 Task: Find connections with filter location Tanguá with filter topic #Lawwith filter profile language Spanish with filter current company Fluentgrid Limited with filter school Ethiraj College For Women with filter industry Artificial Rubber and Synthetic Fiber Manufacturing with filter service category AnimationArchitecture with filter keywords title Painter
Action: Mouse scrolled (770, 696) with delta (0, 0)
Screenshot: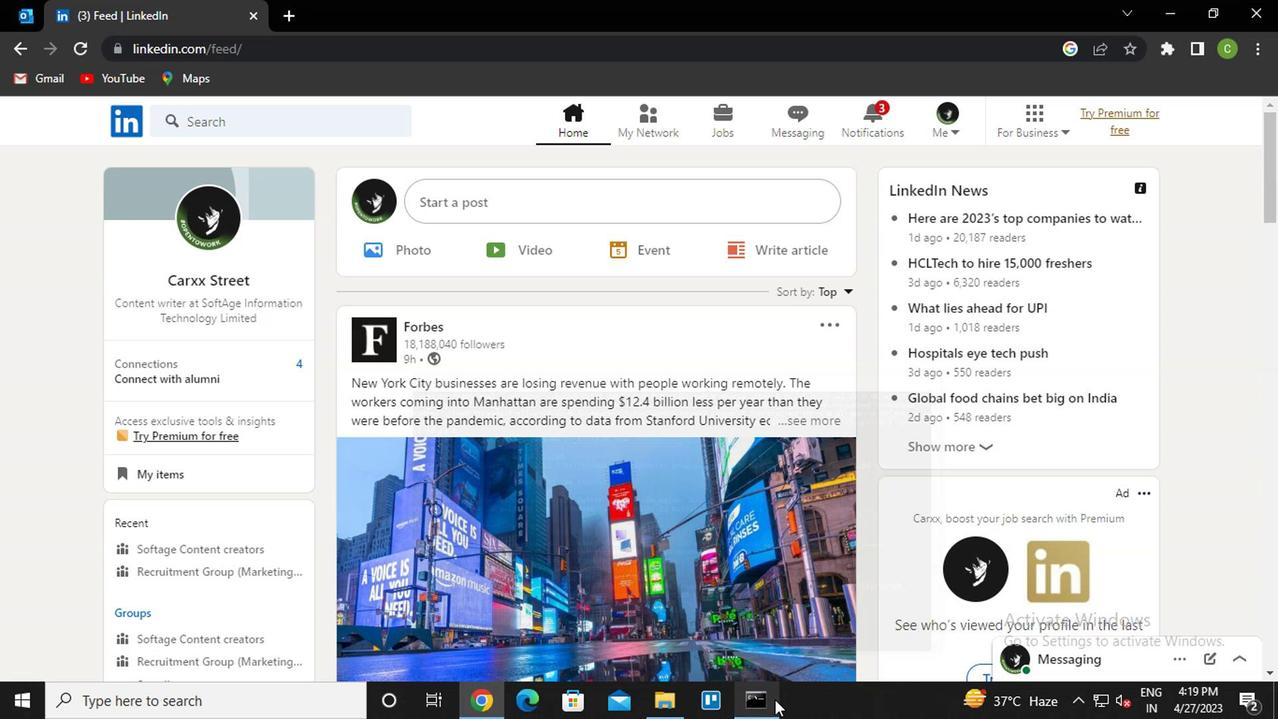 
Action: Mouse moved to (647, 125)
Screenshot: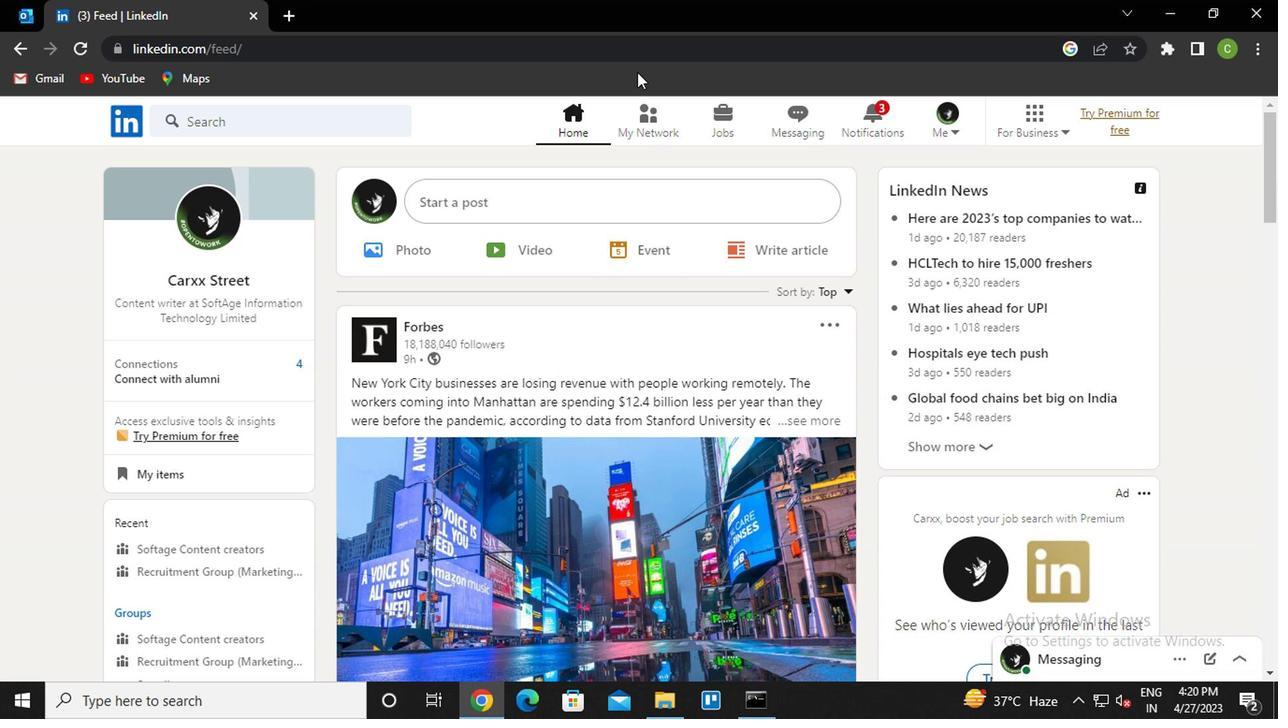 
Action: Mouse pressed left at (647, 125)
Screenshot: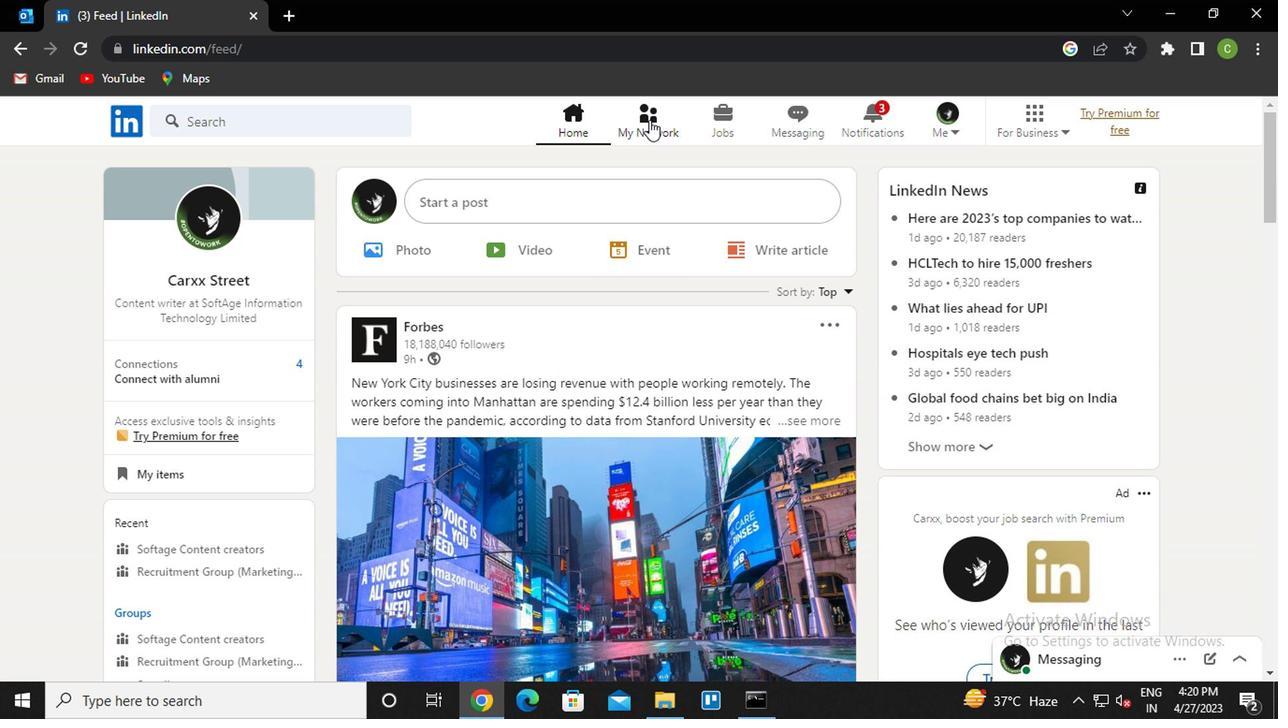 
Action: Mouse moved to (265, 220)
Screenshot: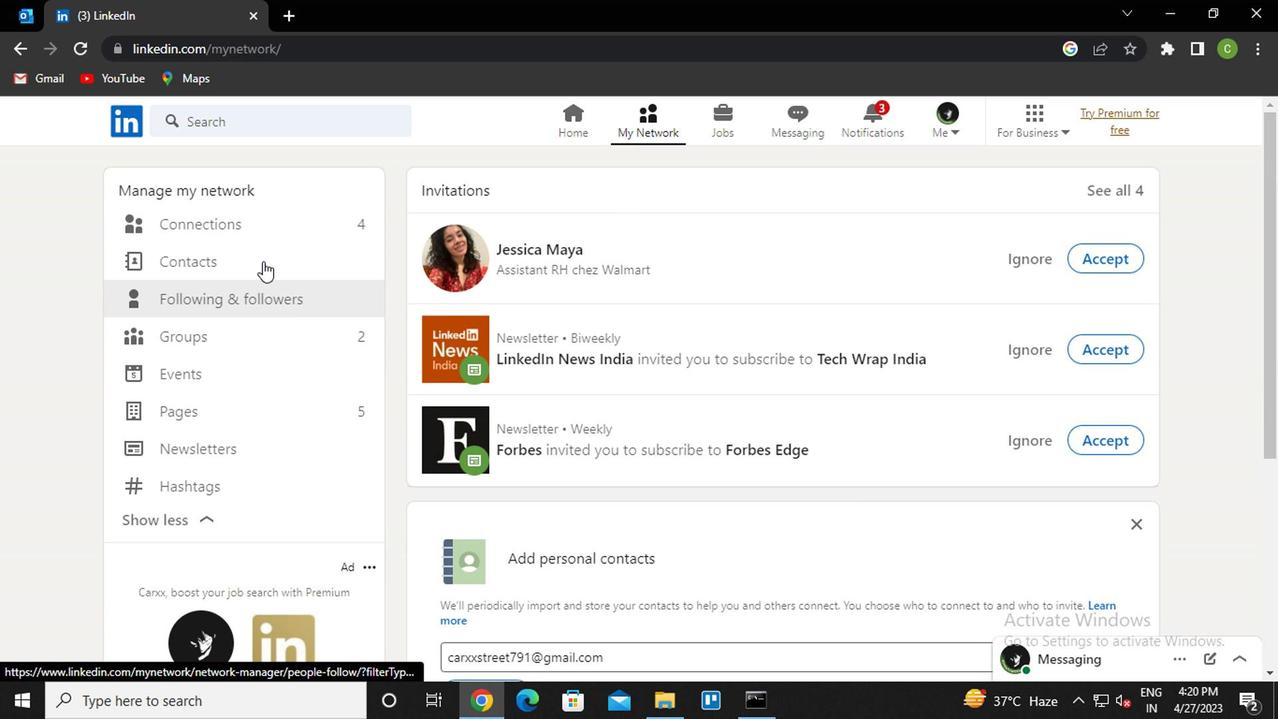 
Action: Mouse pressed left at (265, 220)
Screenshot: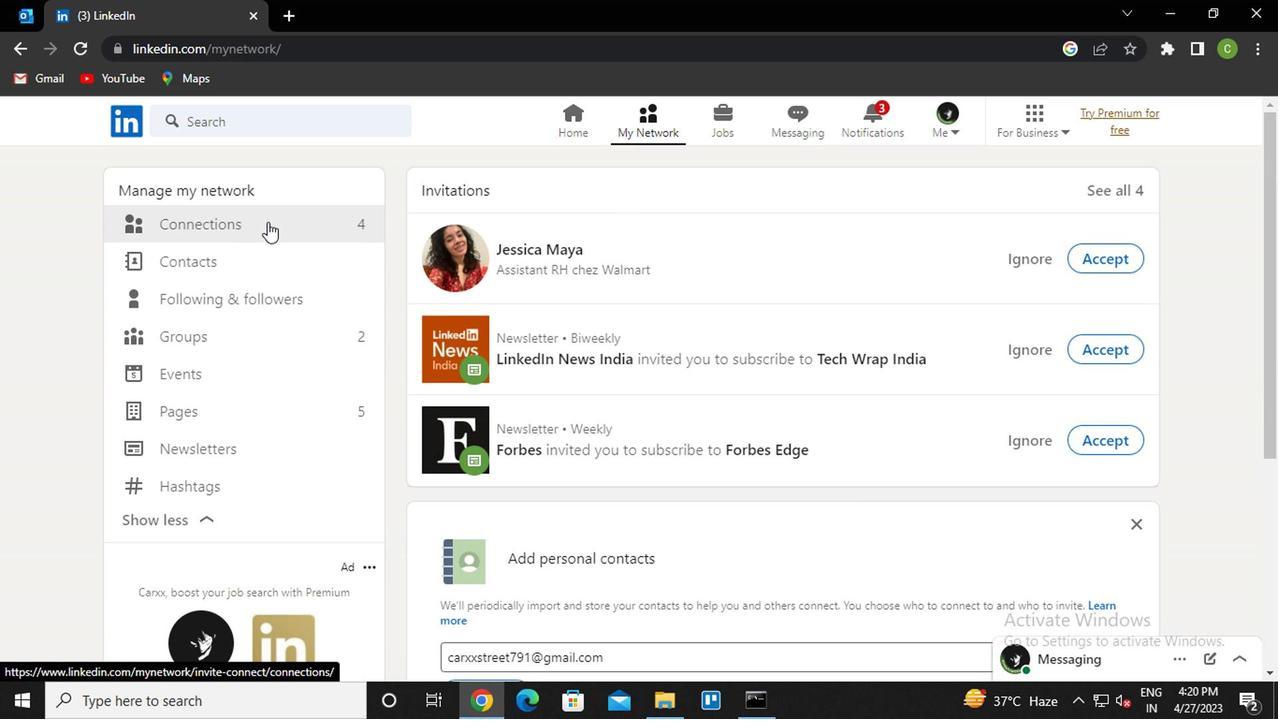 
Action: Mouse moved to (809, 227)
Screenshot: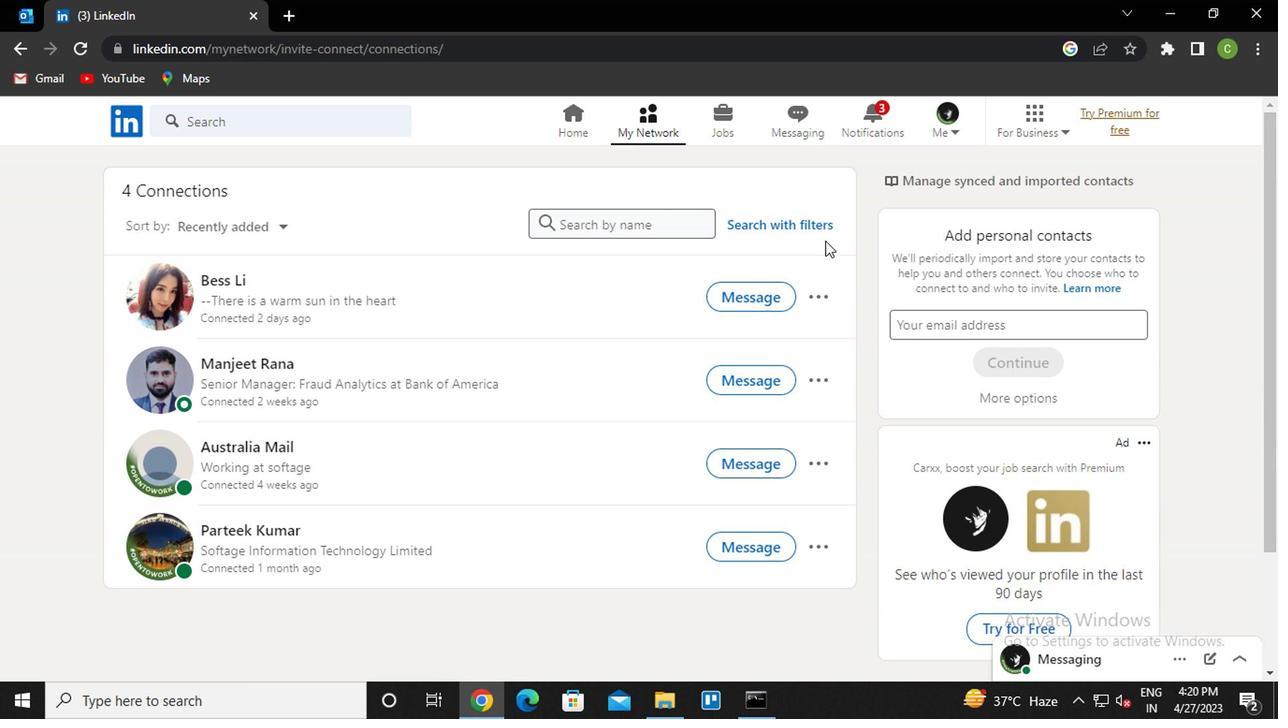 
Action: Mouse pressed left at (809, 227)
Screenshot: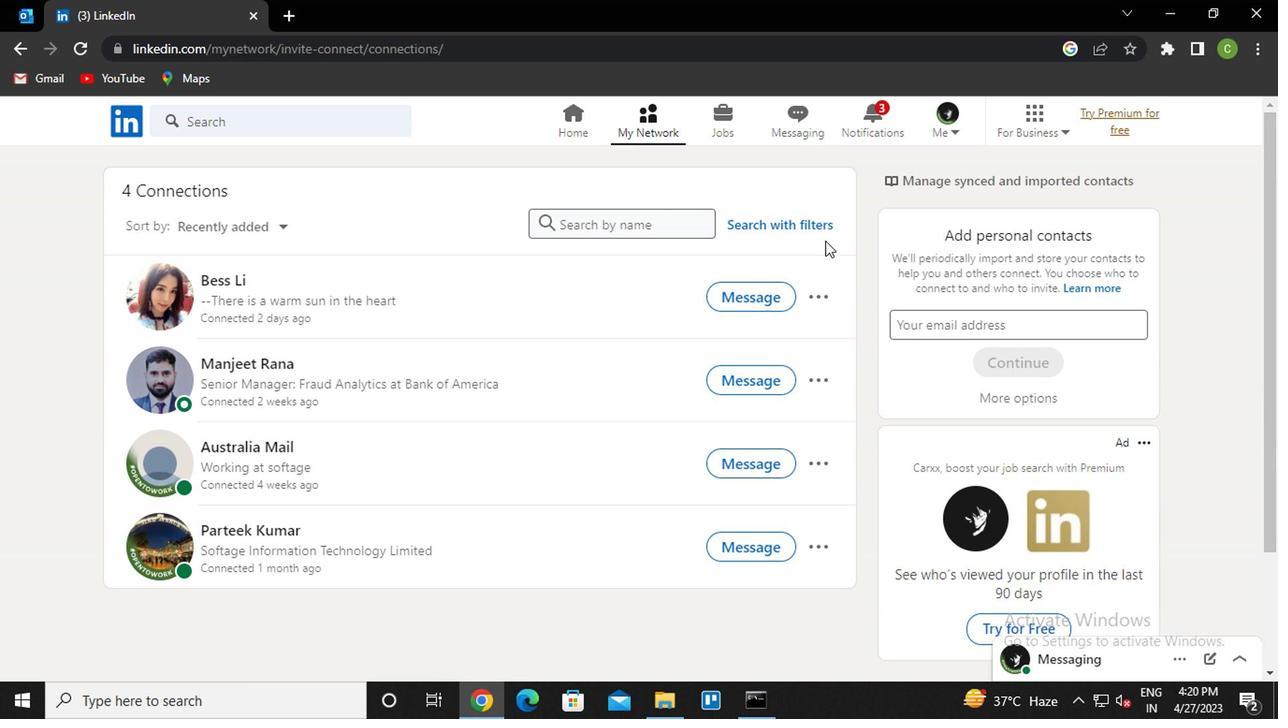 
Action: Mouse moved to (705, 187)
Screenshot: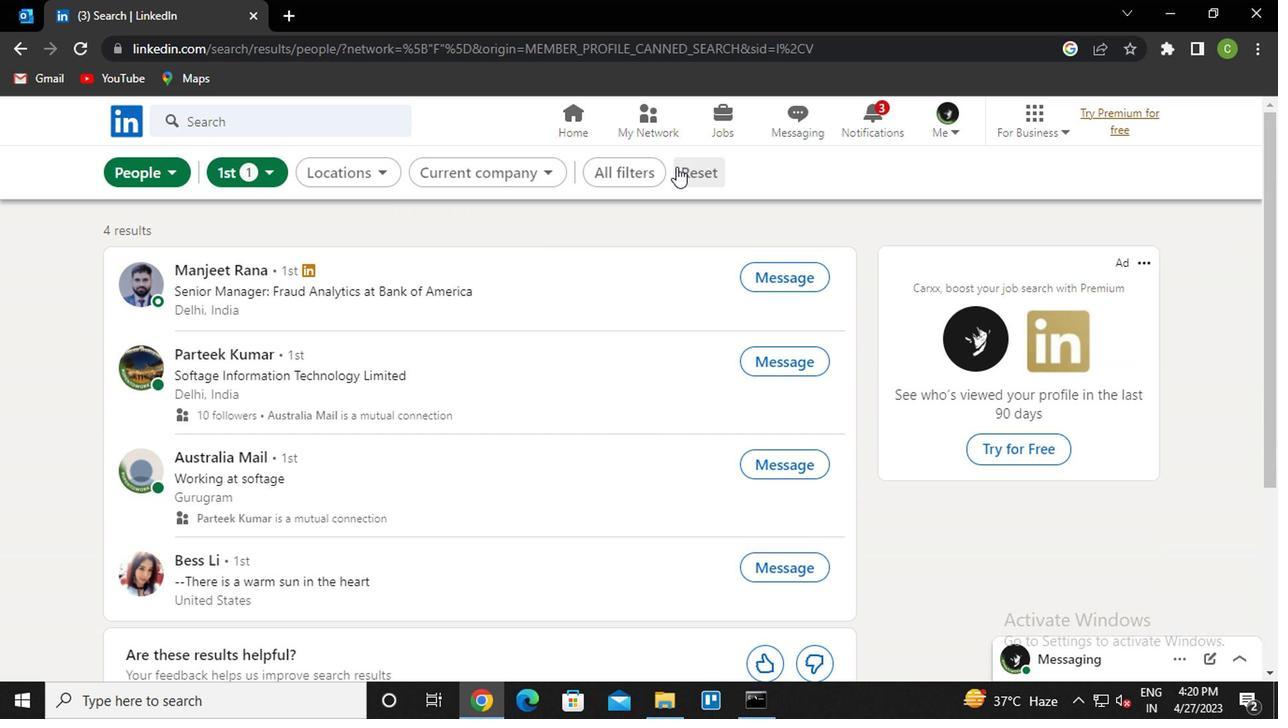
Action: Mouse pressed left at (705, 187)
Screenshot: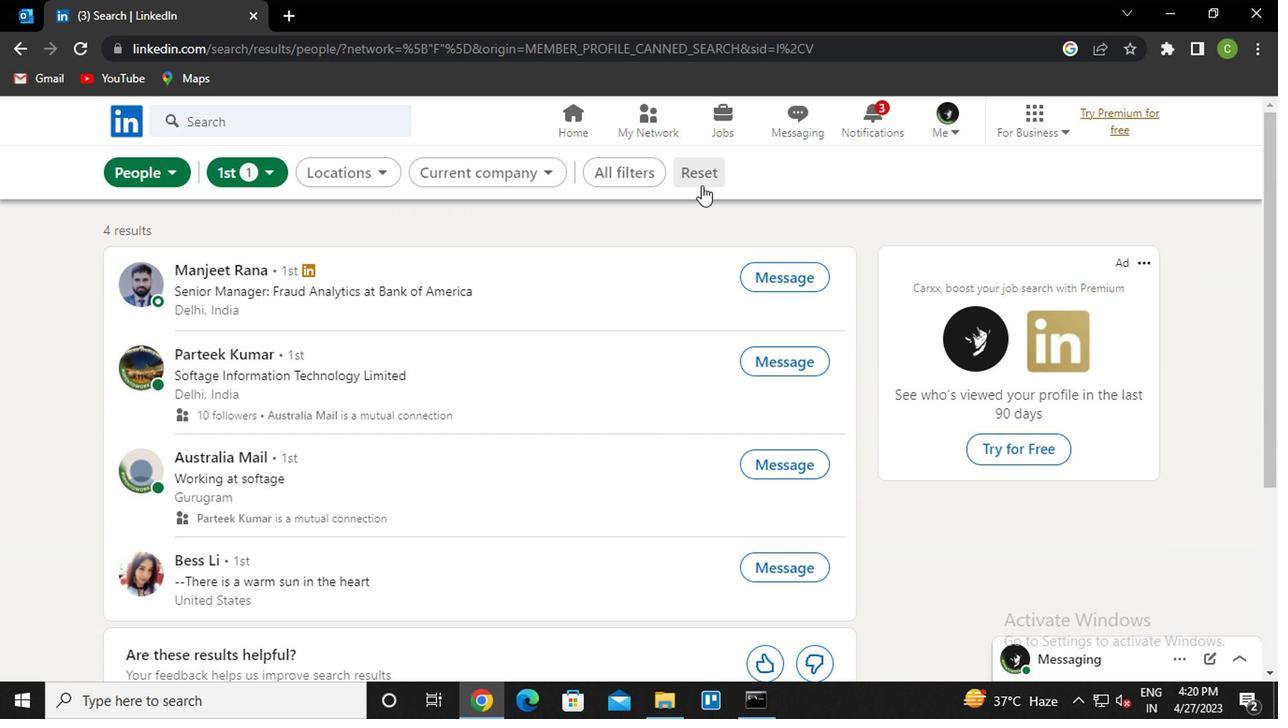 
Action: Mouse moved to (685, 180)
Screenshot: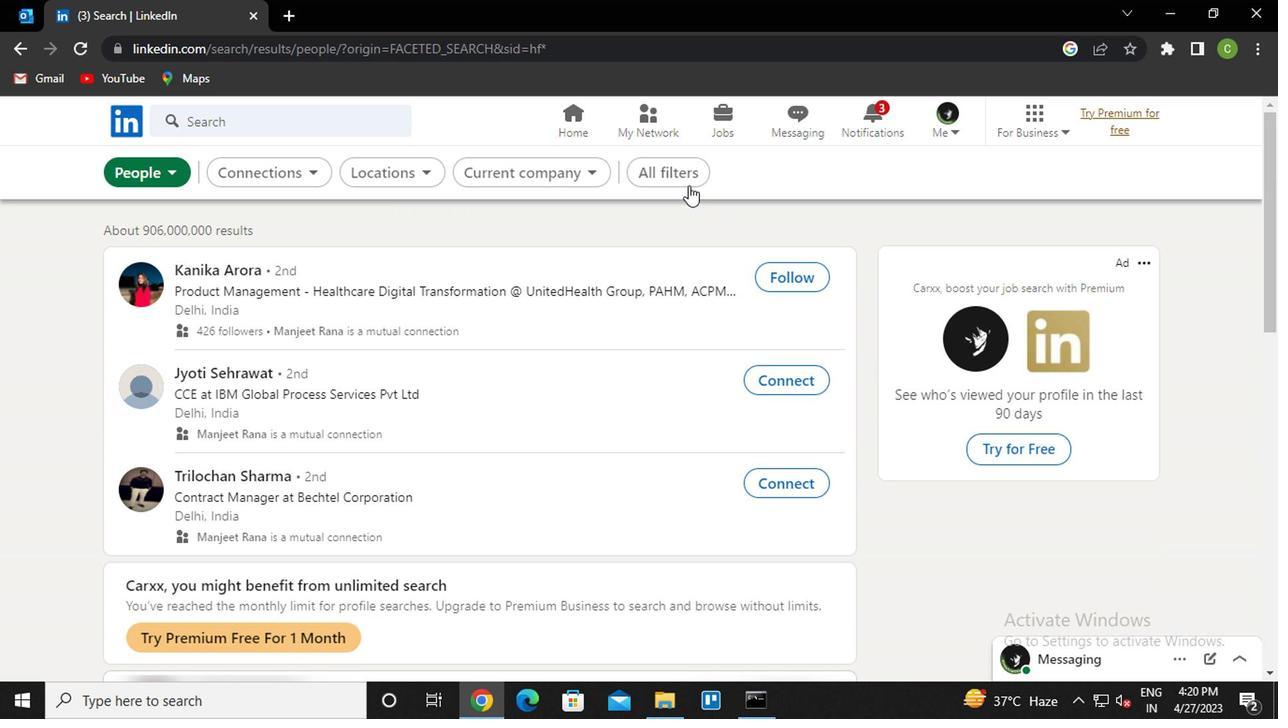 
Action: Mouse pressed left at (685, 180)
Screenshot: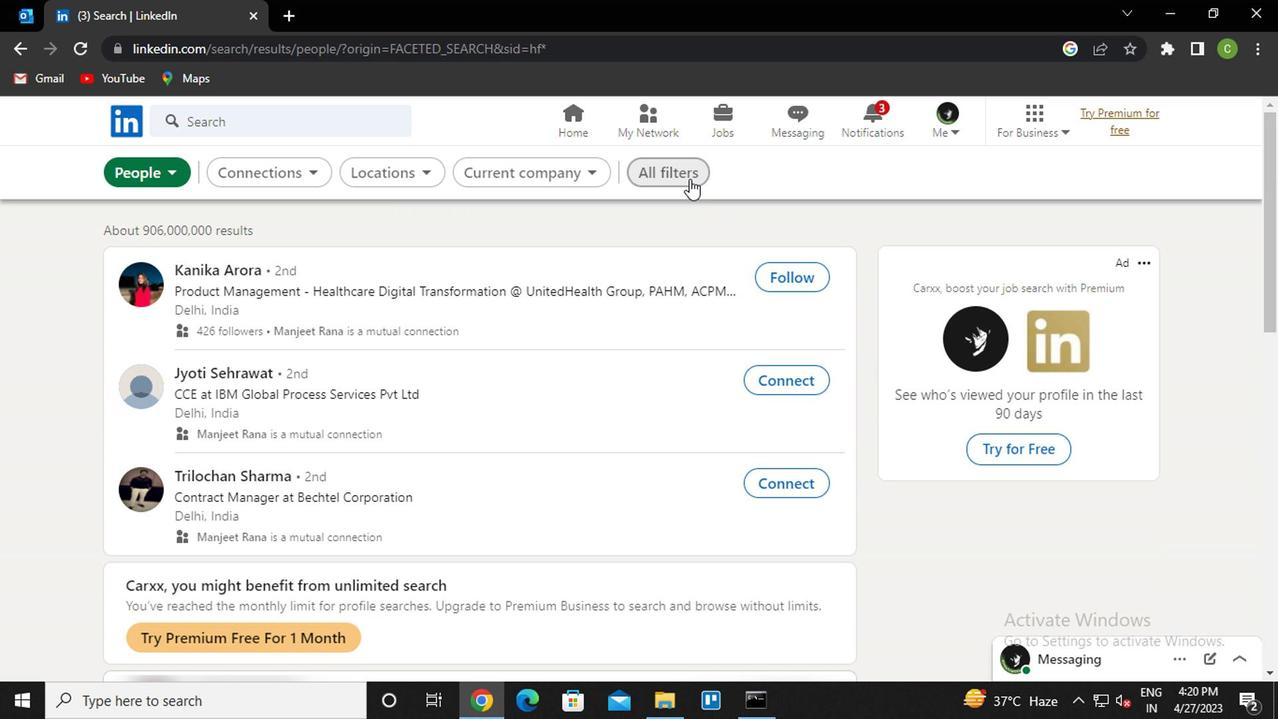 
Action: Mouse moved to (1033, 390)
Screenshot: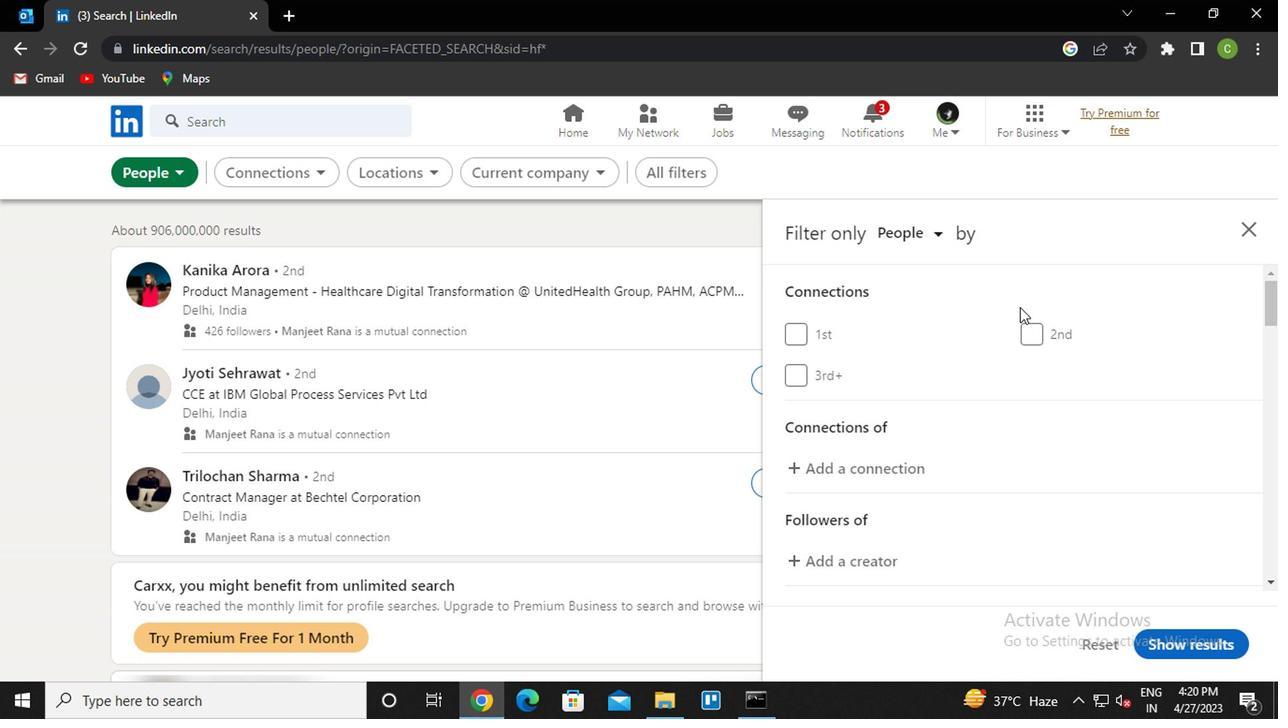 
Action: Mouse scrolled (1033, 388) with delta (0, -1)
Screenshot: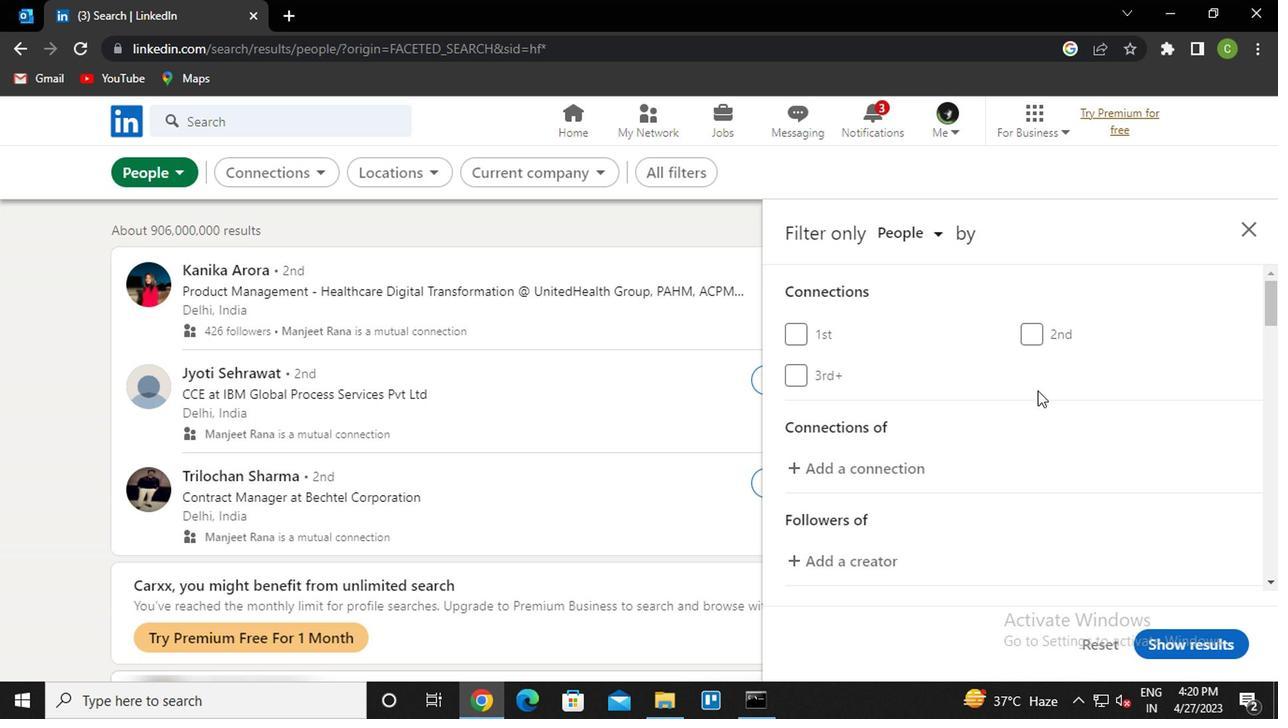 
Action: Mouse scrolled (1033, 388) with delta (0, -1)
Screenshot: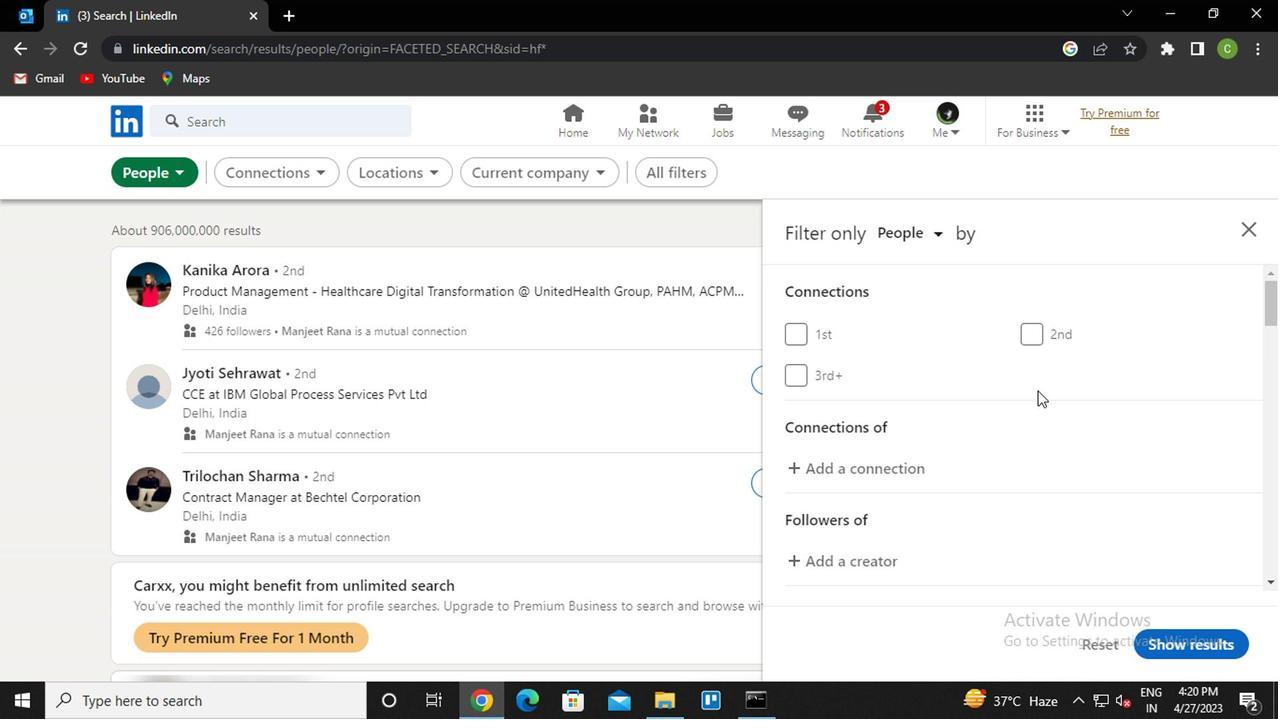 
Action: Mouse scrolled (1033, 388) with delta (0, -1)
Screenshot: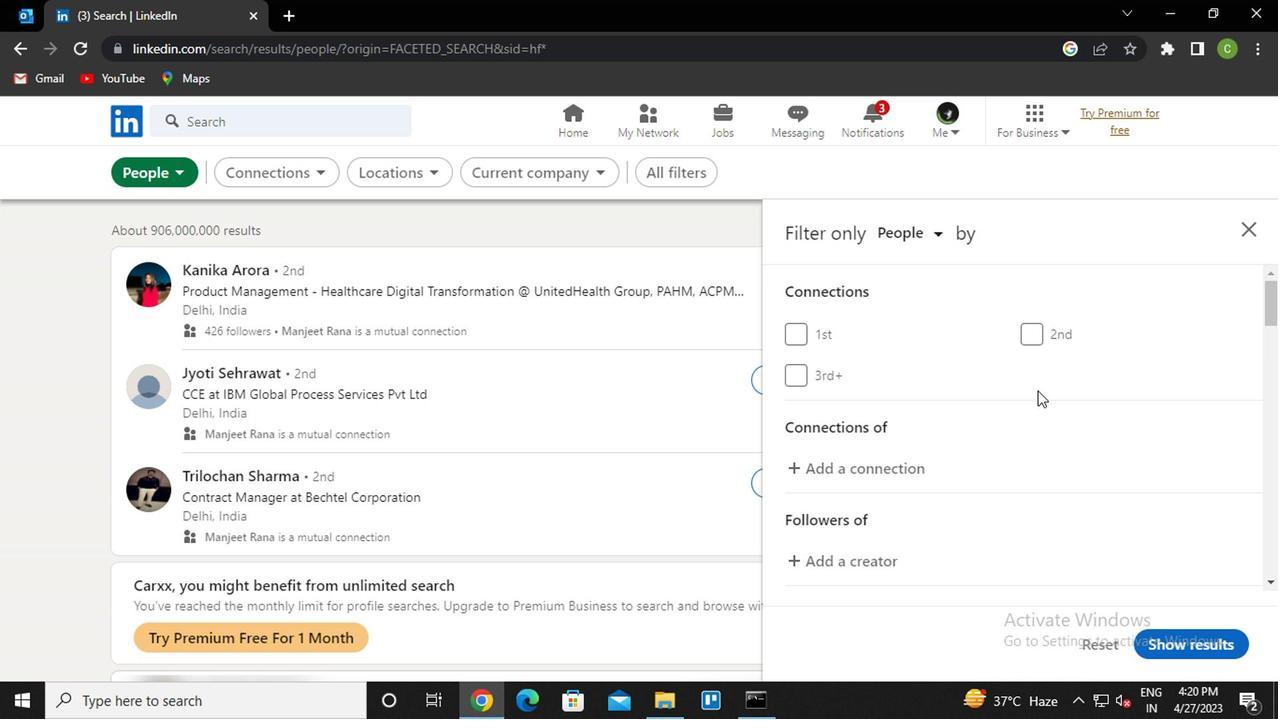 
Action: Mouse scrolled (1033, 388) with delta (0, -1)
Screenshot: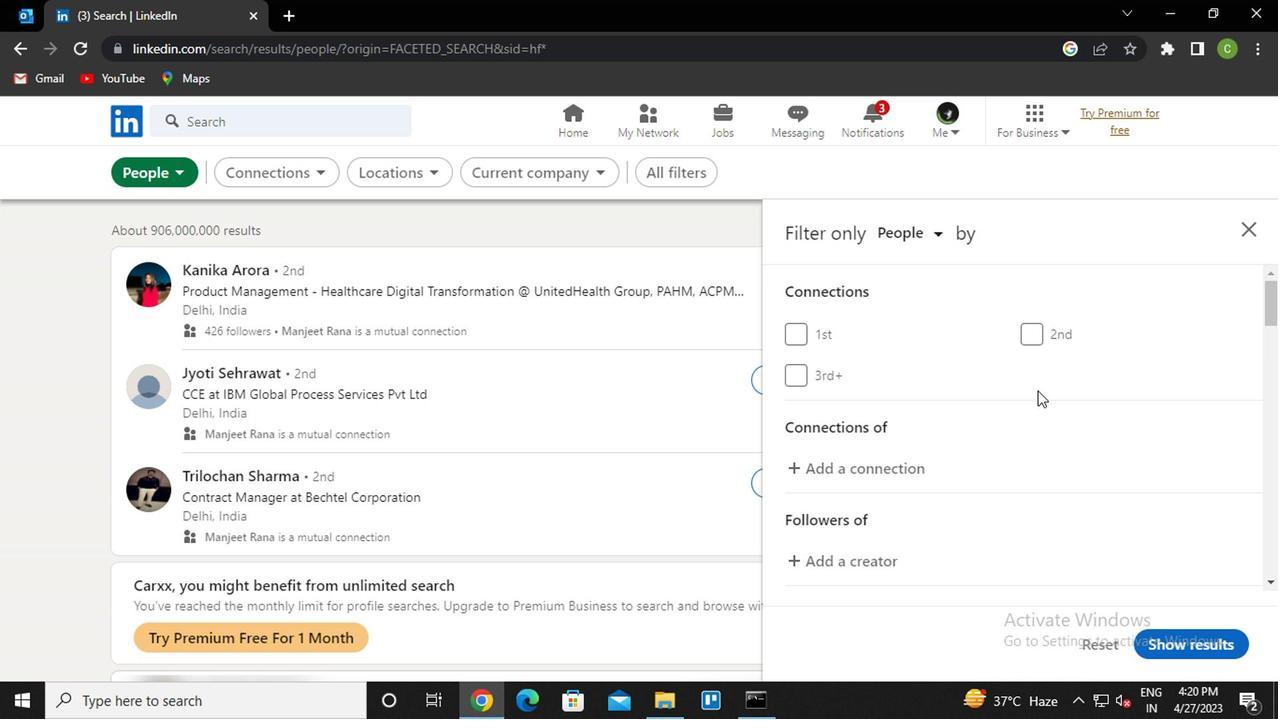 
Action: Mouse moved to (1029, 409)
Screenshot: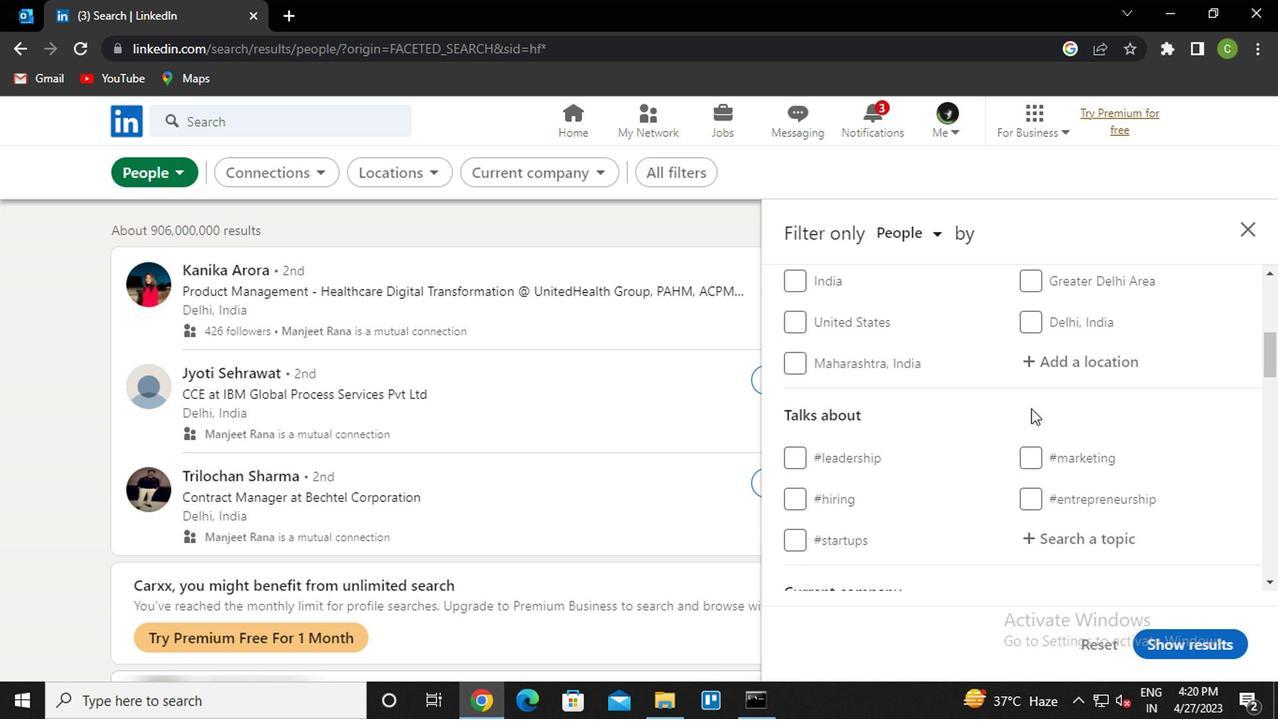 
Action: Mouse scrolled (1029, 410) with delta (0, 0)
Screenshot: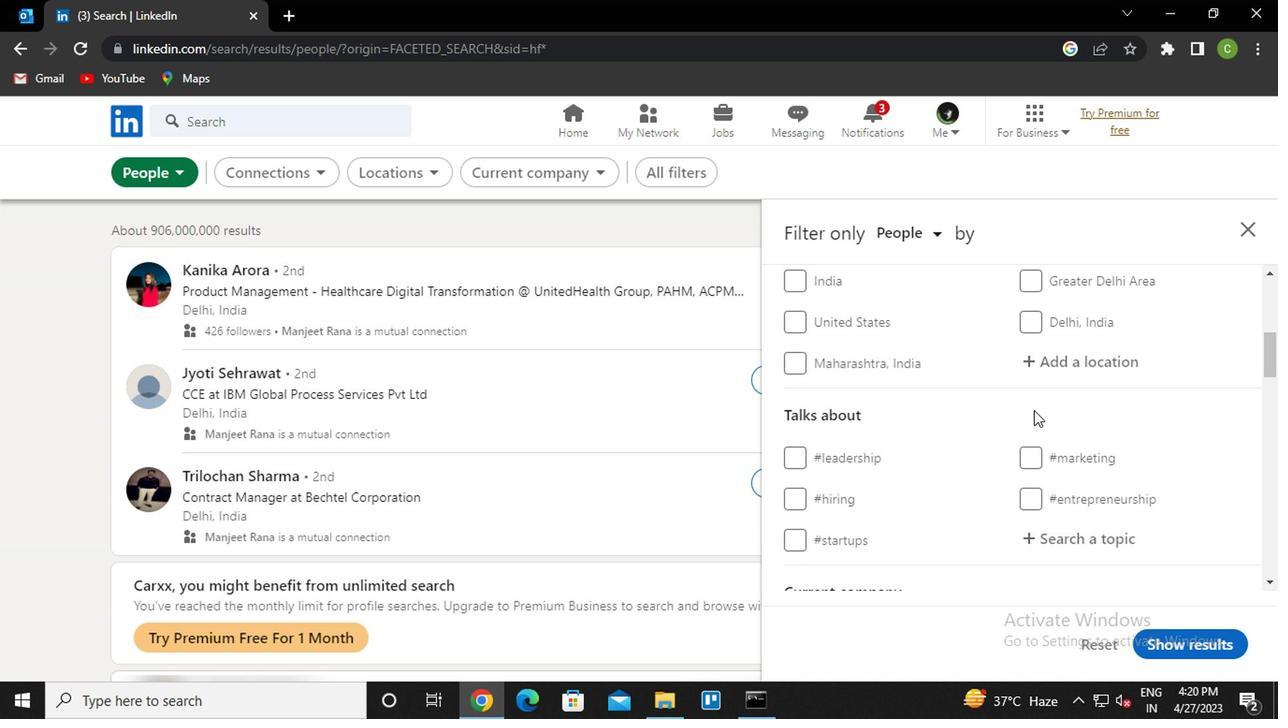 
Action: Mouse scrolled (1029, 408) with delta (0, -1)
Screenshot: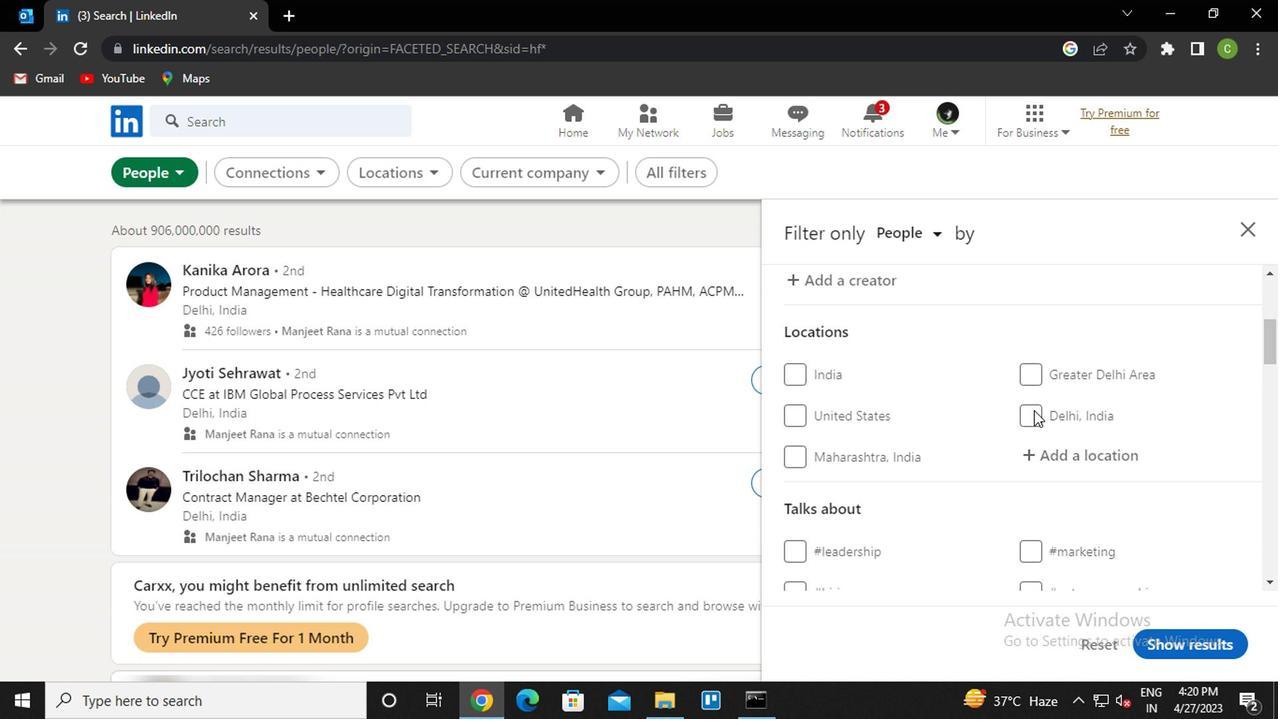 
Action: Mouse moved to (1071, 367)
Screenshot: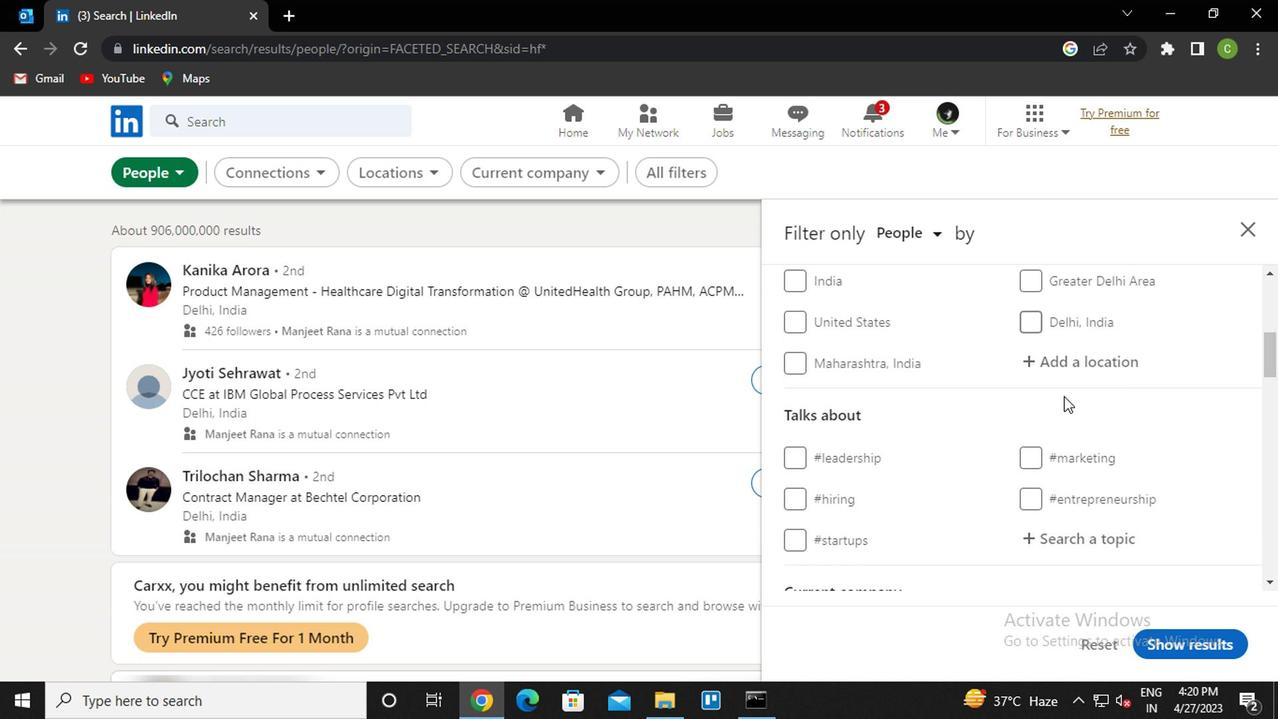 
Action: Mouse pressed left at (1071, 367)
Screenshot: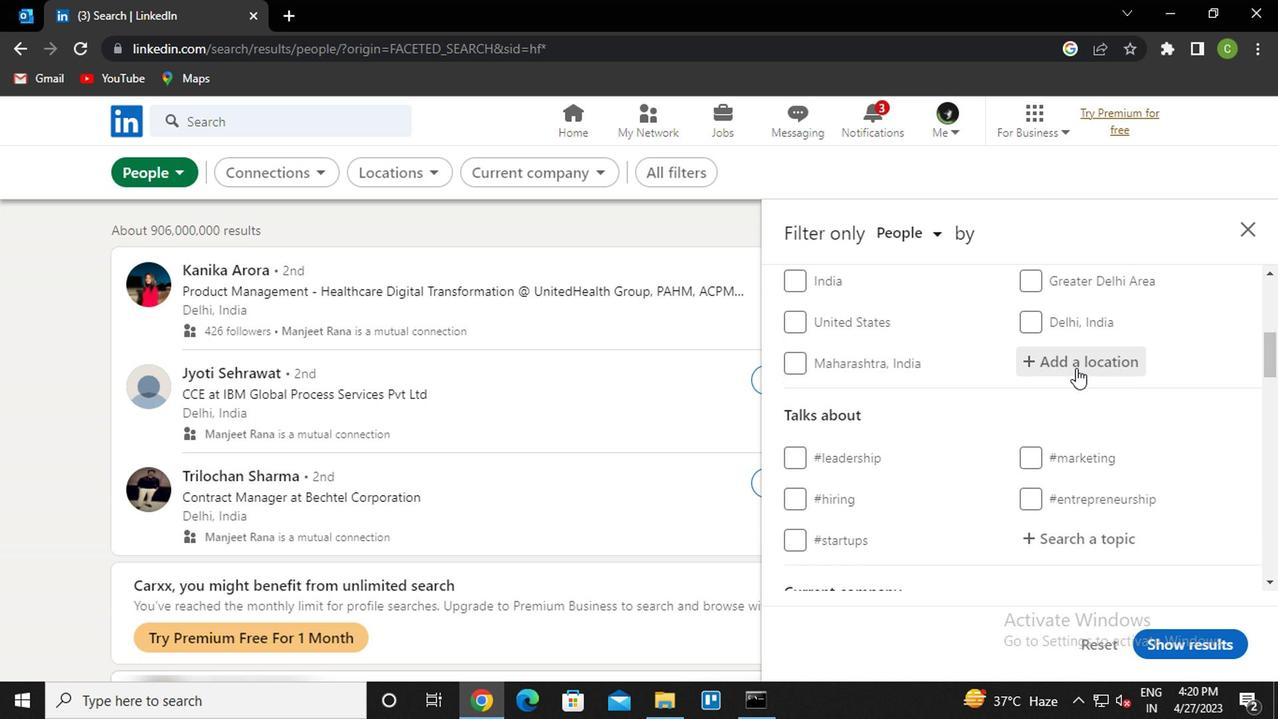 
Action: Key pressed <Key.caps_lock>t<Key.caps_lock>angua<Key.down><Key.enter>
Screenshot: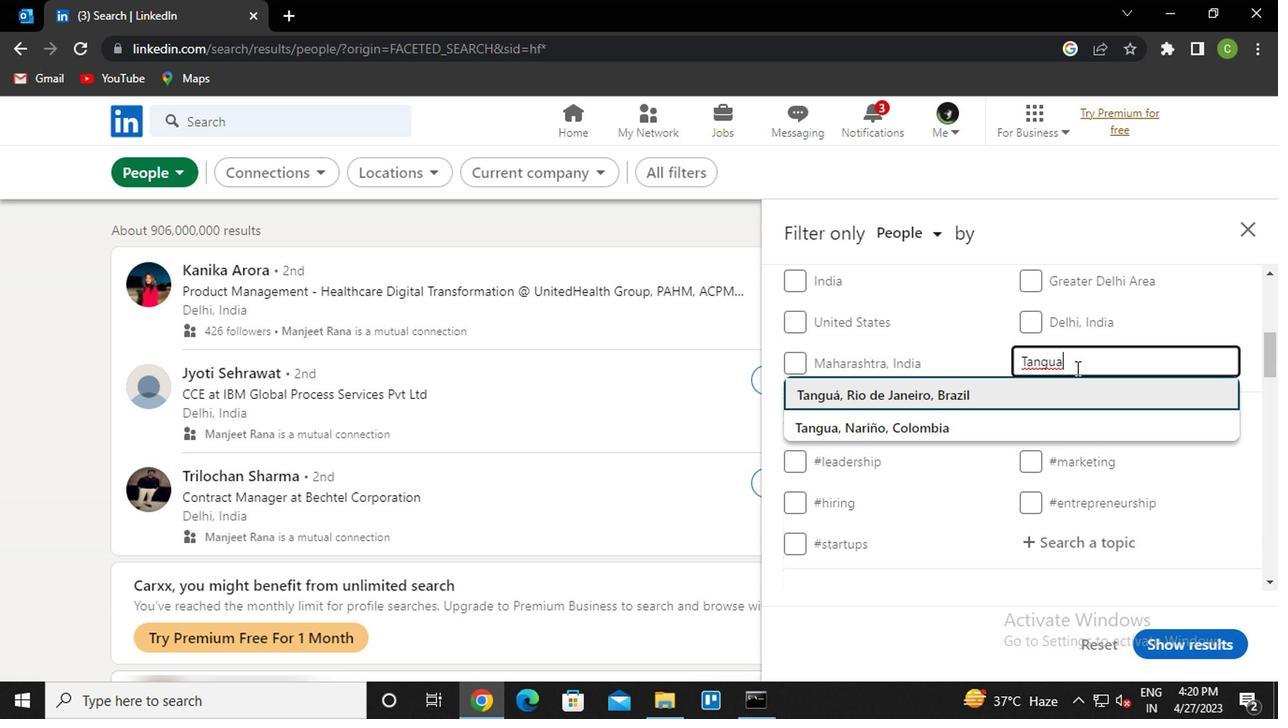 
Action: Mouse scrolled (1071, 366) with delta (0, 0)
Screenshot: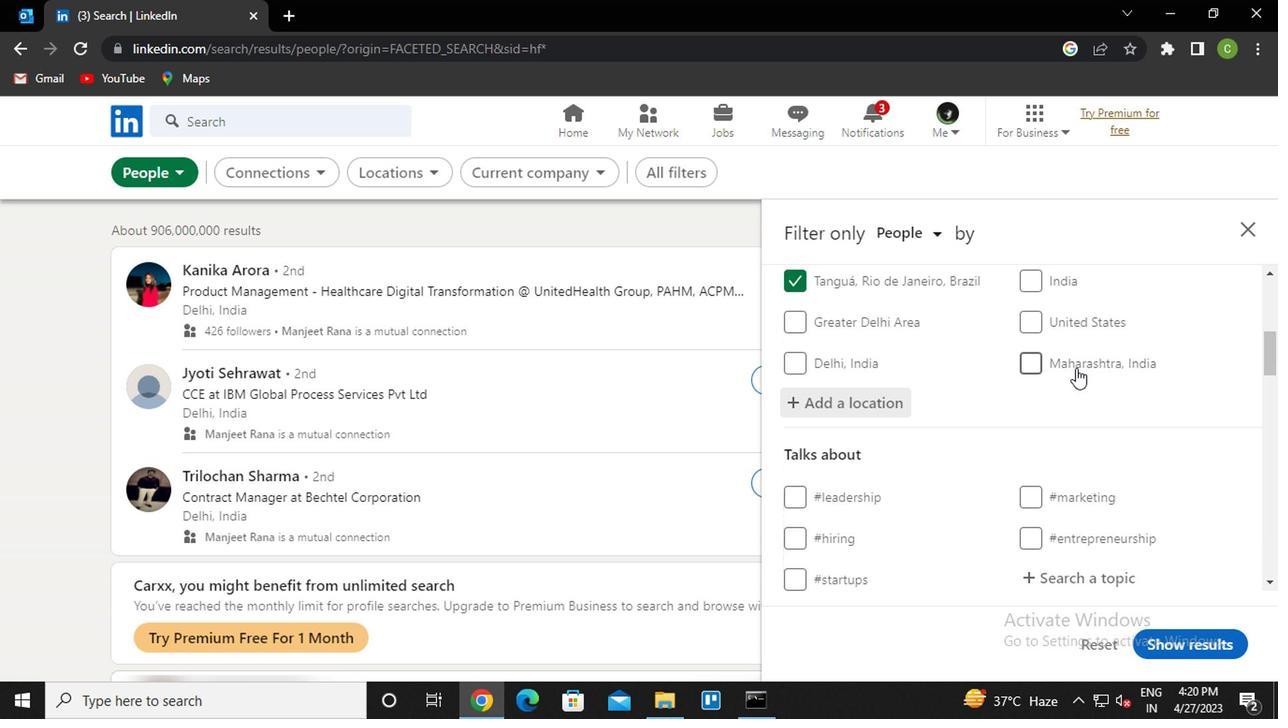 
Action: Mouse scrolled (1071, 366) with delta (0, 0)
Screenshot: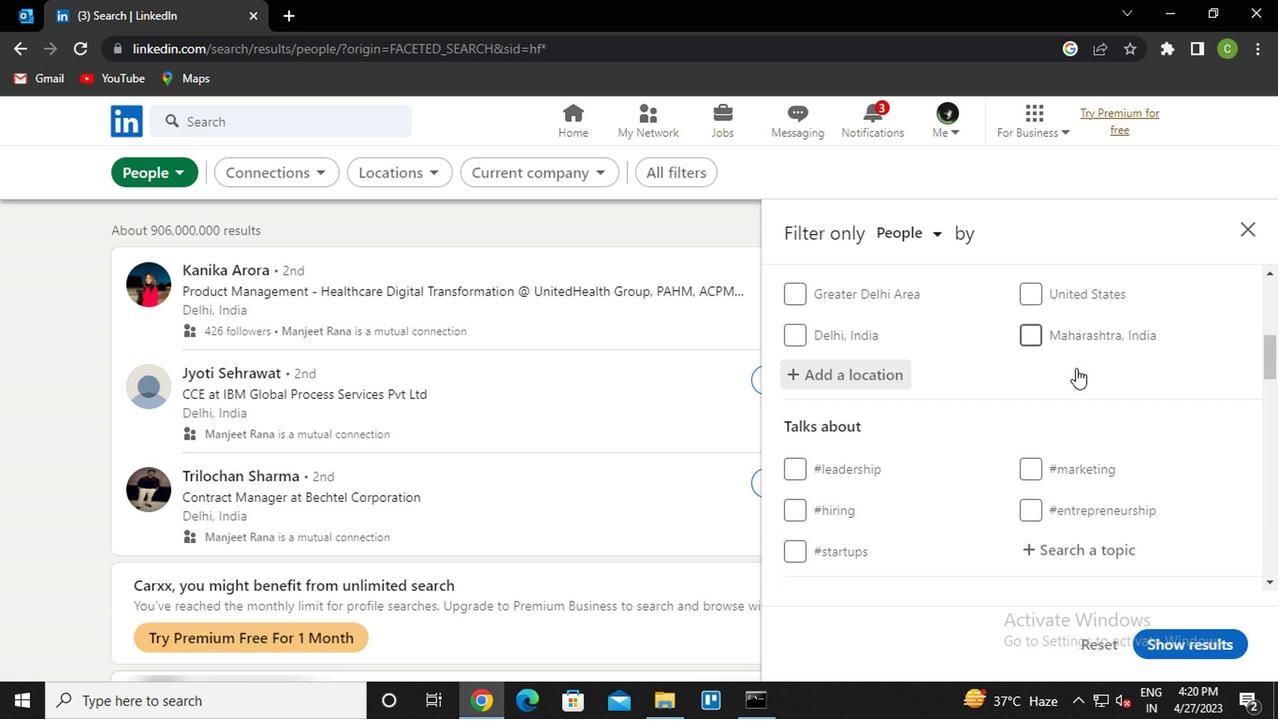 
Action: Mouse moved to (1073, 378)
Screenshot: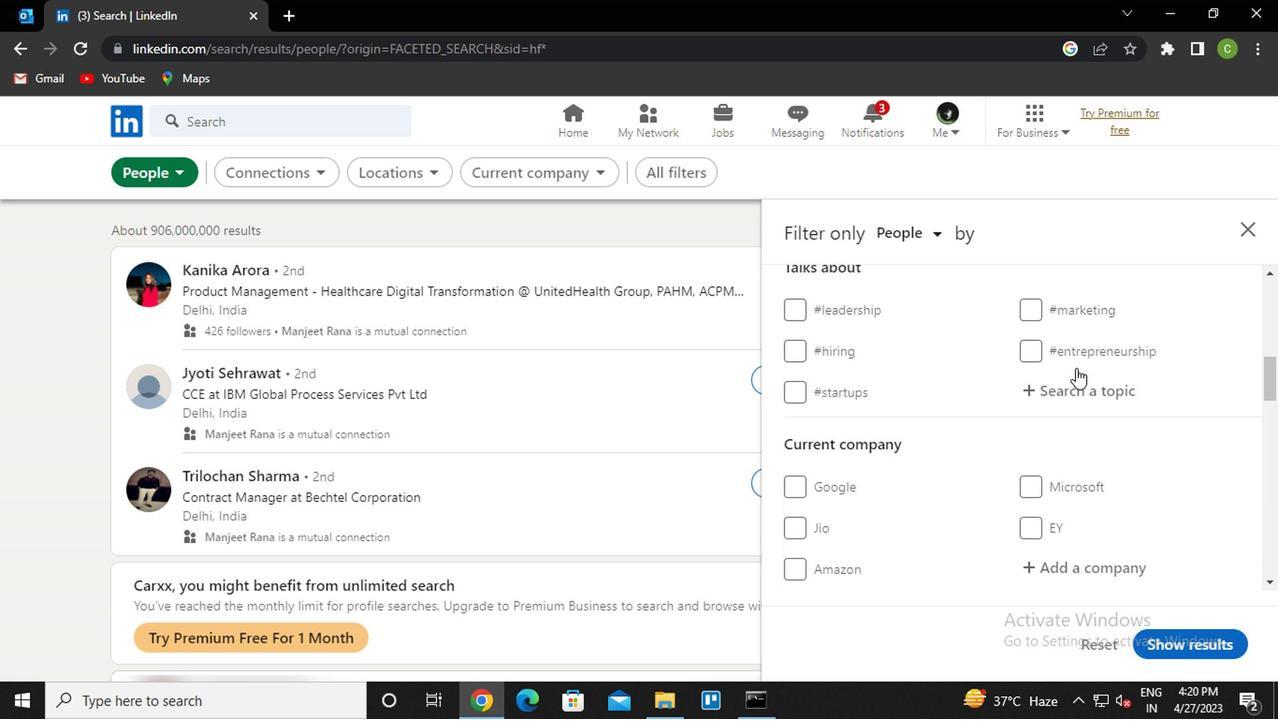 
Action: Mouse pressed left at (1073, 378)
Screenshot: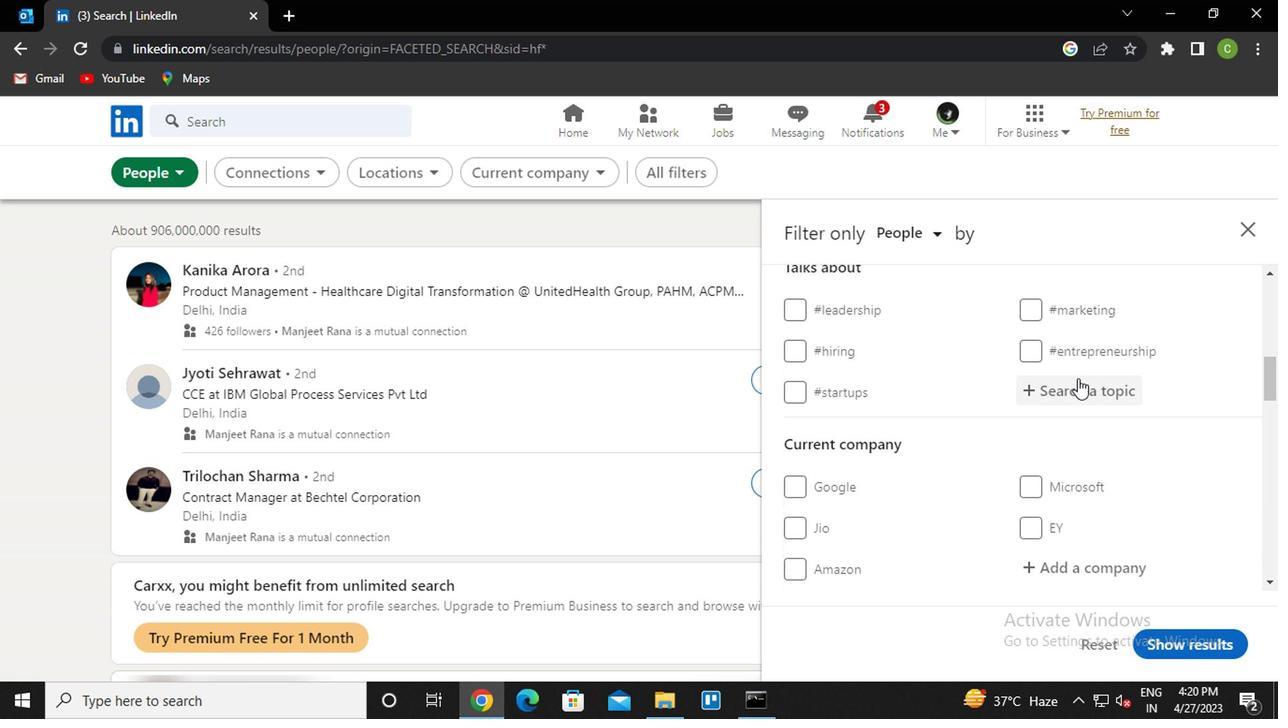 
Action: Key pressed law<Key.down><Key.enter>
Screenshot: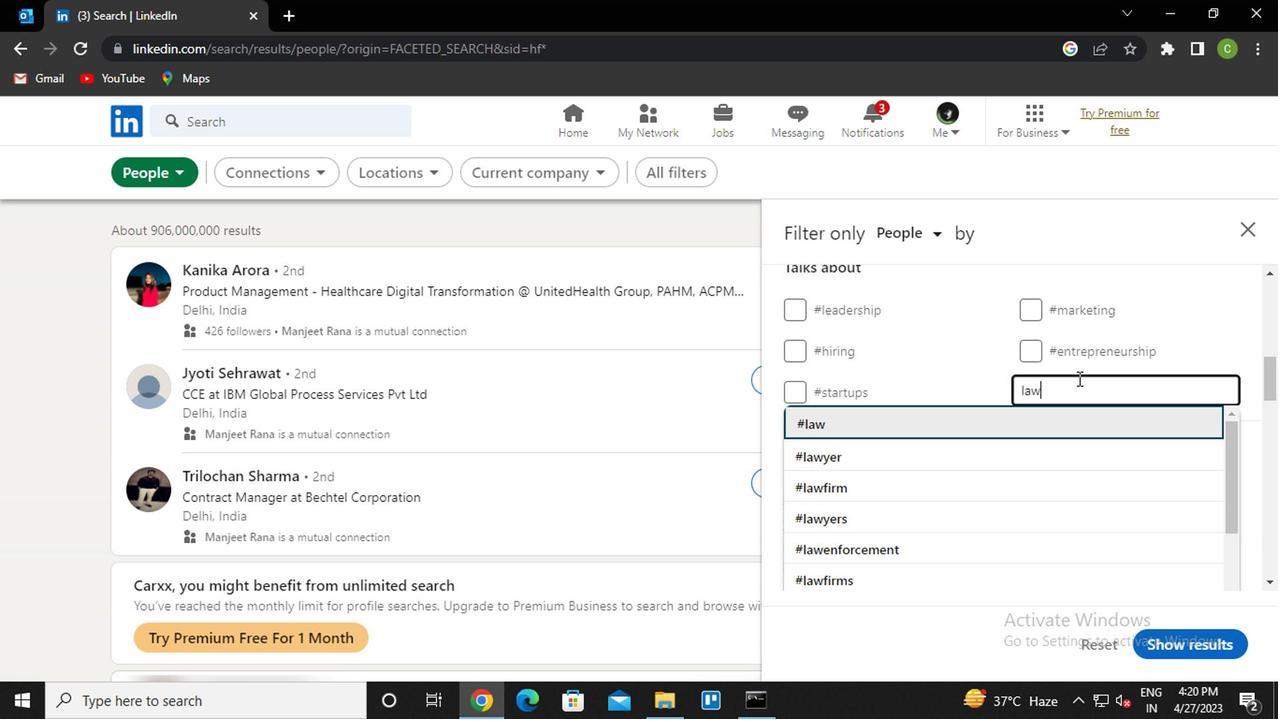 
Action: Mouse moved to (1054, 364)
Screenshot: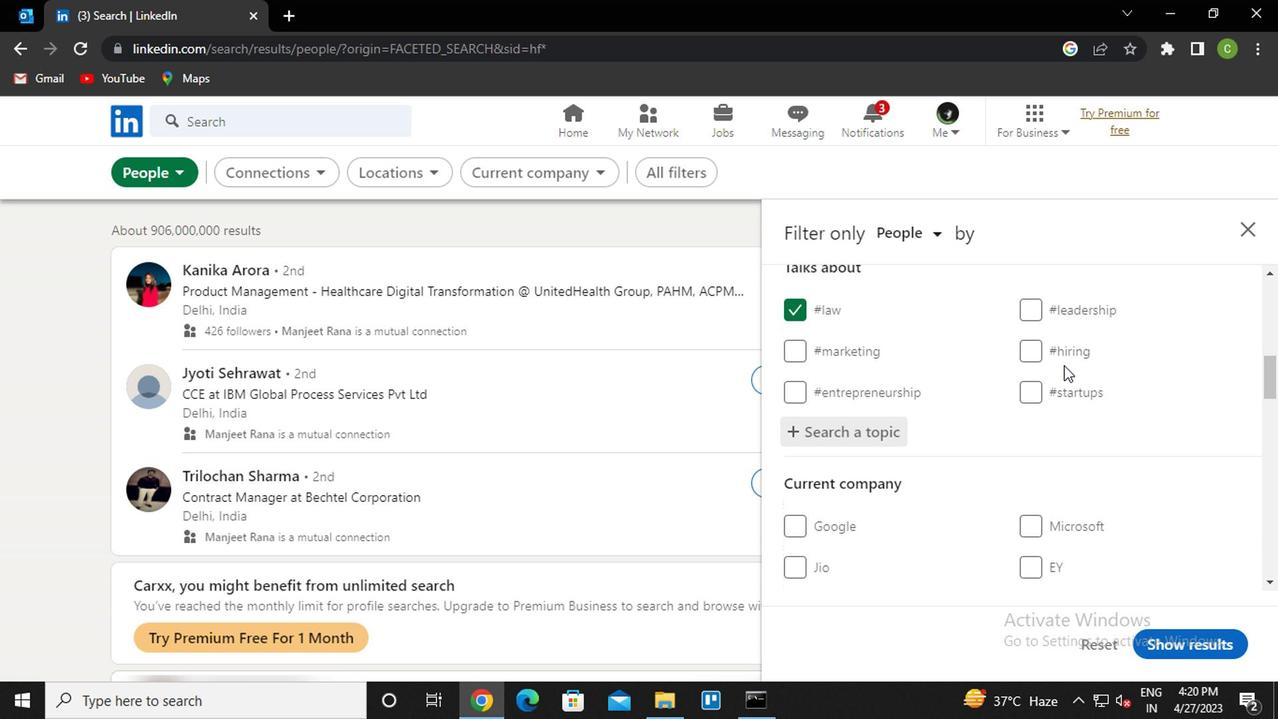 
Action: Mouse scrolled (1054, 364) with delta (0, 0)
Screenshot: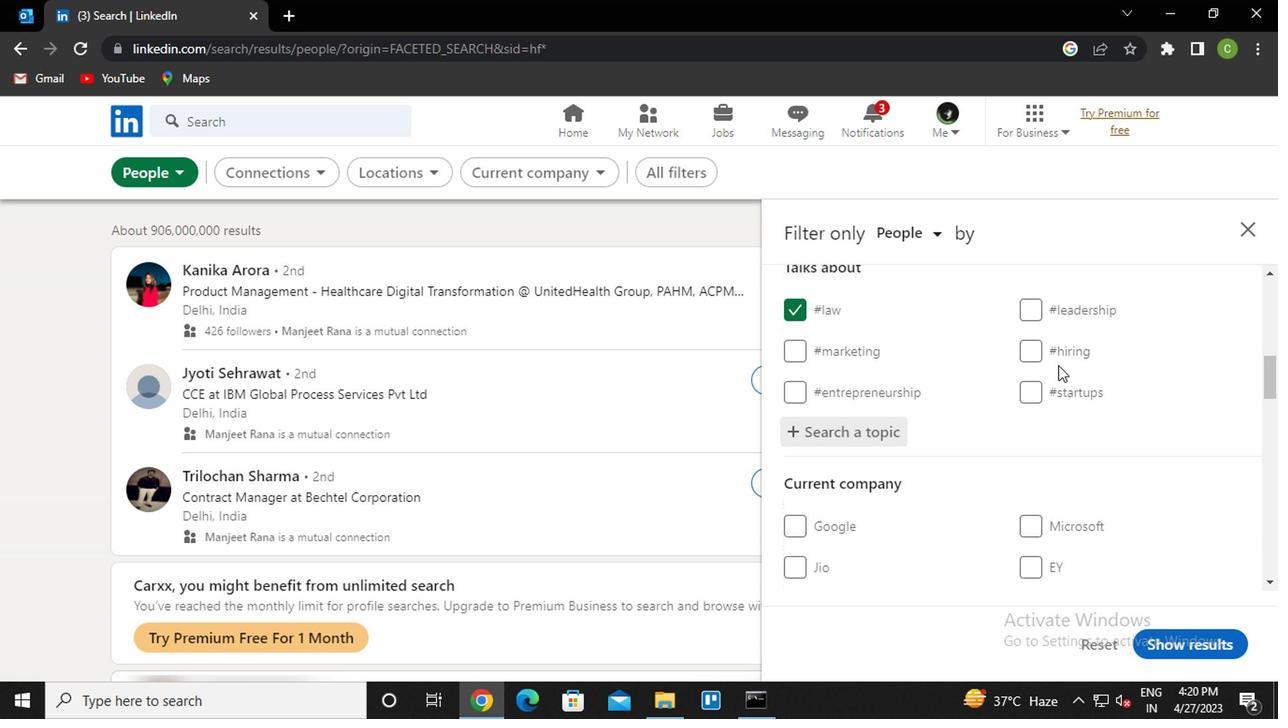 
Action: Mouse scrolled (1054, 364) with delta (0, 0)
Screenshot: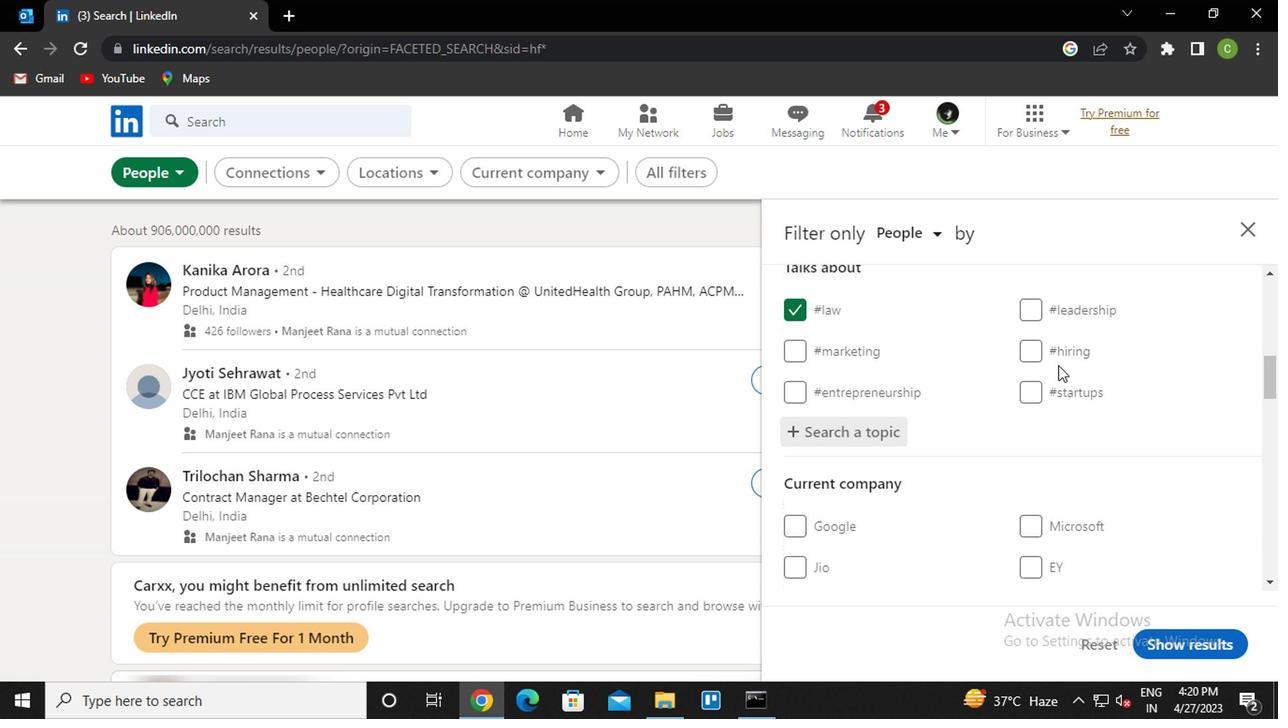 
Action: Mouse scrolled (1054, 364) with delta (0, 0)
Screenshot: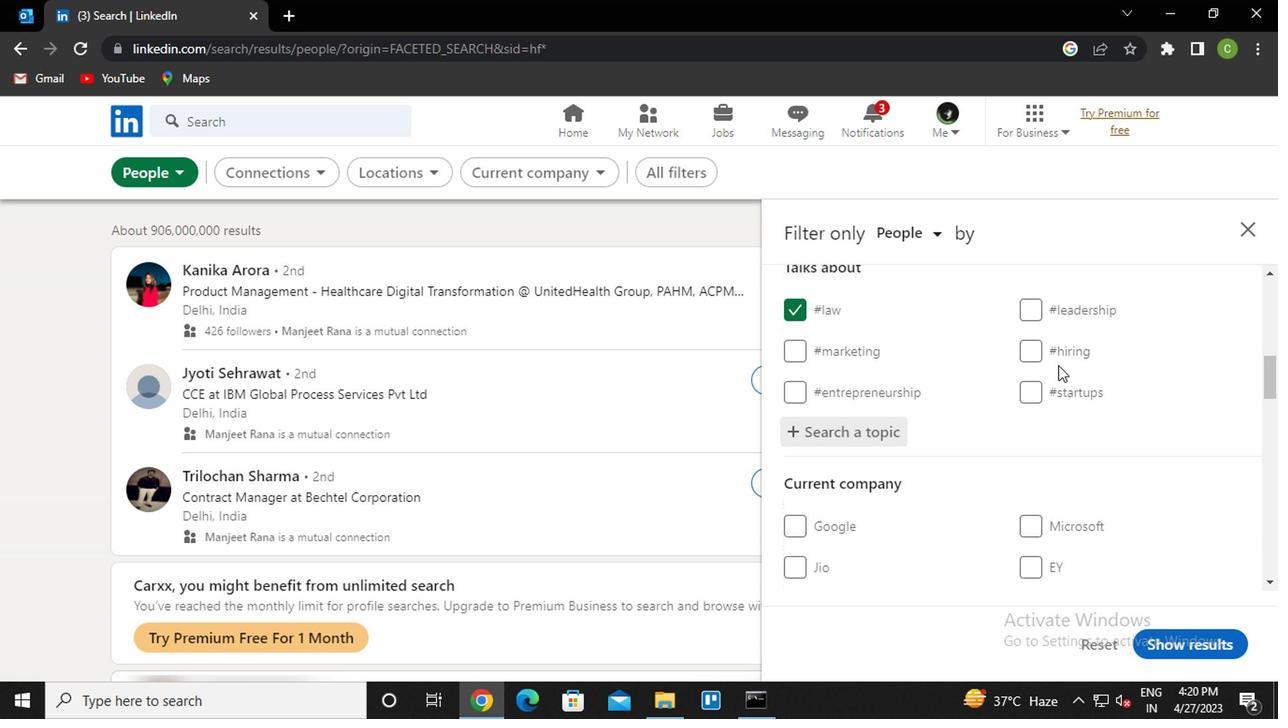 
Action: Mouse scrolled (1054, 364) with delta (0, 0)
Screenshot: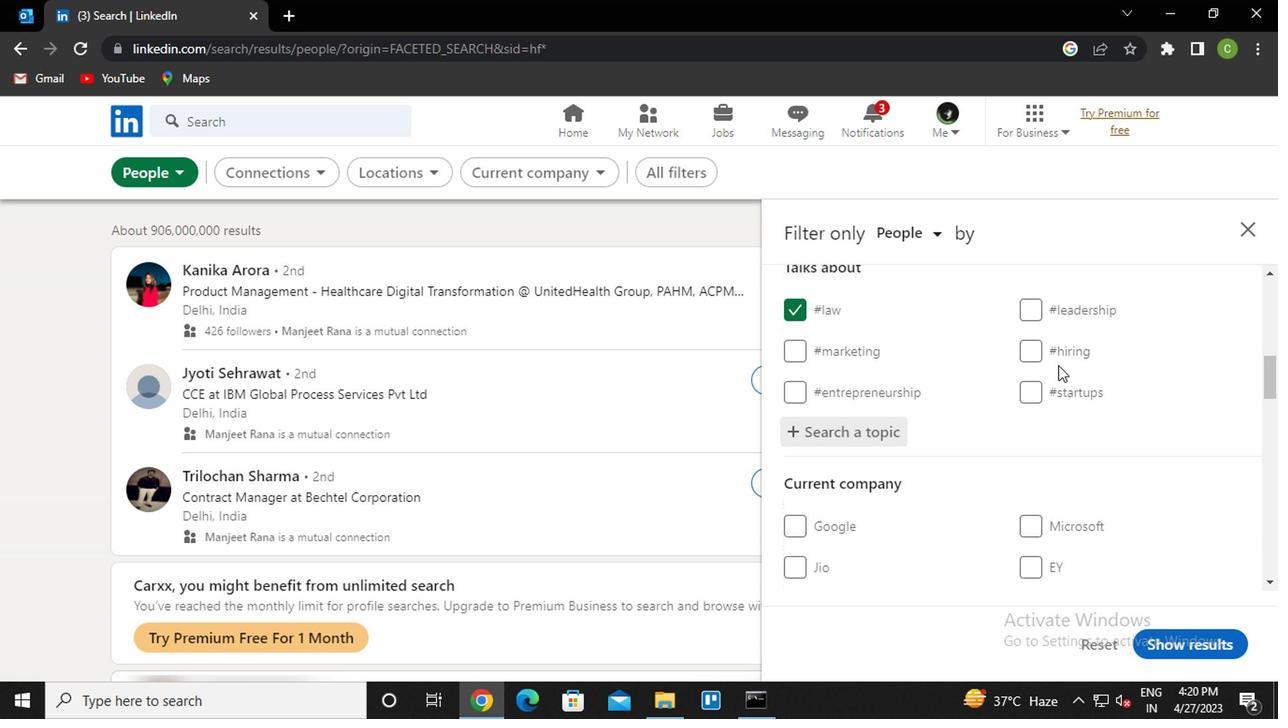 
Action: Mouse scrolled (1054, 364) with delta (0, 0)
Screenshot: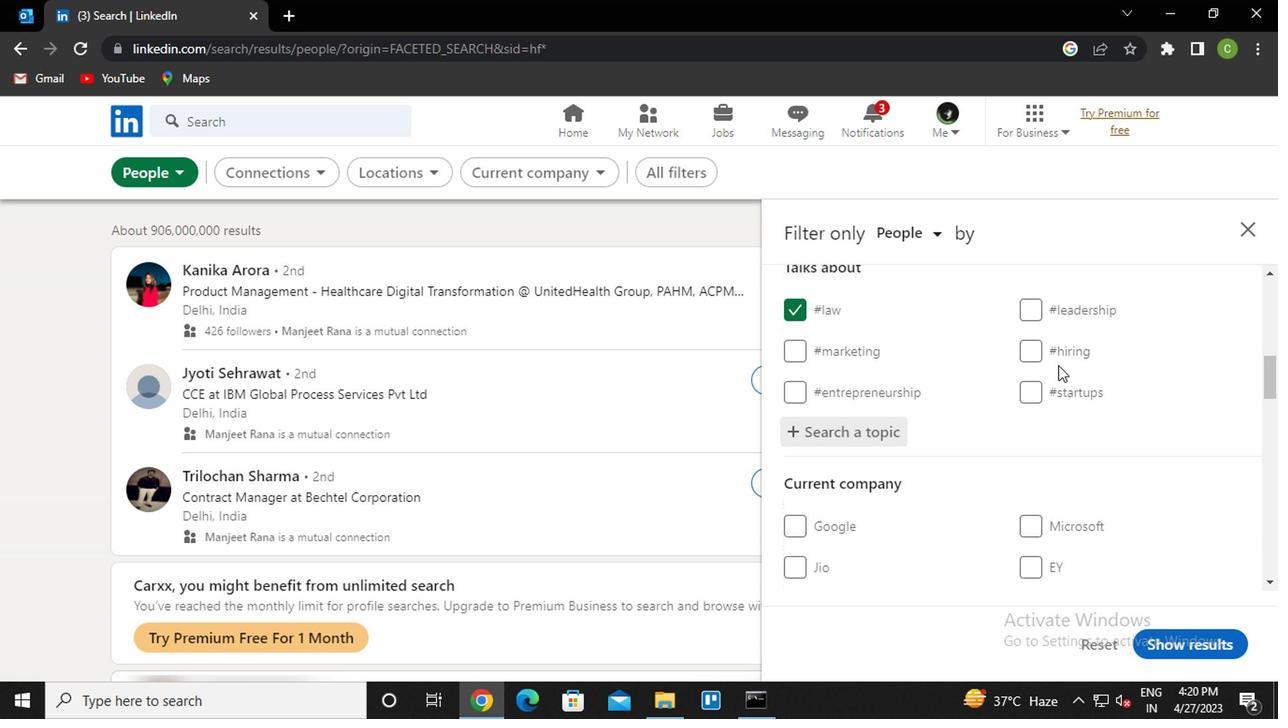 
Action: Mouse scrolled (1054, 364) with delta (0, 0)
Screenshot: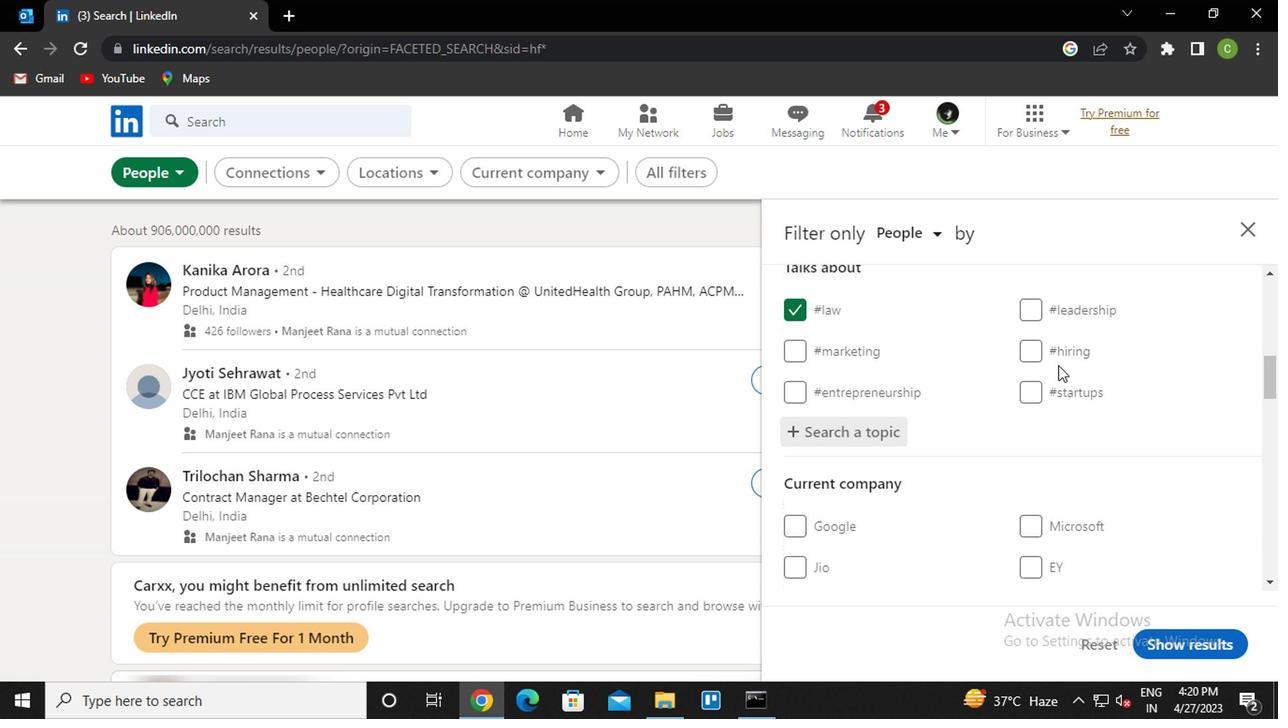 
Action: Mouse moved to (1052, 364)
Screenshot: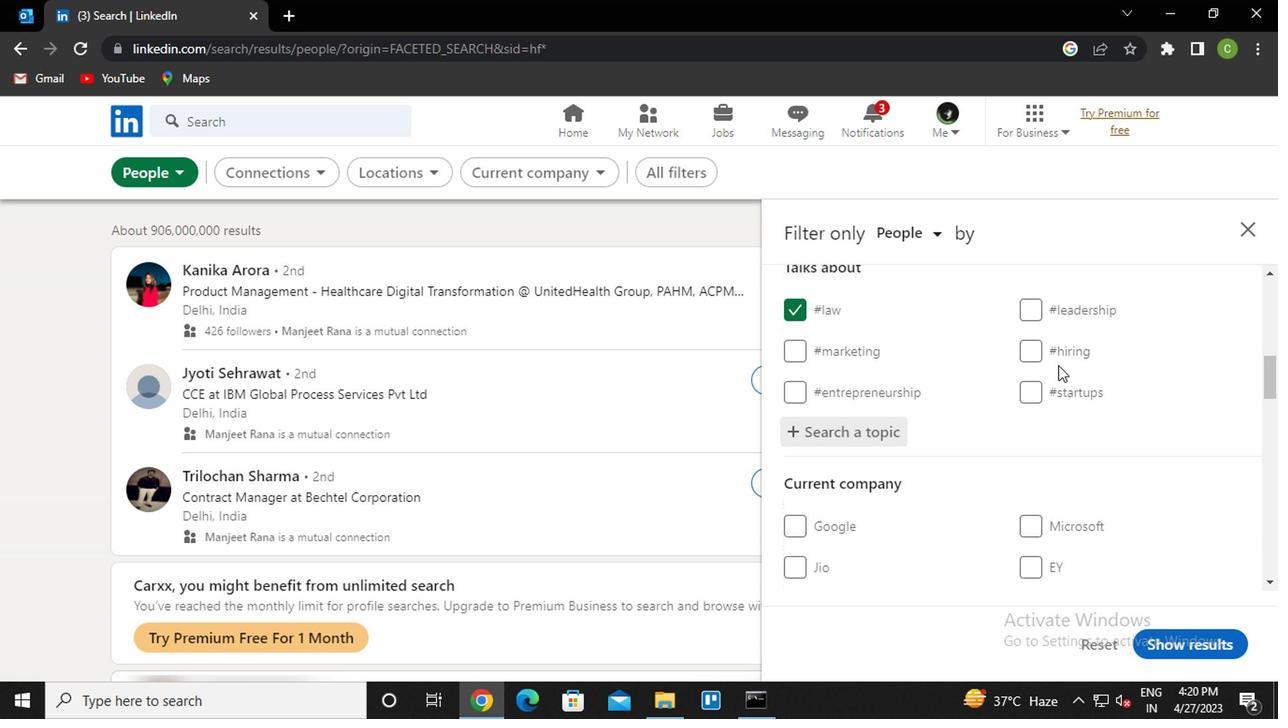 
Action: Mouse scrolled (1052, 364) with delta (0, 0)
Screenshot: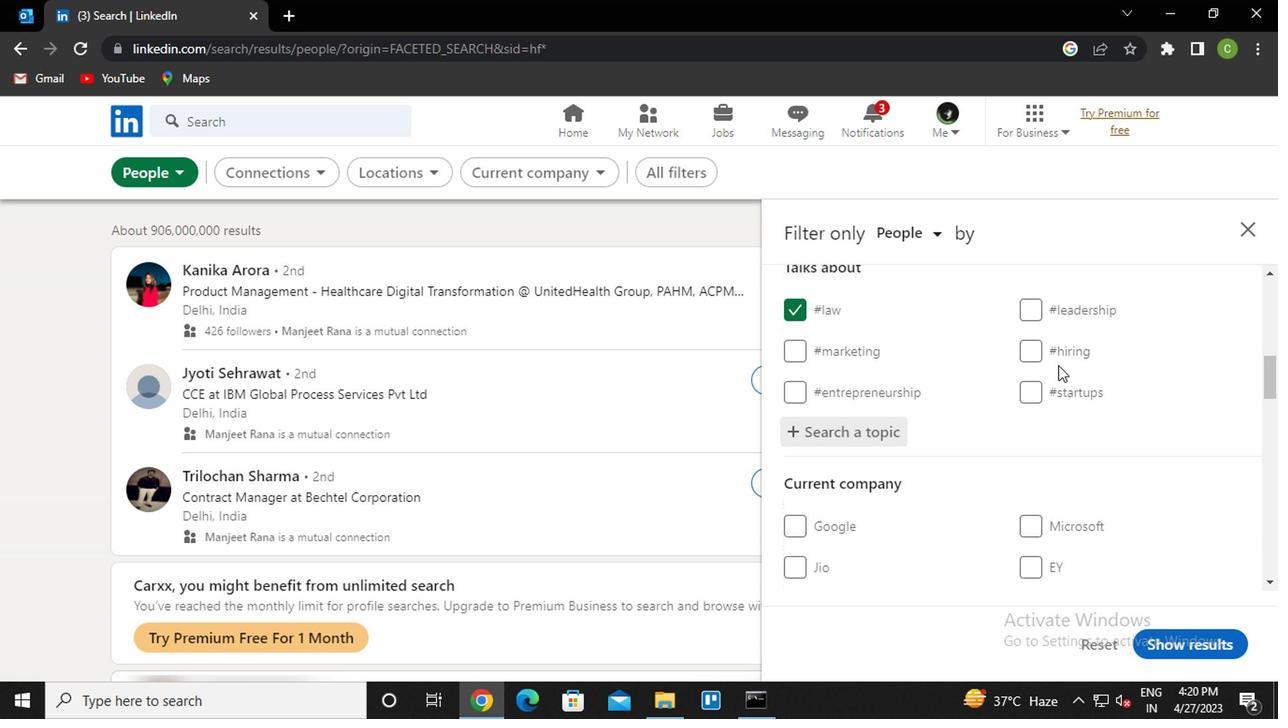 
Action: Mouse moved to (1050, 366)
Screenshot: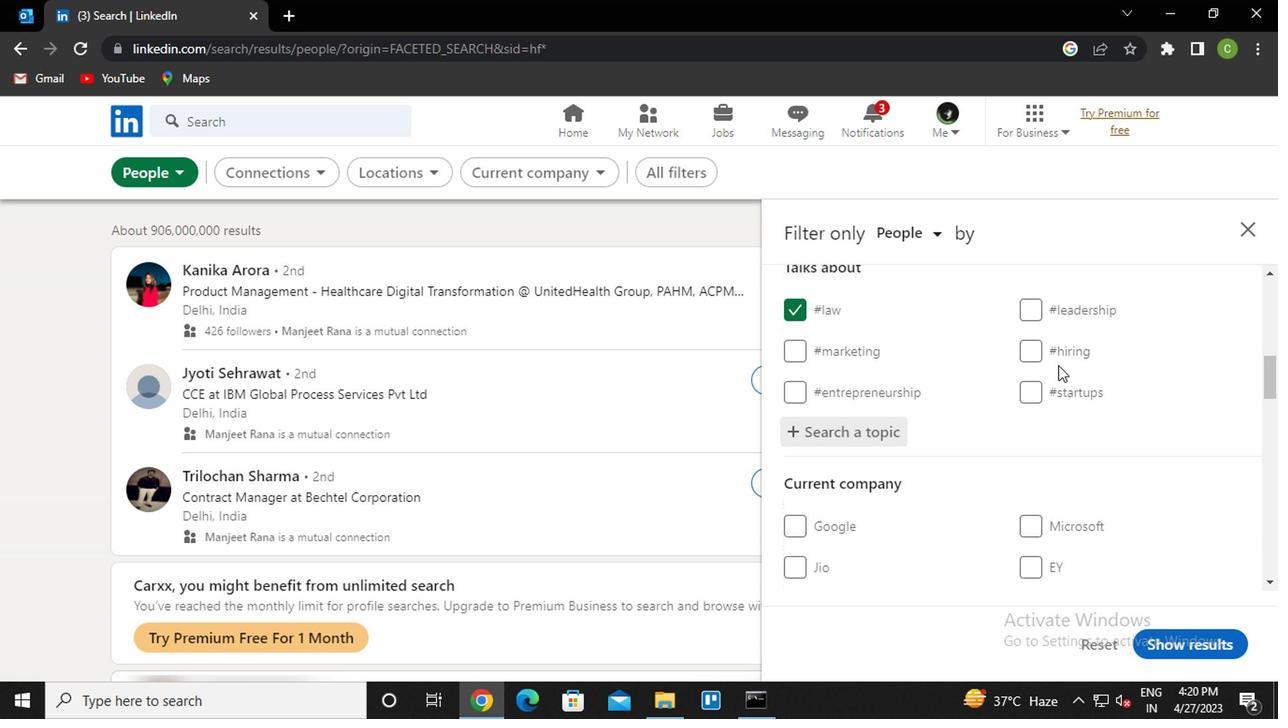 
Action: Mouse scrolled (1050, 365) with delta (0, -1)
Screenshot: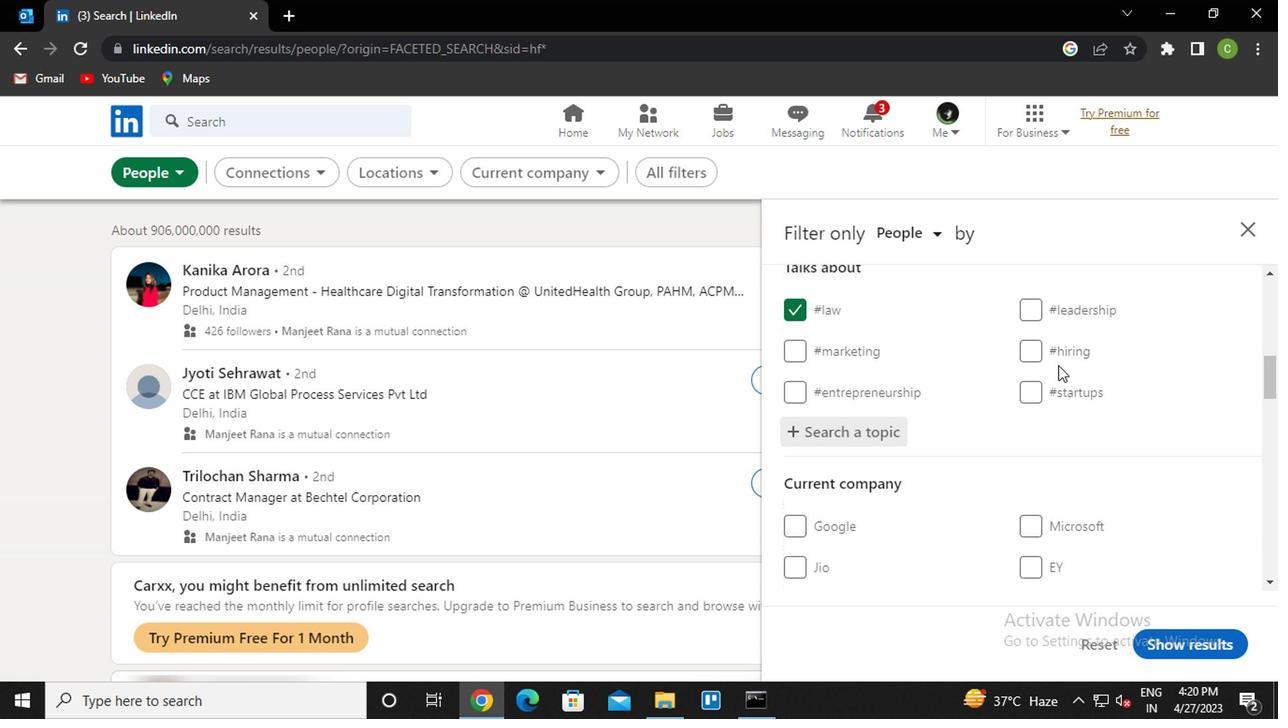 
Action: Mouse moved to (791, 556)
Screenshot: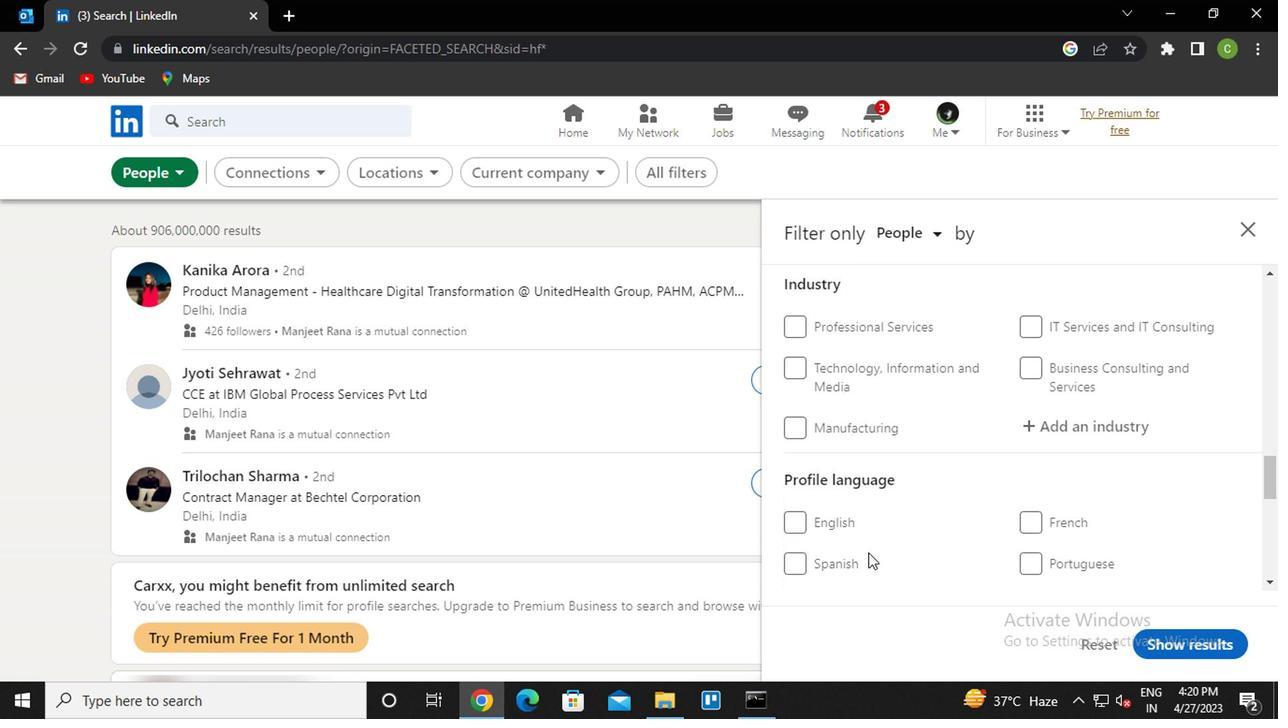 
Action: Mouse pressed left at (791, 556)
Screenshot: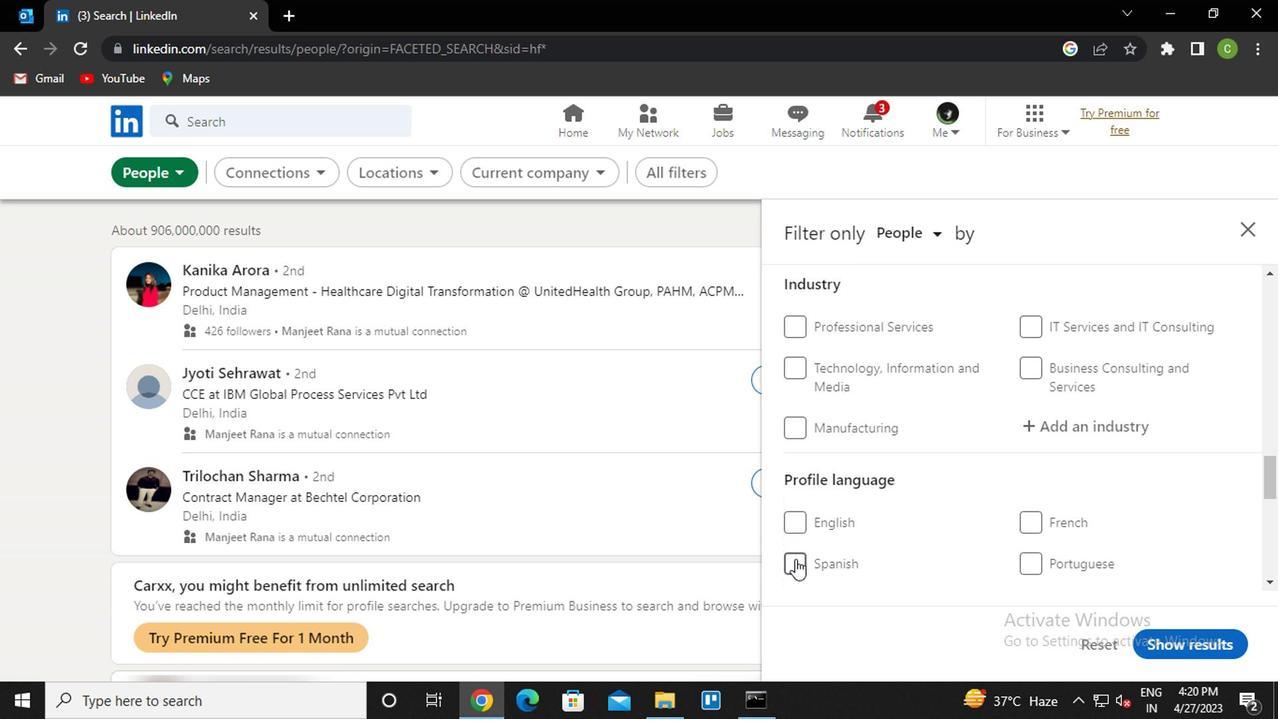 
Action: Mouse moved to (971, 464)
Screenshot: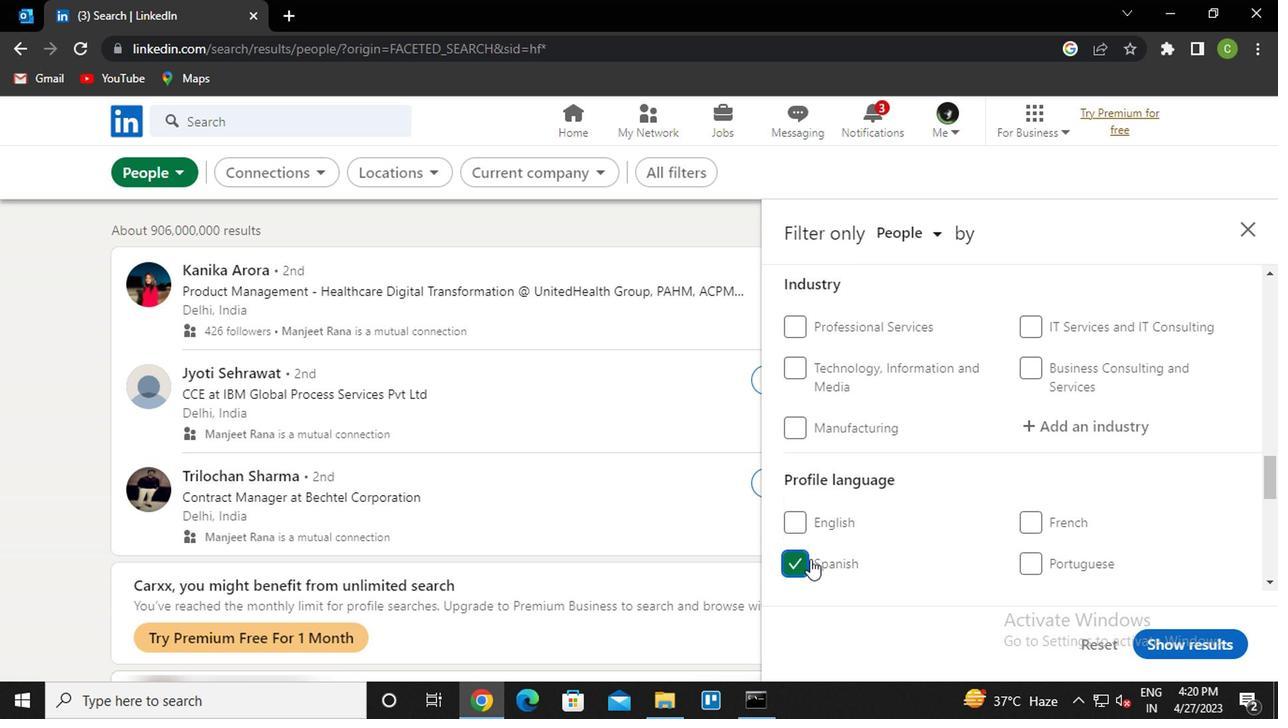 
Action: Mouse scrolled (971, 466) with delta (0, 1)
Screenshot: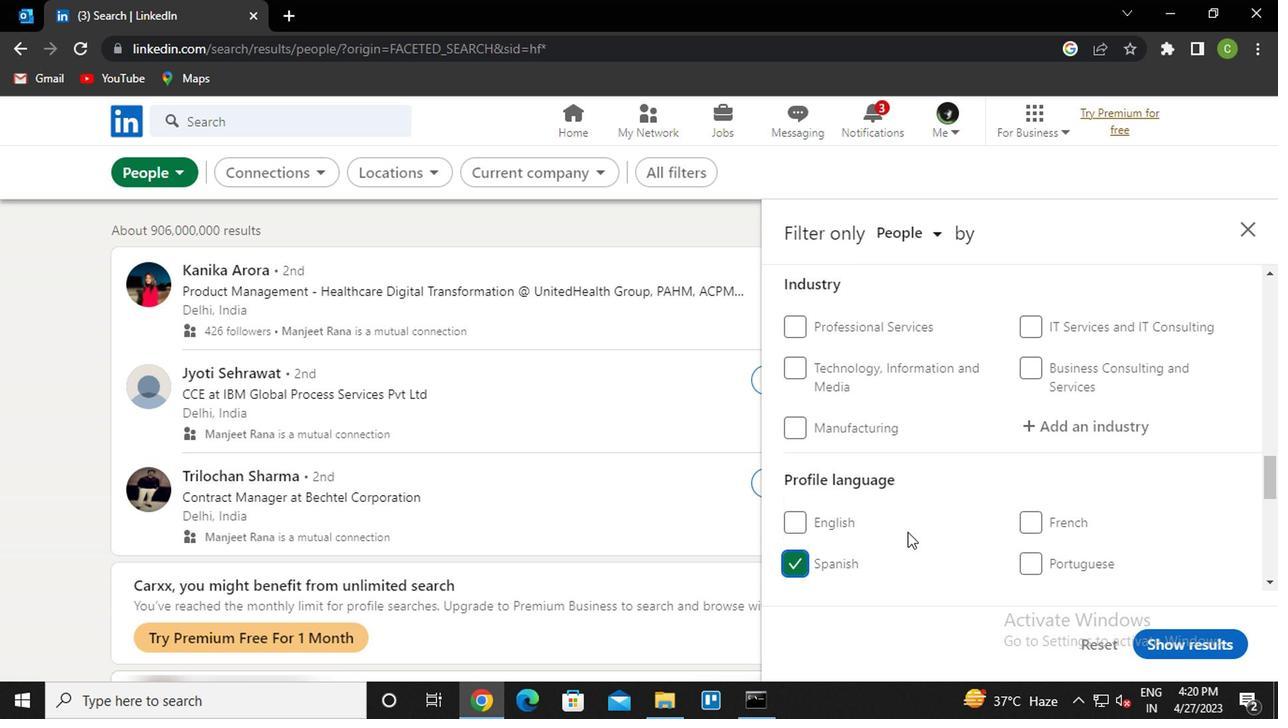
Action: Mouse scrolled (971, 466) with delta (0, 1)
Screenshot: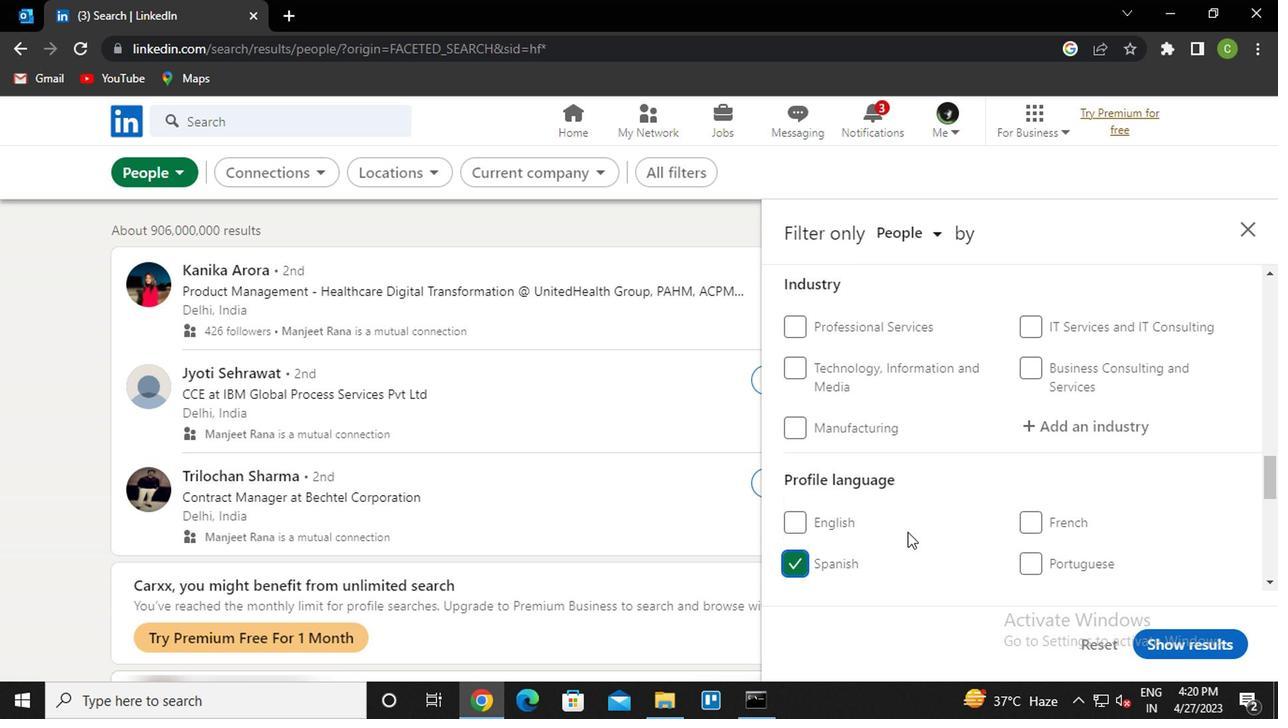 
Action: Mouse scrolled (971, 466) with delta (0, 1)
Screenshot: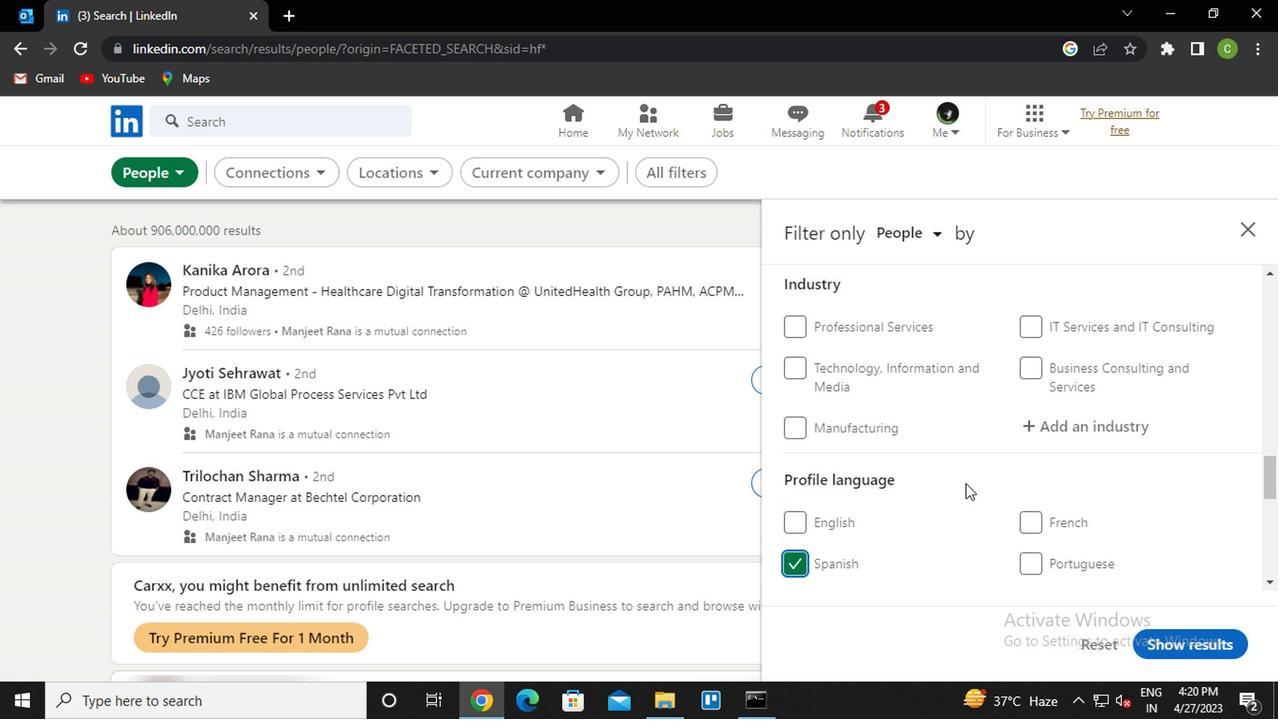
Action: Mouse scrolled (971, 466) with delta (0, 1)
Screenshot: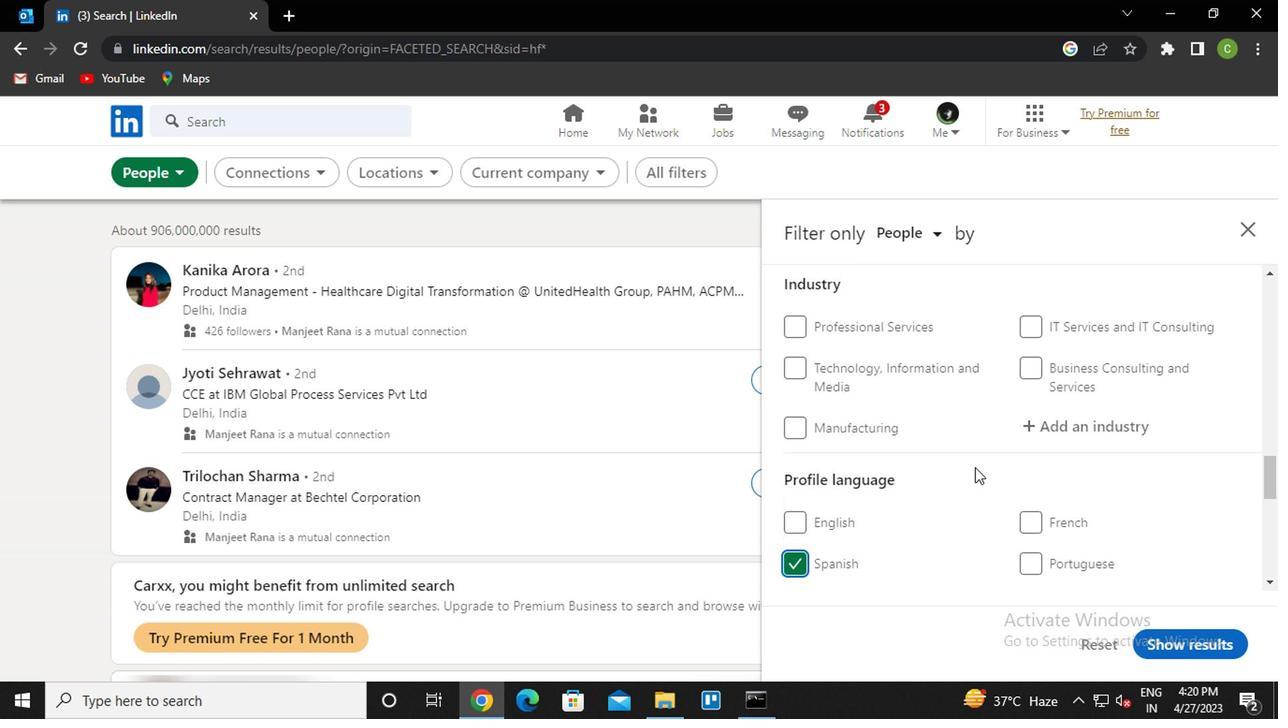 
Action: Mouse scrolled (971, 466) with delta (0, 1)
Screenshot: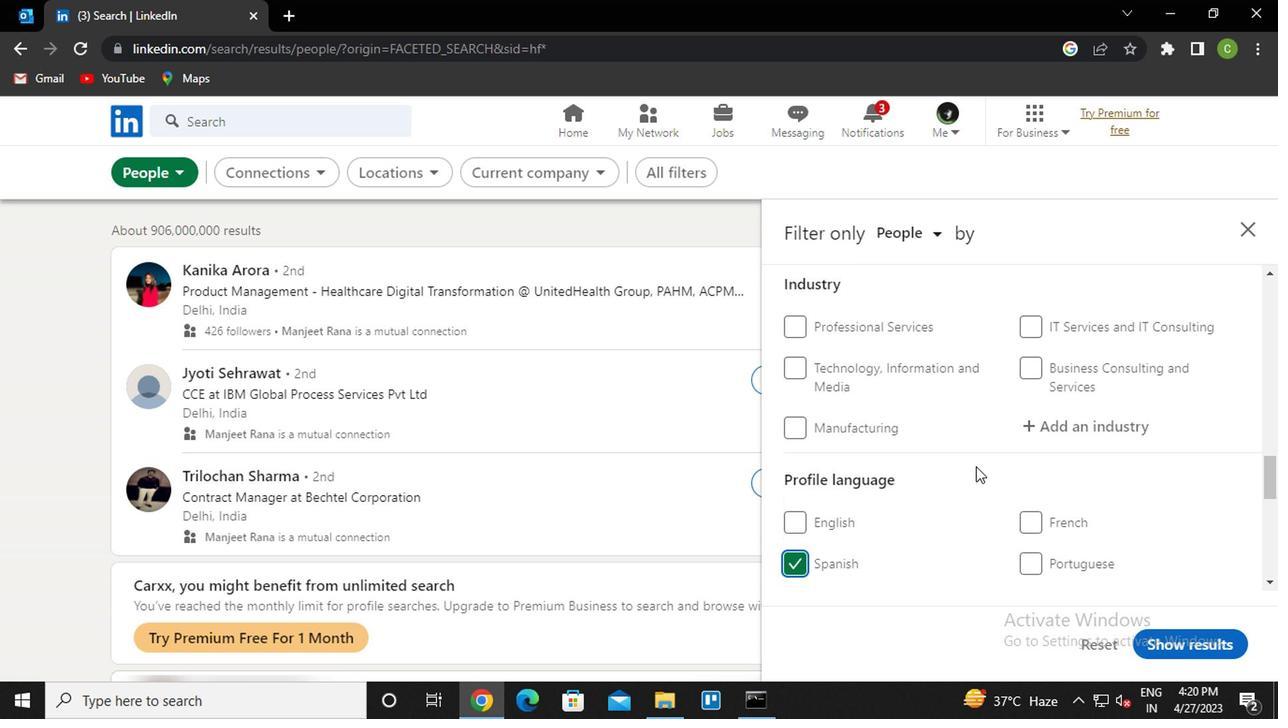 
Action: Mouse scrolled (971, 466) with delta (0, 1)
Screenshot: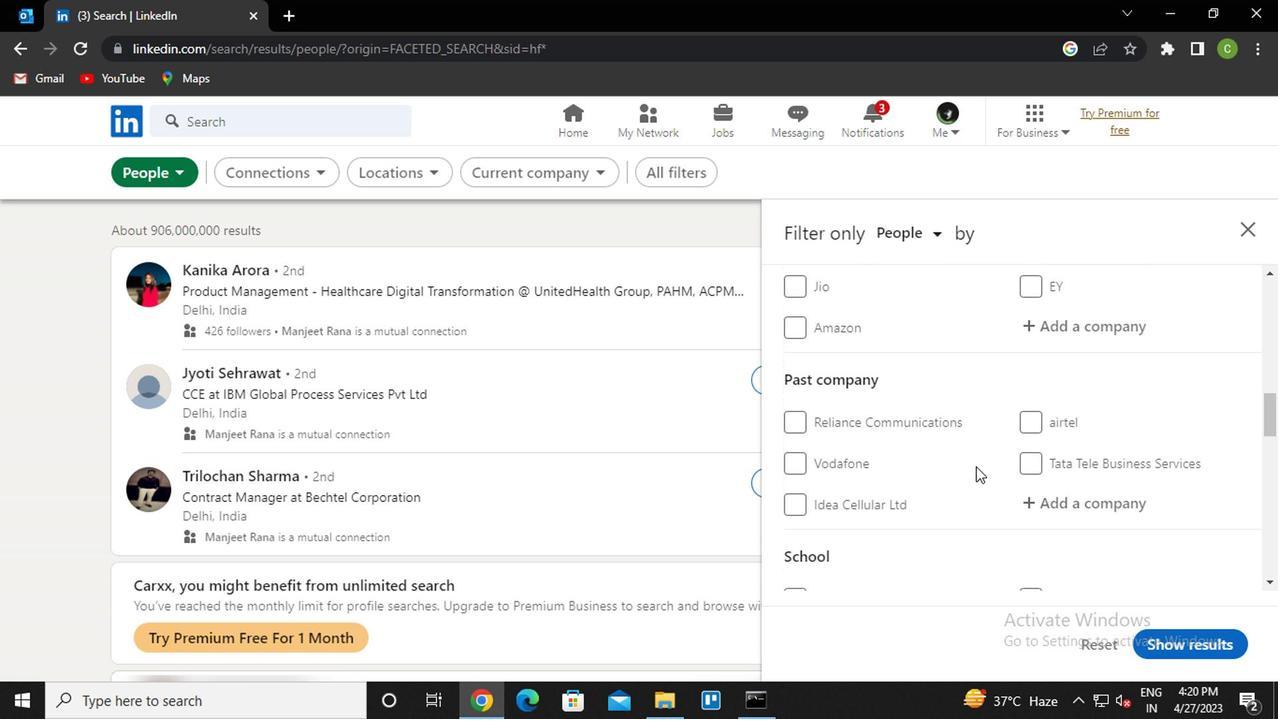 
Action: Mouse scrolled (971, 466) with delta (0, 1)
Screenshot: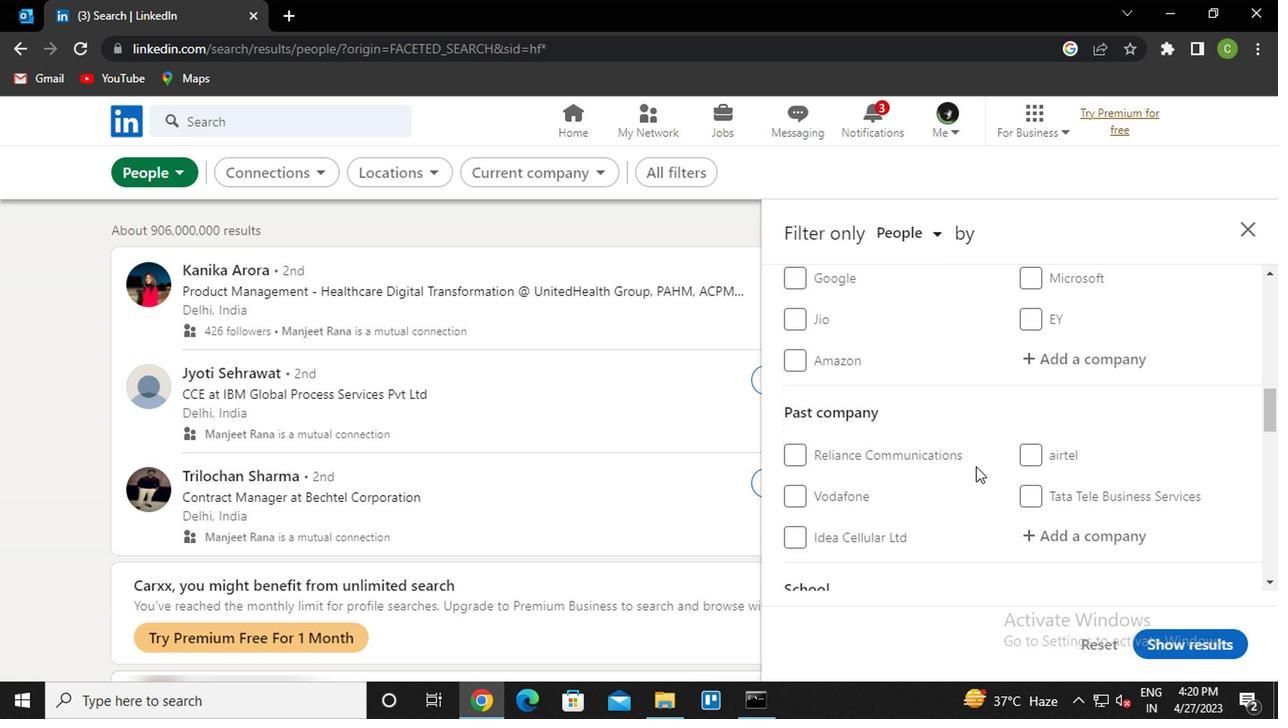 
Action: Mouse scrolled (971, 466) with delta (0, 1)
Screenshot: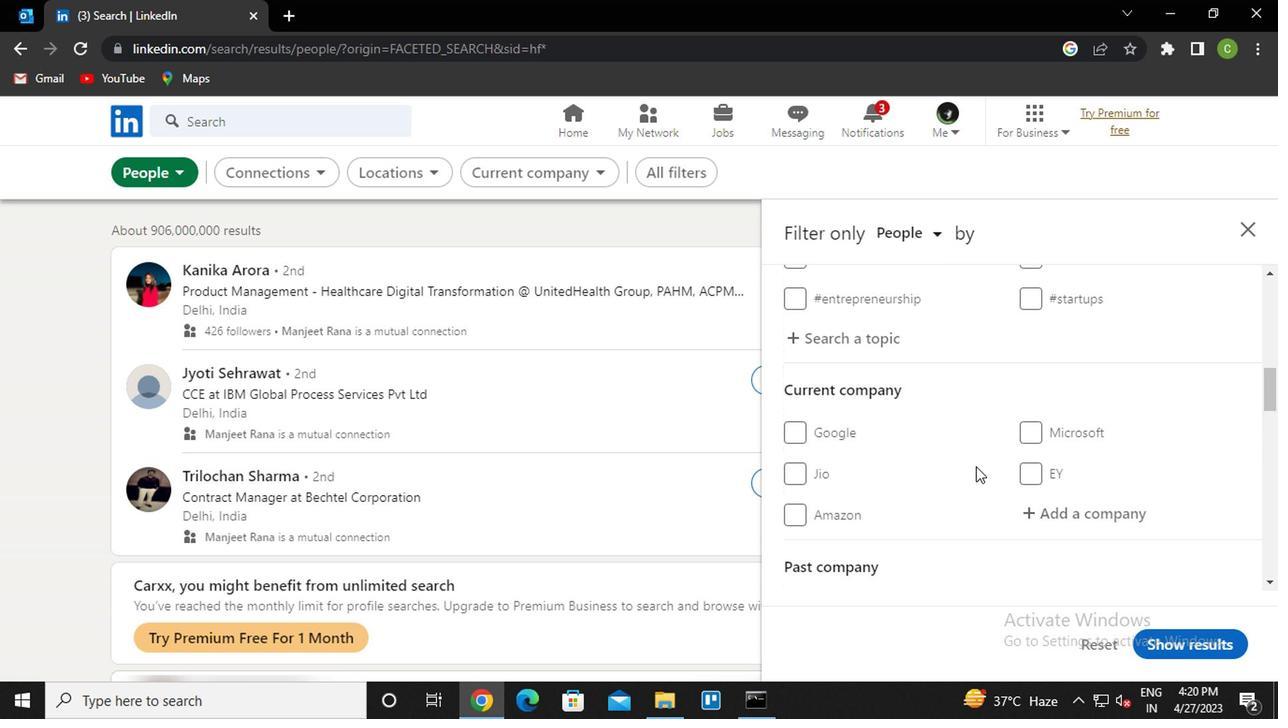 
Action: Mouse scrolled (971, 464) with delta (0, 0)
Screenshot: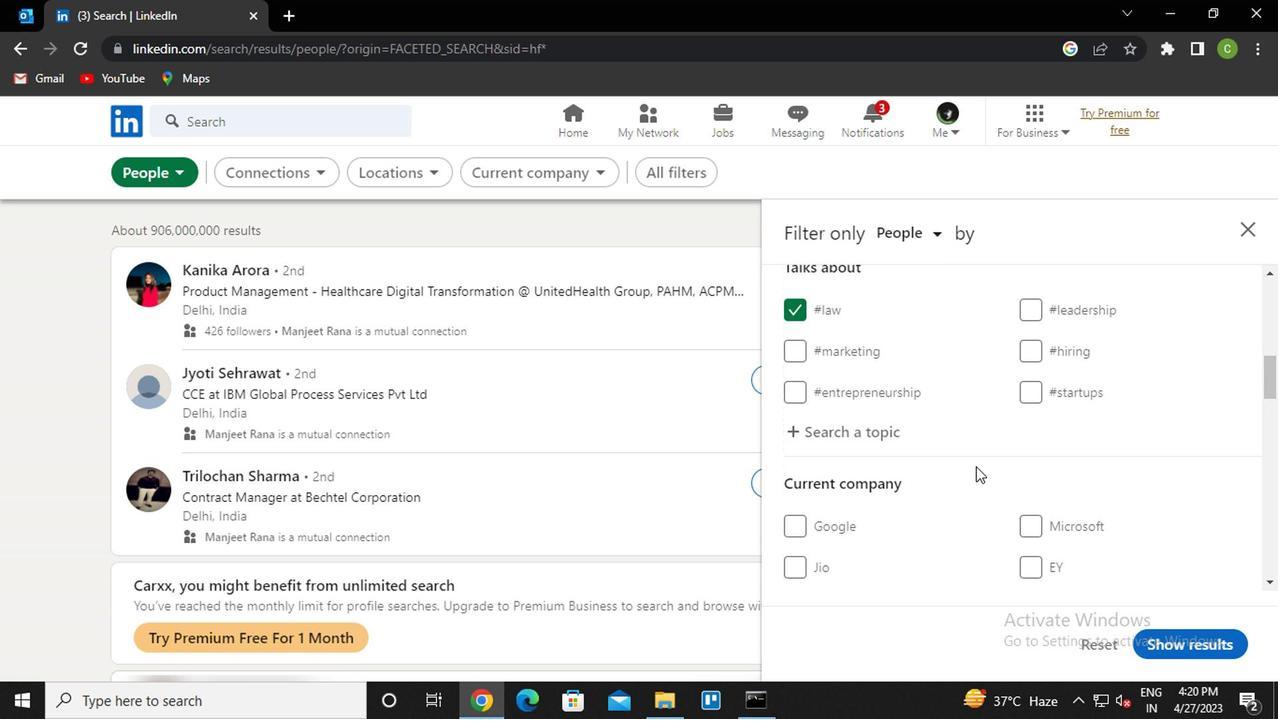 
Action: Mouse scrolled (971, 464) with delta (0, 0)
Screenshot: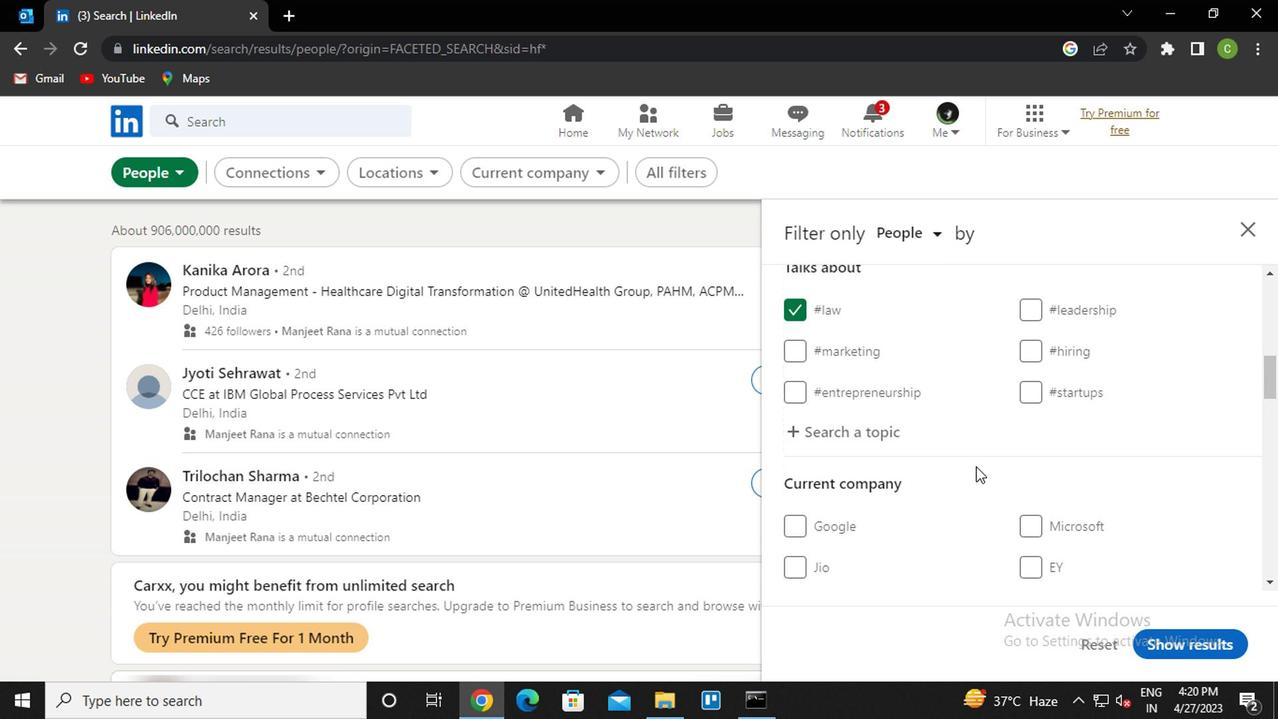 
Action: Mouse scrolled (971, 464) with delta (0, 0)
Screenshot: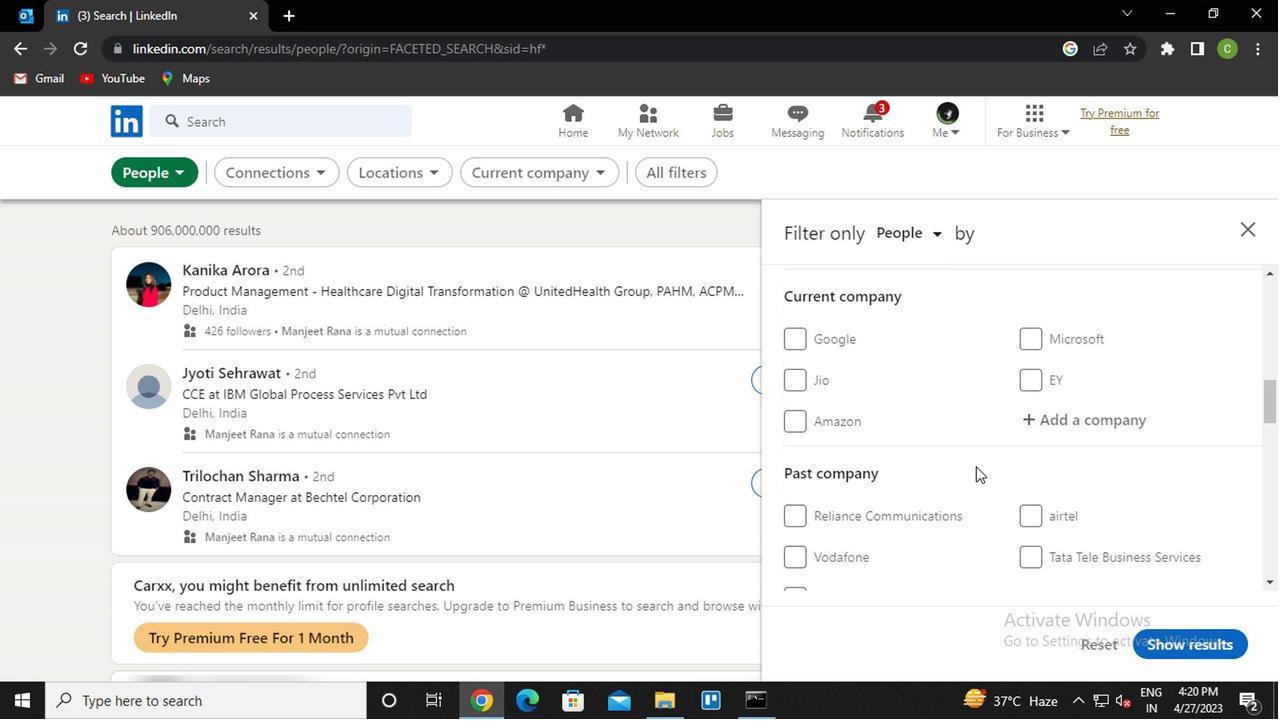 
Action: Mouse moved to (1082, 338)
Screenshot: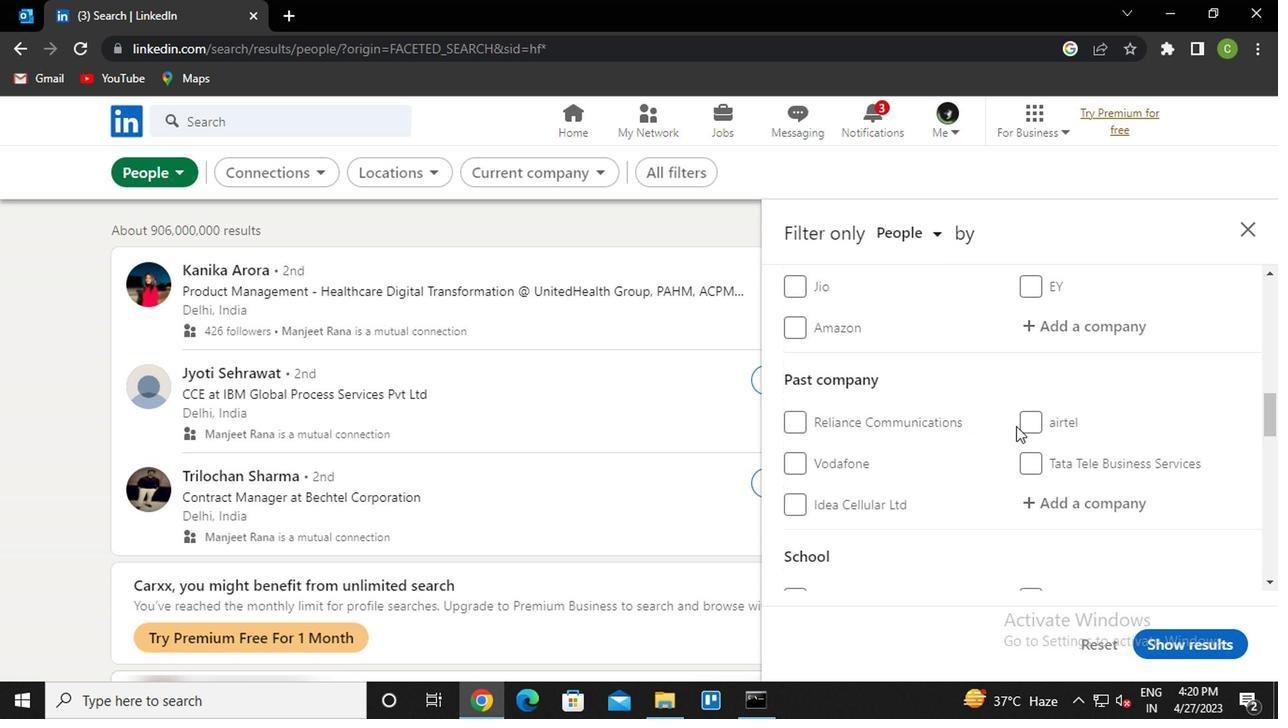
Action: Mouse pressed left at (1082, 338)
Screenshot: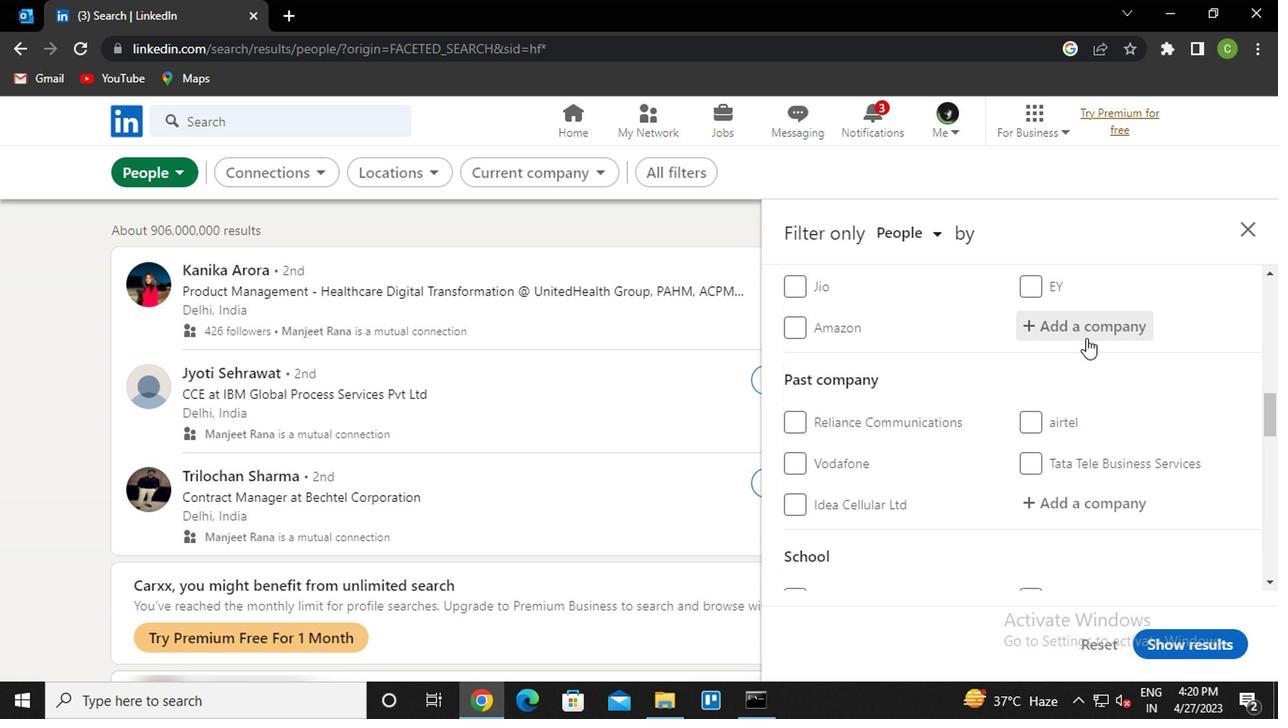 
Action: Key pressed <Key.caps_lock>f<Key.caps_lock>luent<Key.down><Key.down><Key.down><Key.down><Key.enter>
Screenshot: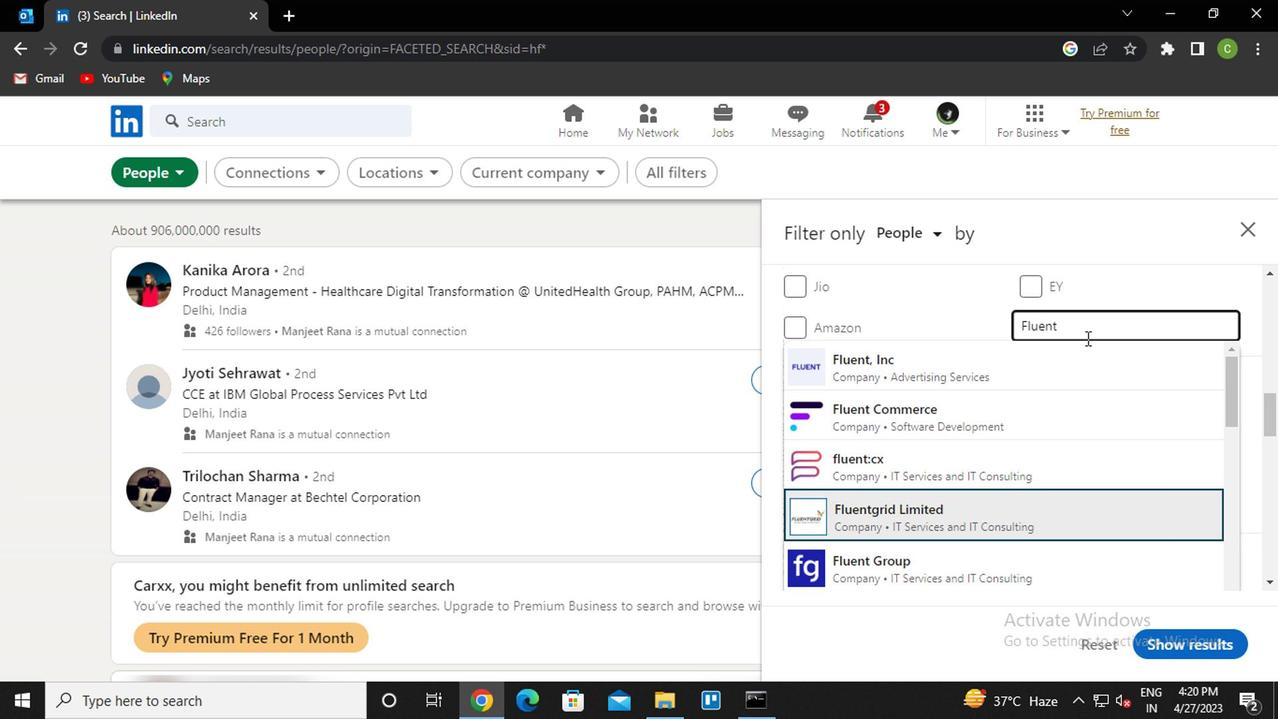 
Action: Mouse scrolled (1082, 336) with delta (0, -1)
Screenshot: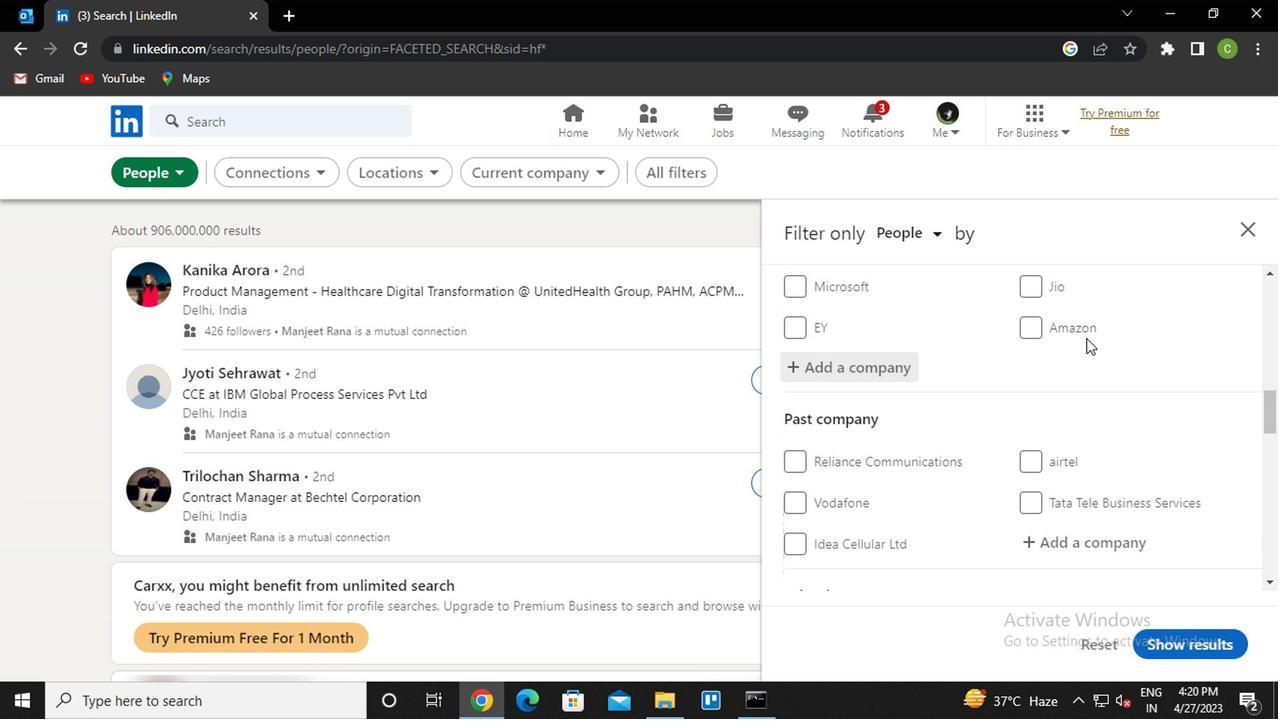 
Action: Mouse scrolled (1082, 336) with delta (0, -1)
Screenshot: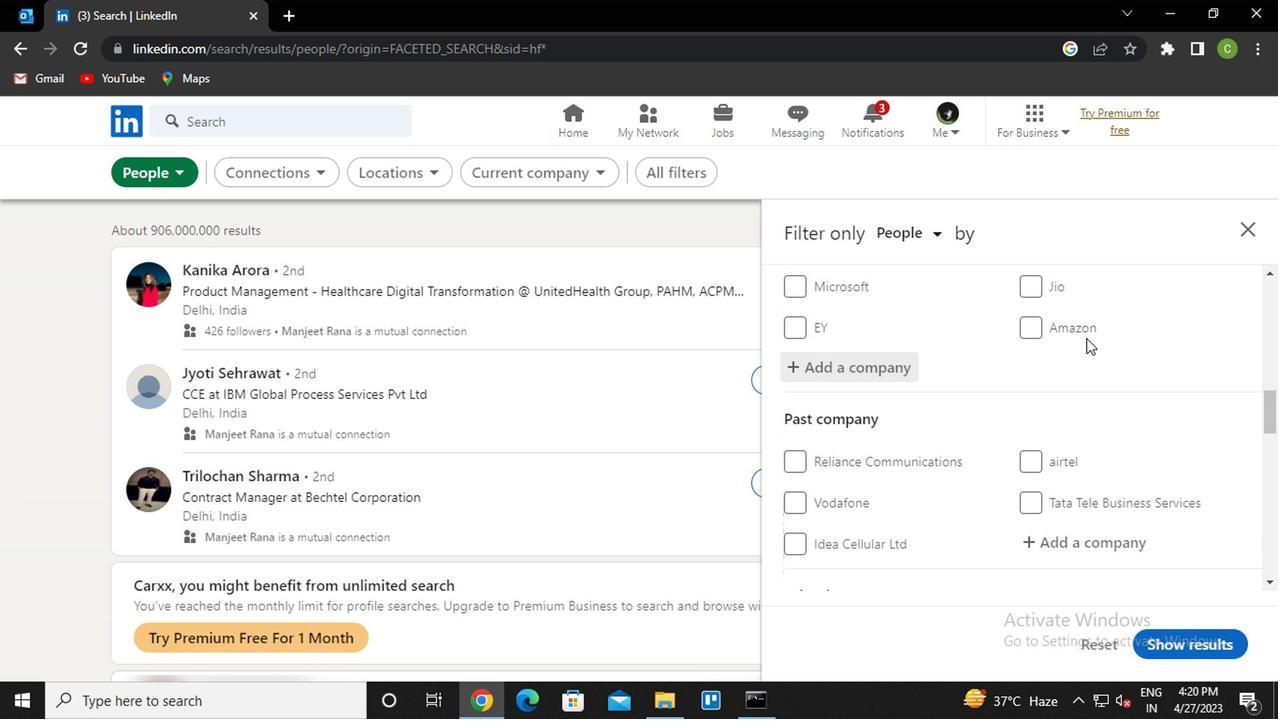 
Action: Mouse moved to (1076, 340)
Screenshot: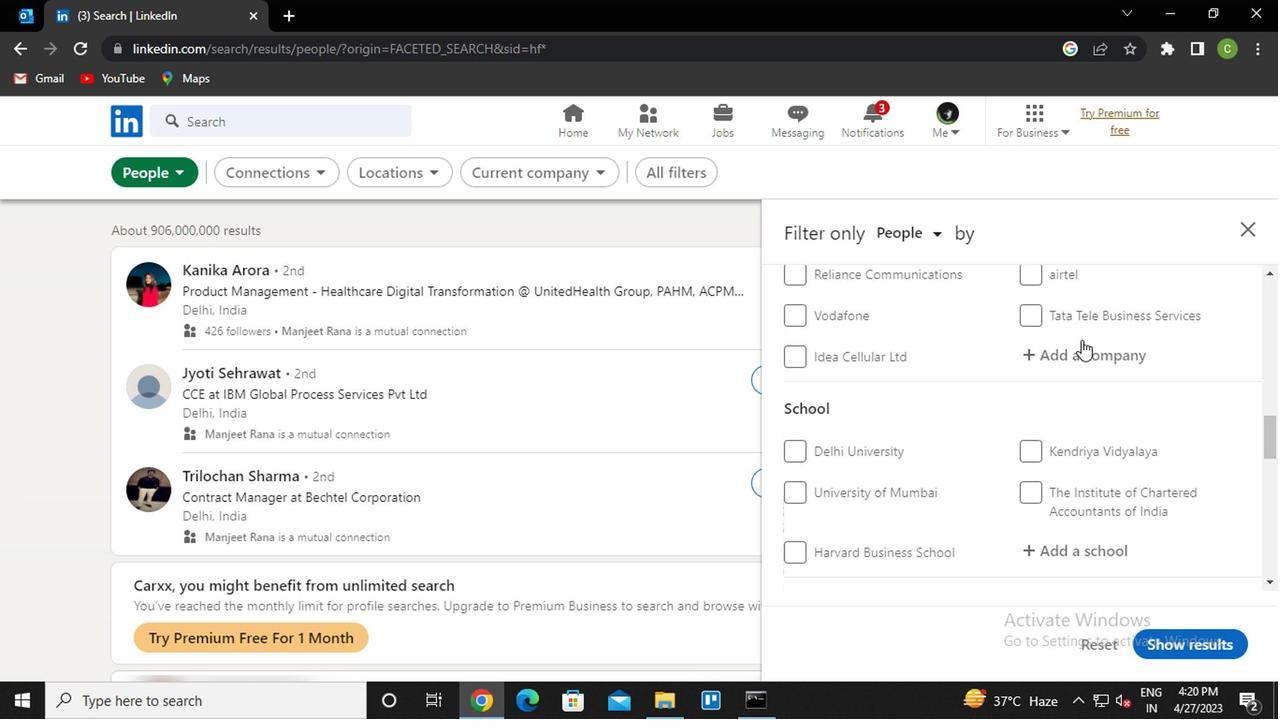 
Action: Mouse scrolled (1076, 339) with delta (0, -1)
Screenshot: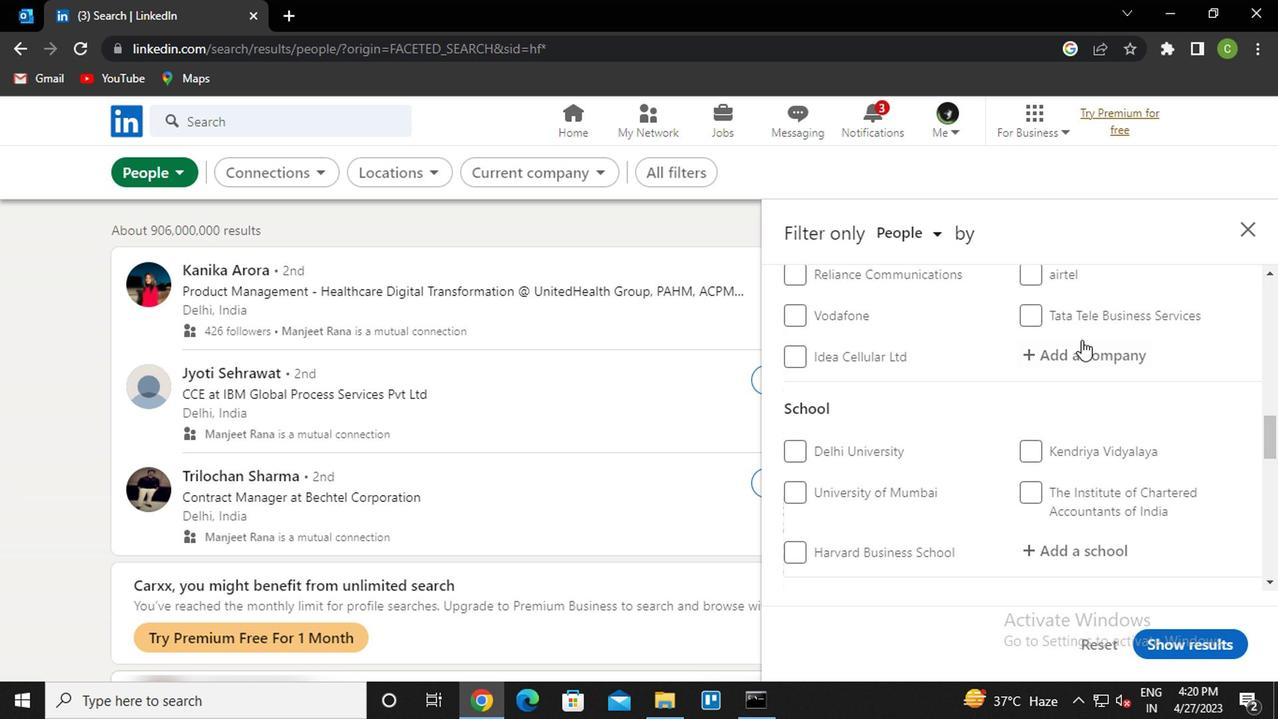 
Action: Mouse scrolled (1076, 339) with delta (0, -1)
Screenshot: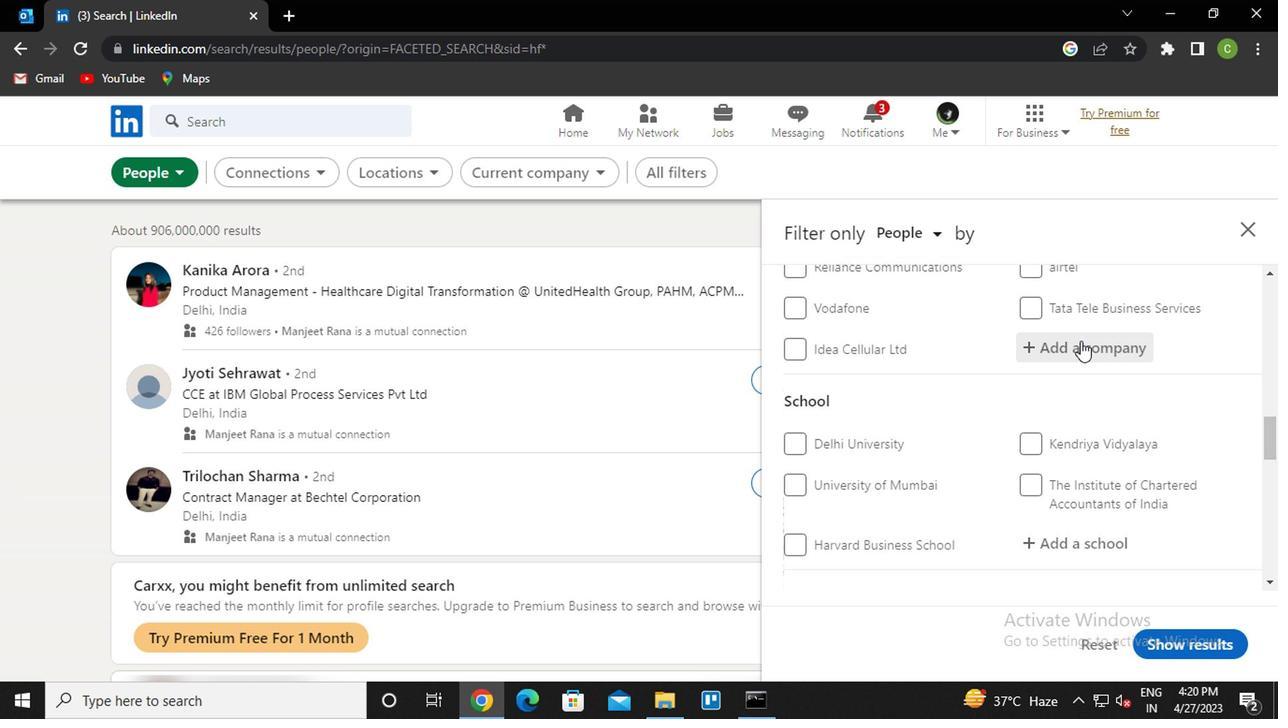 
Action: Mouse moved to (1079, 369)
Screenshot: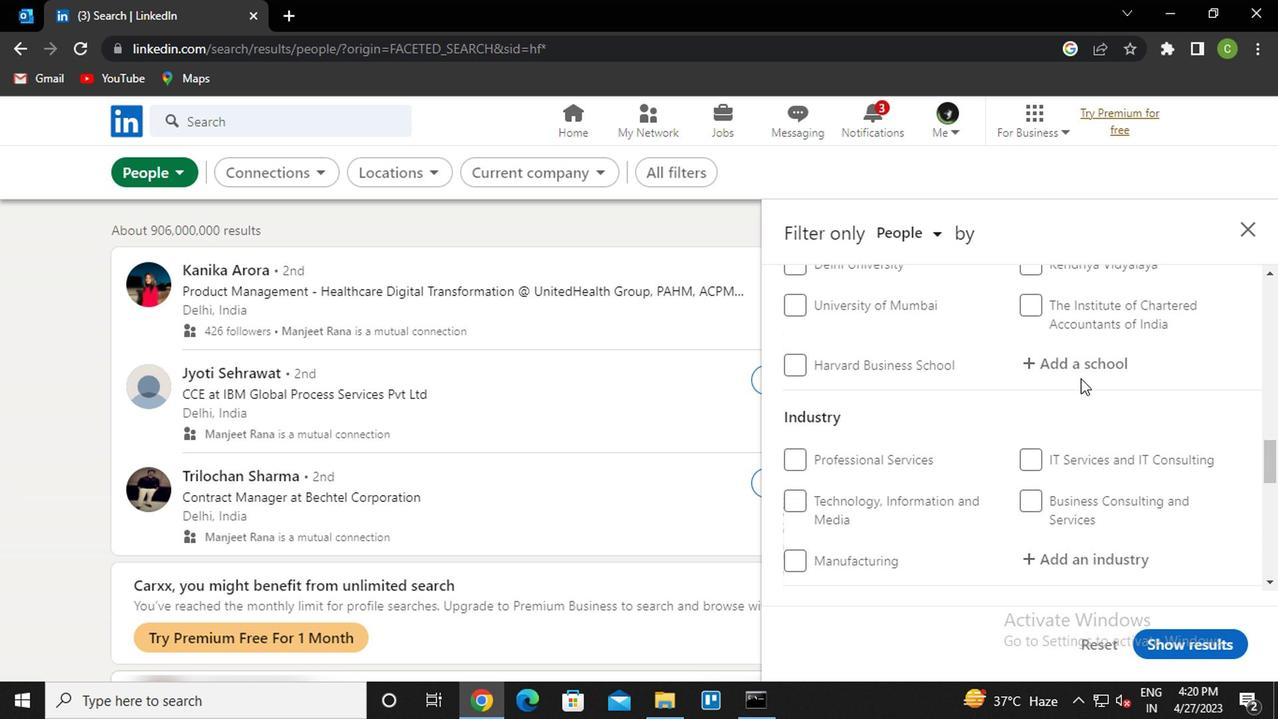 
Action: Mouse pressed left at (1079, 369)
Screenshot: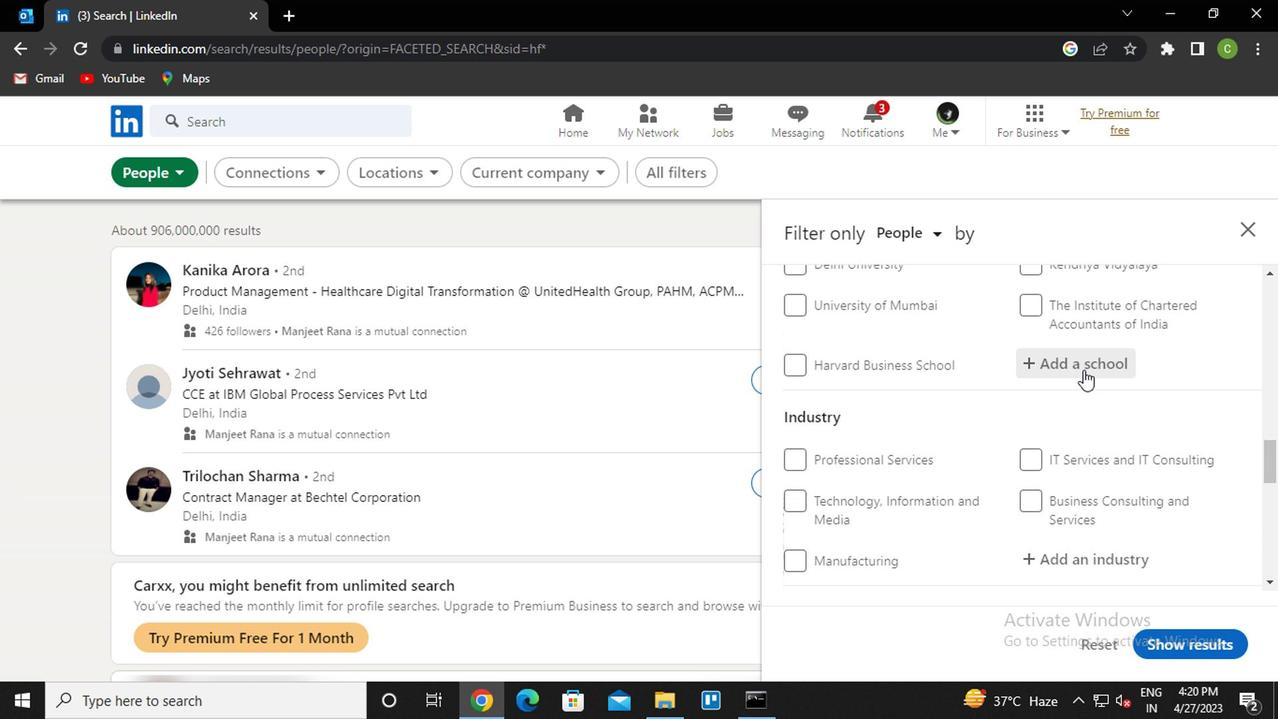 
Action: Key pressed <Key.caps_lock>e<Key.caps_lock>thiraj<Key.down><Key.enter>
Screenshot: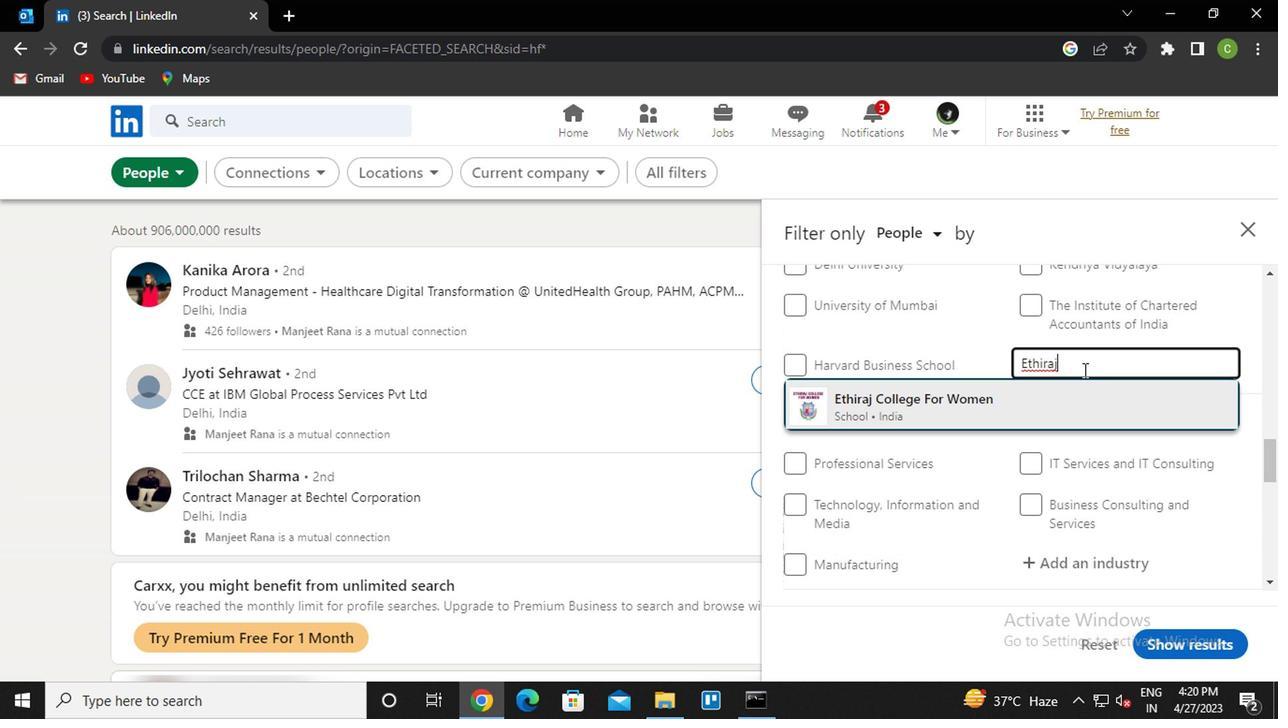 
Action: Mouse scrolled (1079, 368) with delta (0, 0)
Screenshot: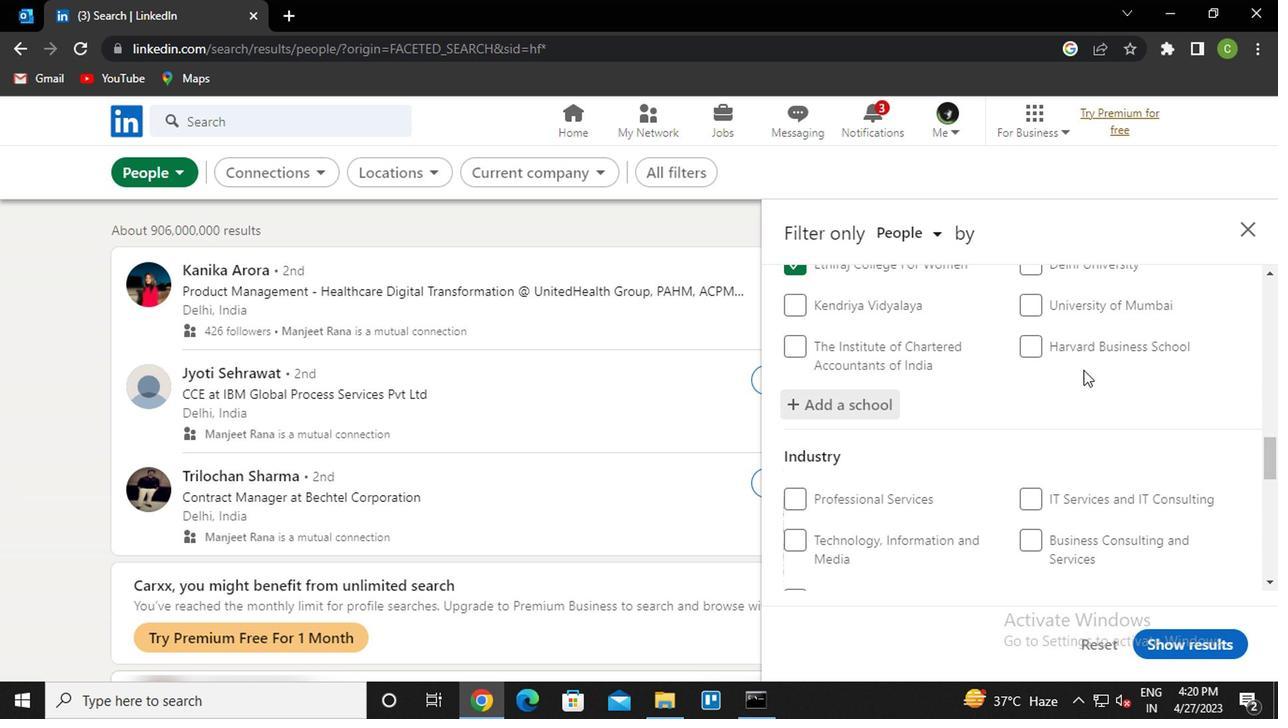 
Action: Mouse scrolled (1079, 368) with delta (0, 0)
Screenshot: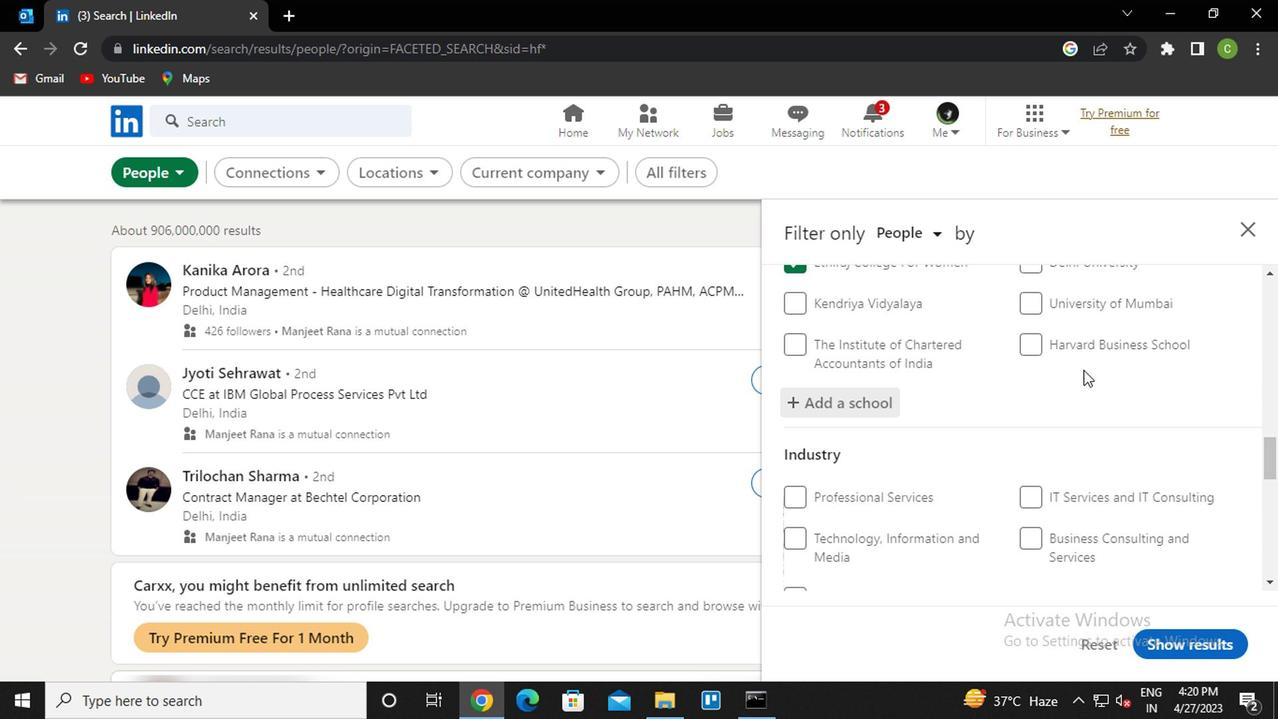 
Action: Mouse moved to (1070, 406)
Screenshot: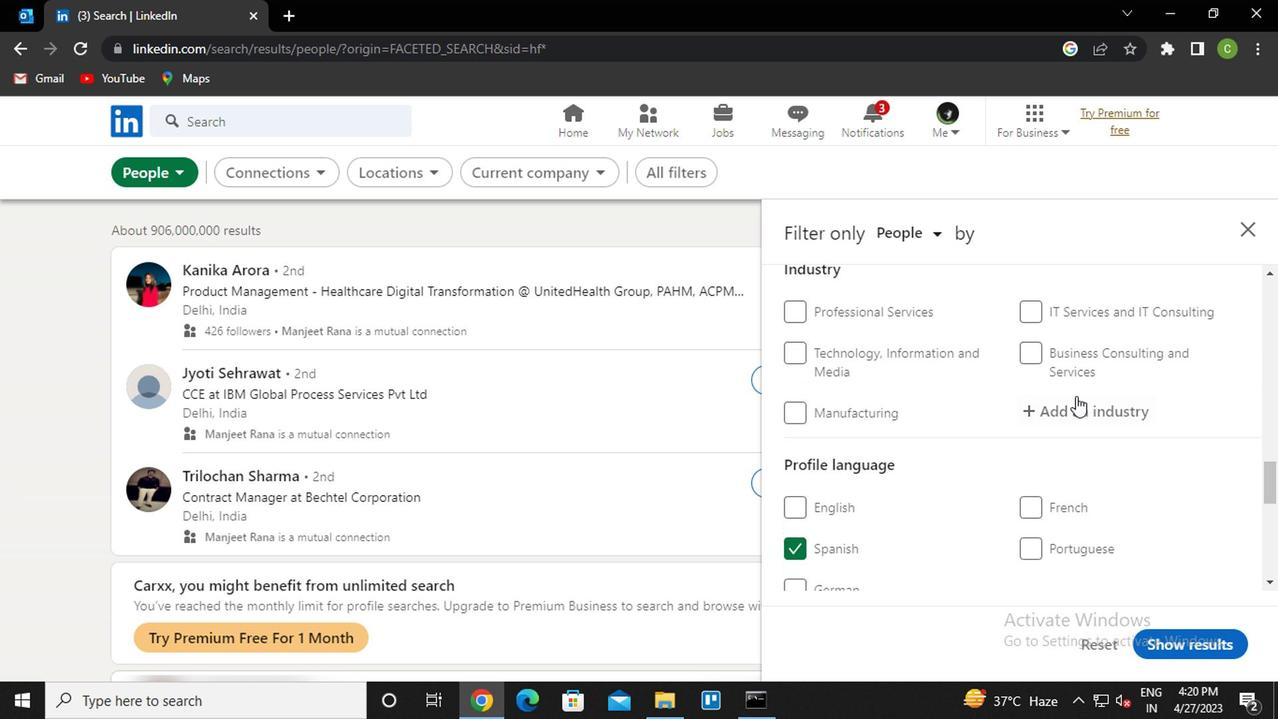 
Action: Mouse pressed left at (1070, 406)
Screenshot: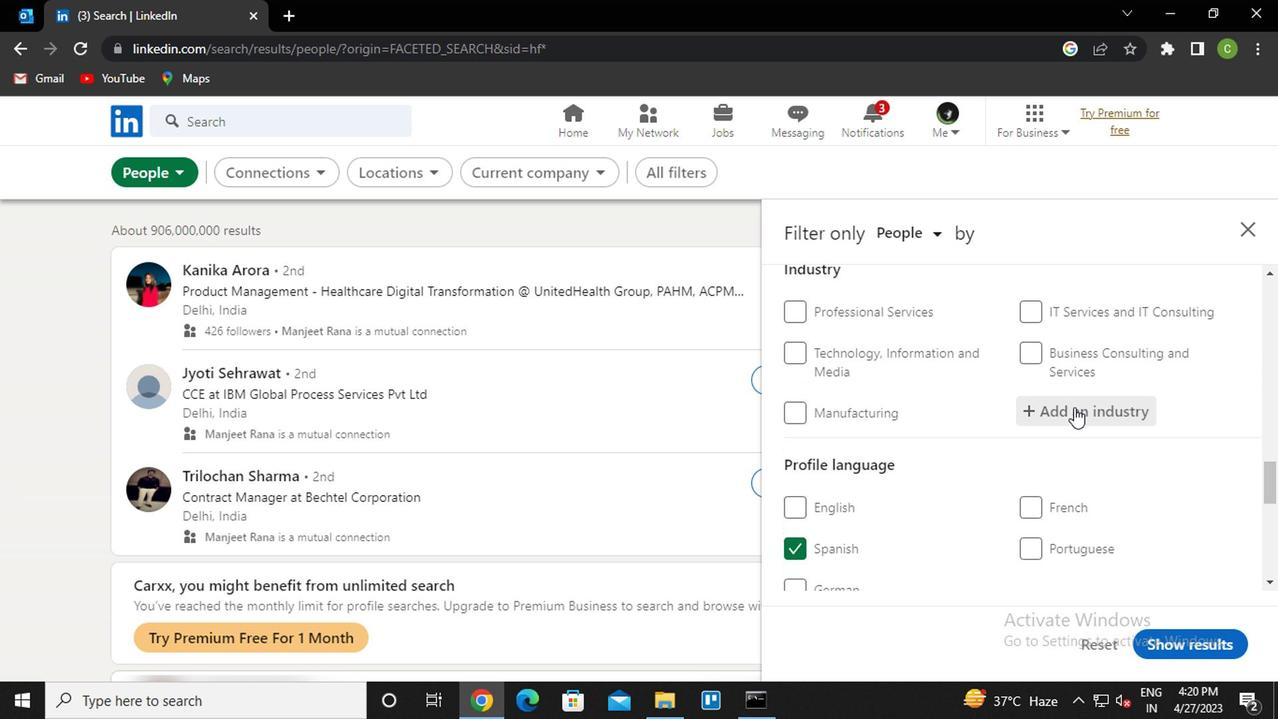 
Action: Key pressed <Key.caps_lock>a<Key.caps_lock>rtificial<Key.down><Key.enter>
Screenshot: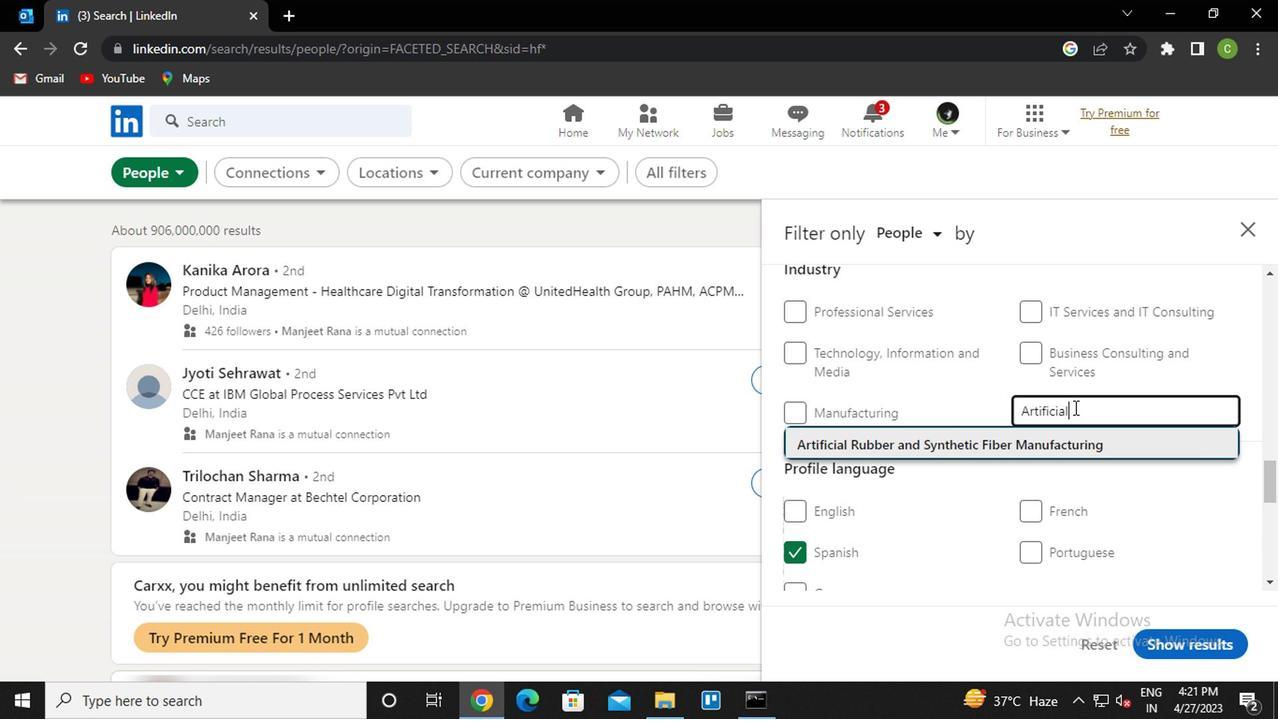 
Action: Mouse scrolled (1070, 405) with delta (0, -1)
Screenshot: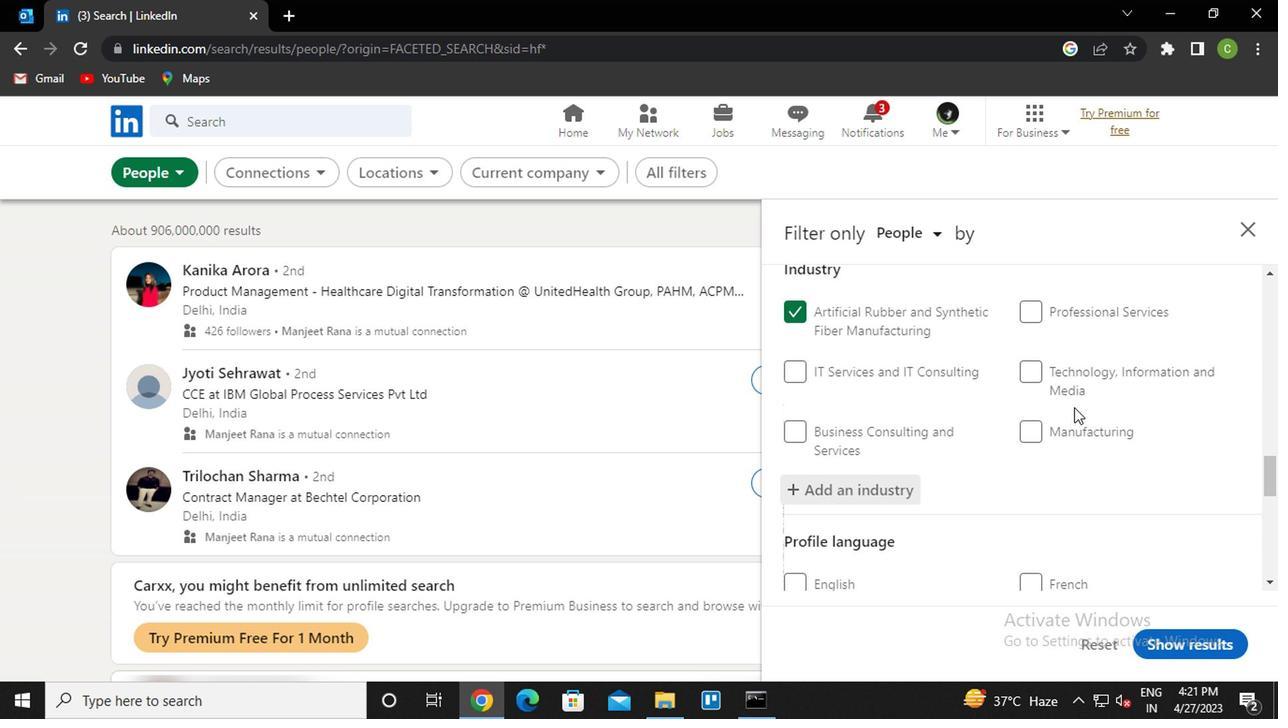 
Action: Mouse scrolled (1070, 405) with delta (0, -1)
Screenshot: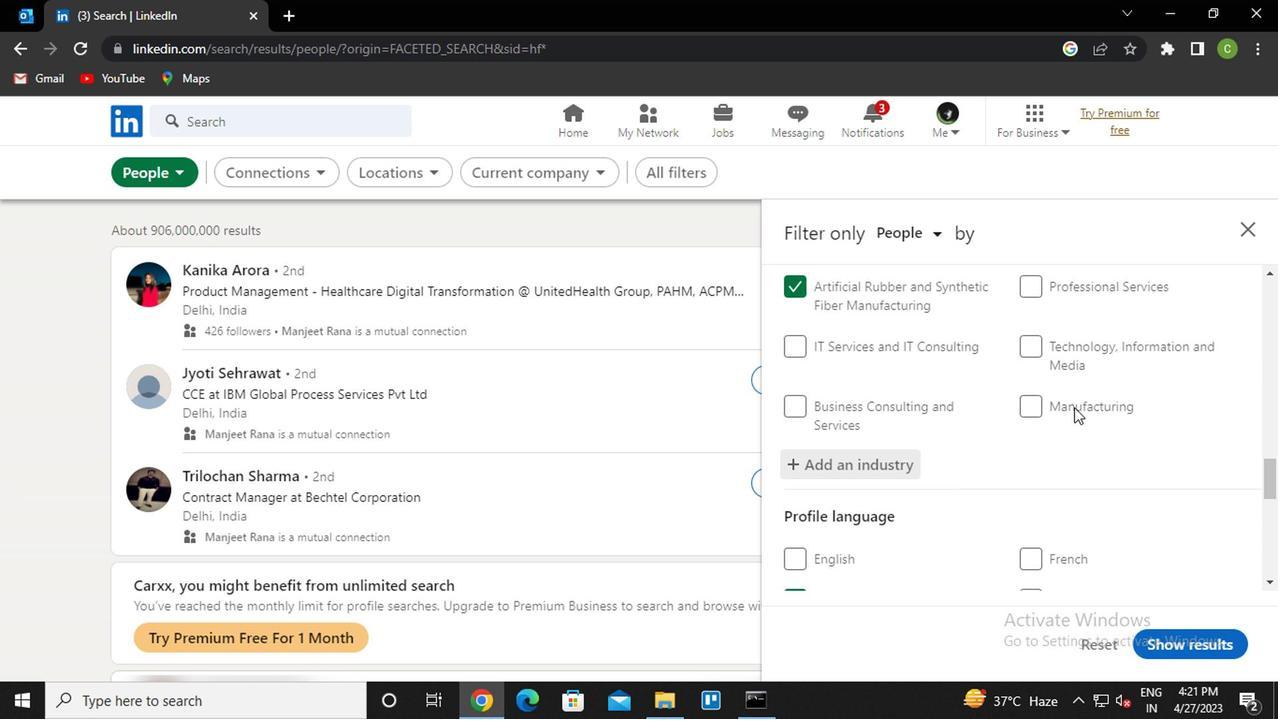 
Action: Mouse scrolled (1070, 405) with delta (0, -1)
Screenshot: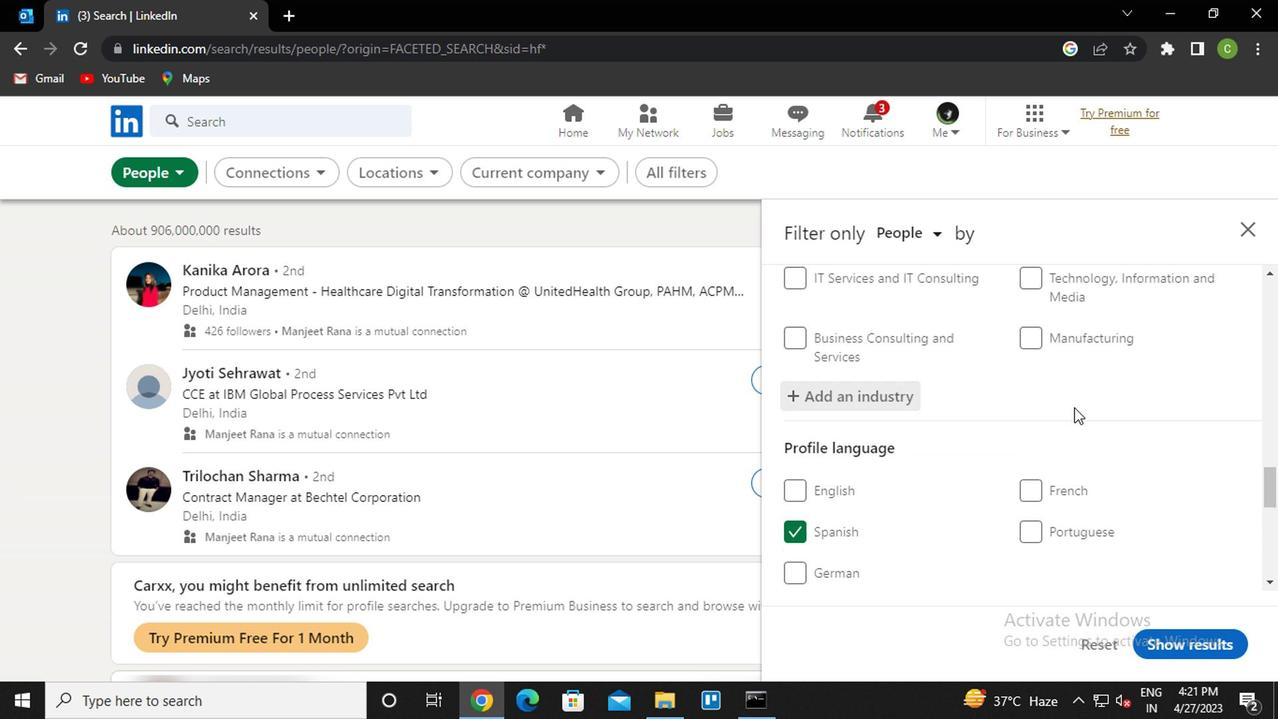 
Action: Mouse scrolled (1070, 405) with delta (0, -1)
Screenshot: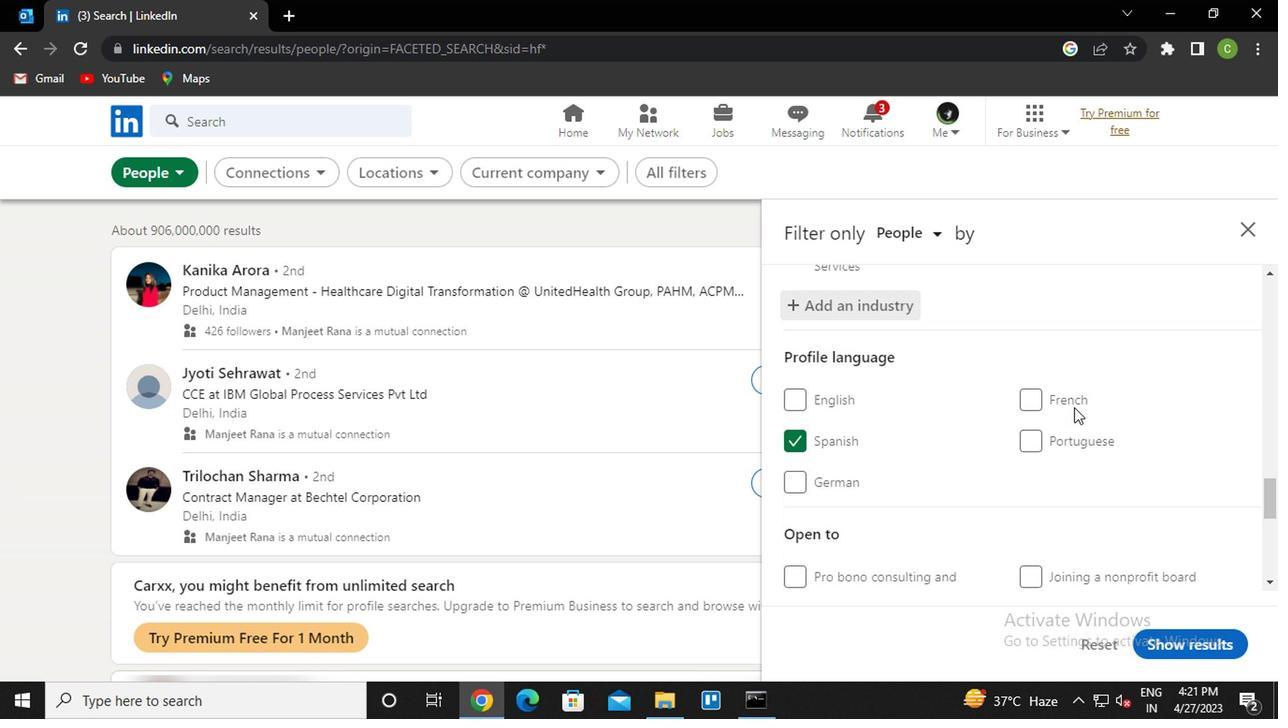 
Action: Mouse scrolled (1070, 405) with delta (0, -1)
Screenshot: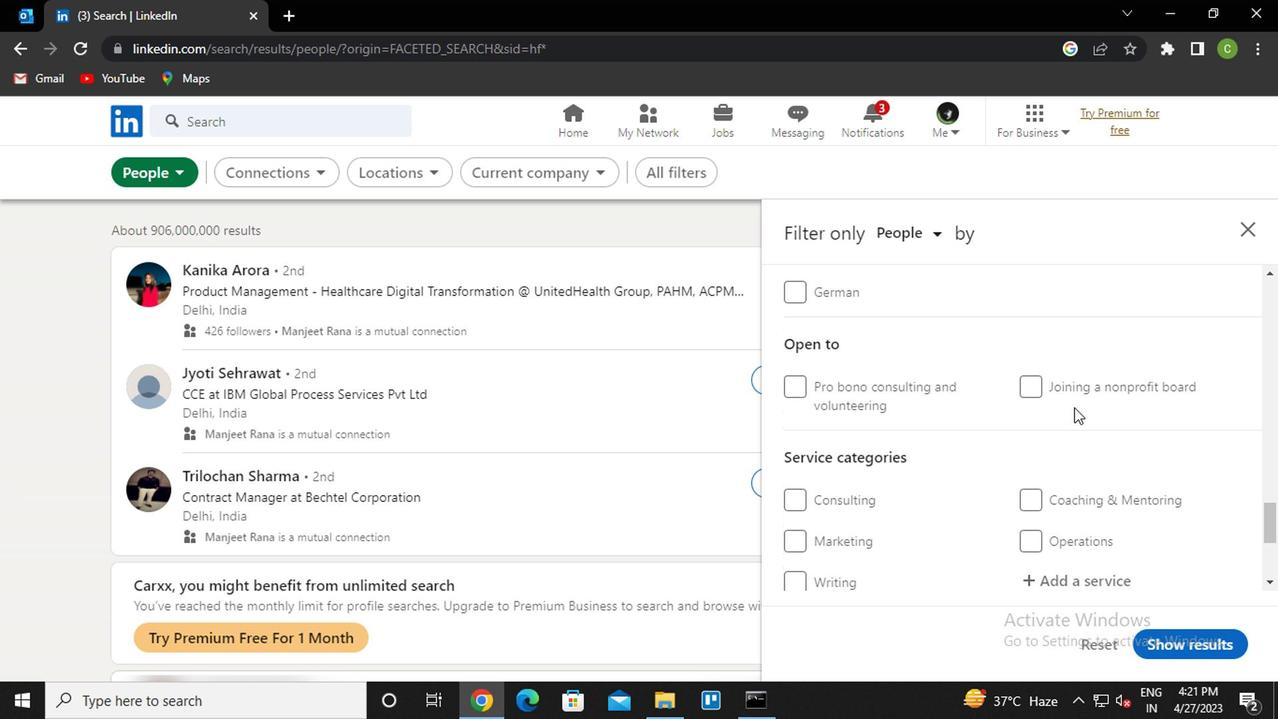 
Action: Mouse scrolled (1070, 405) with delta (0, -1)
Screenshot: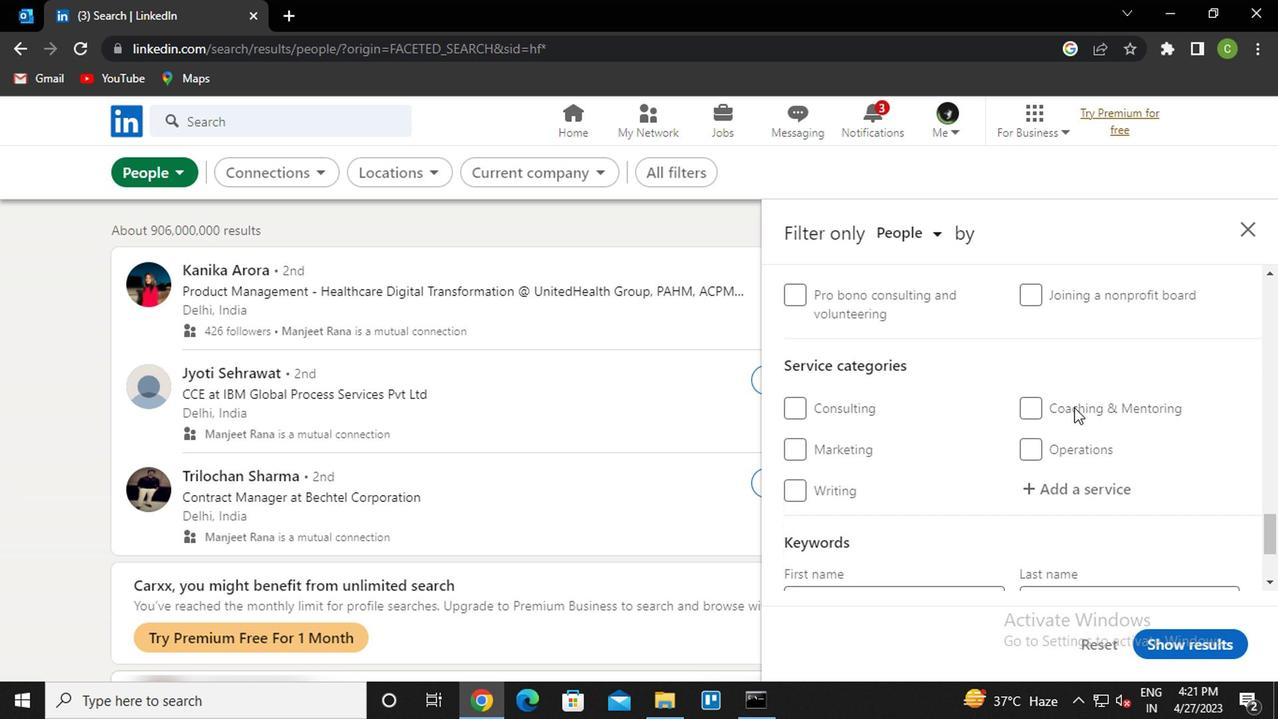 
Action: Mouse moved to (1075, 391)
Screenshot: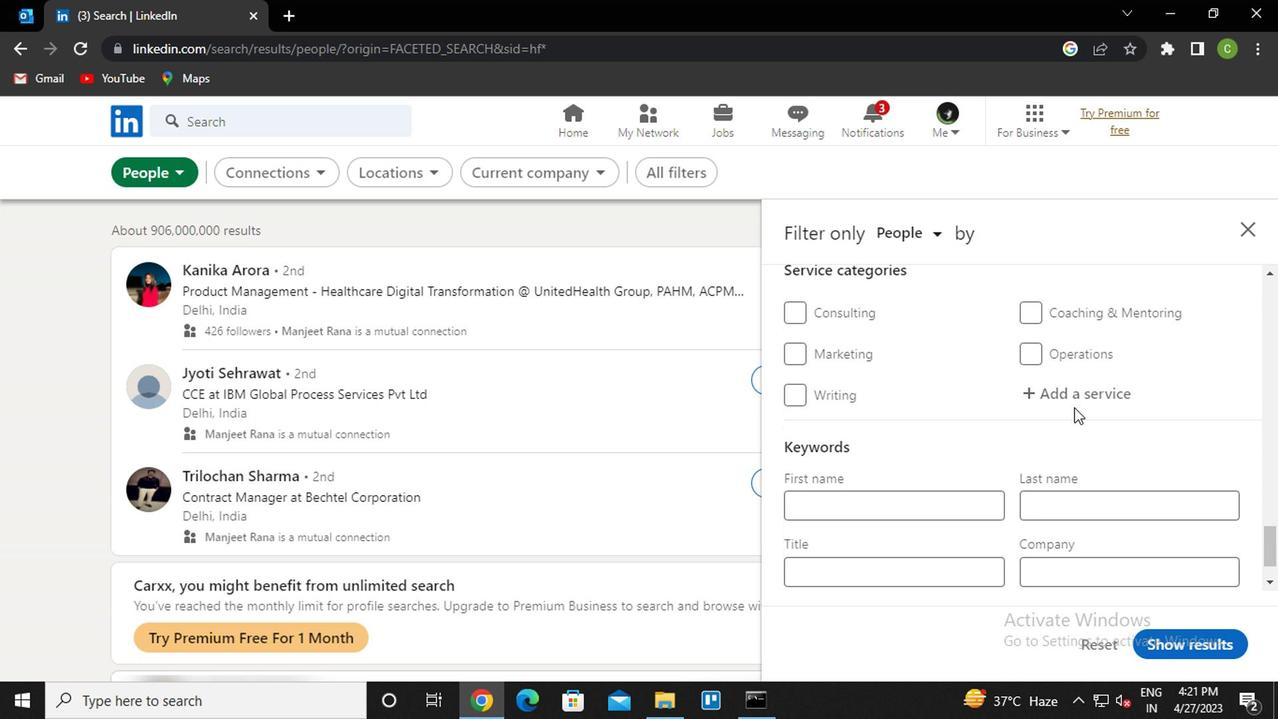 
Action: Mouse pressed left at (1075, 391)
Screenshot: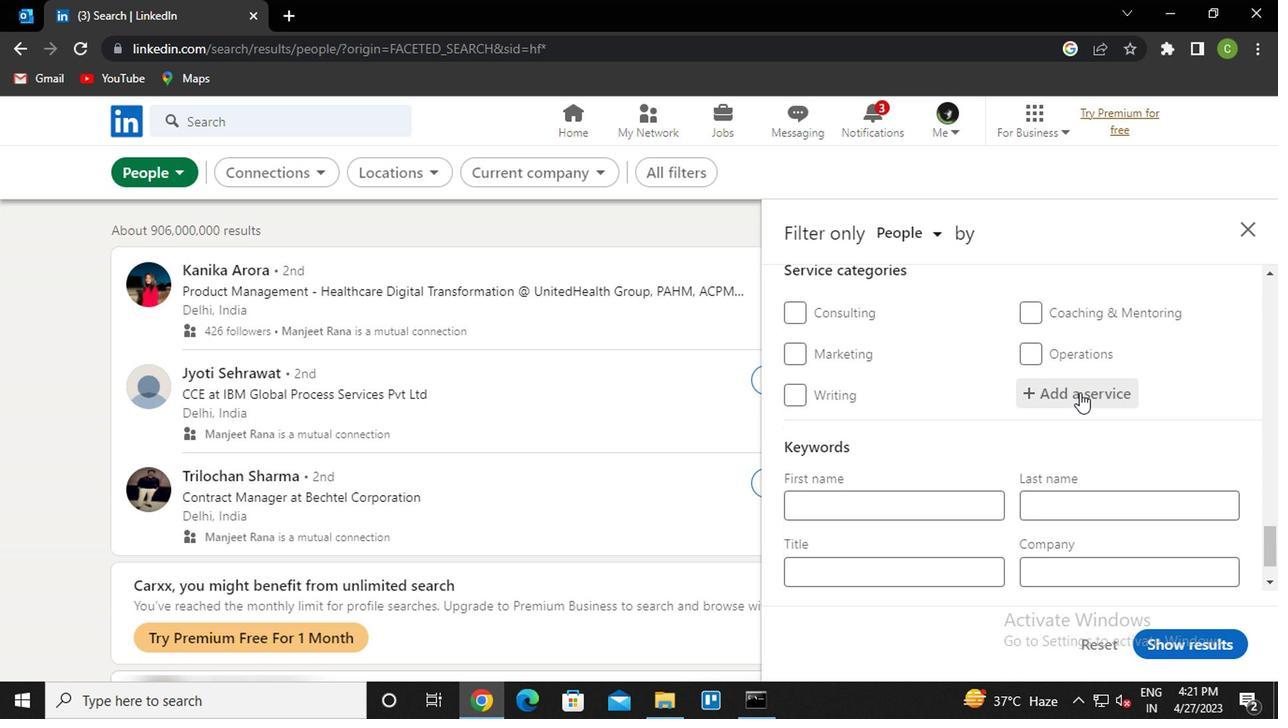 
Action: Key pressed <Key.caps_lock>a<Key.caps_lock>nimation<Key.space><Key.caps_lock>a<Key.caps_lock>rchitecture
Screenshot: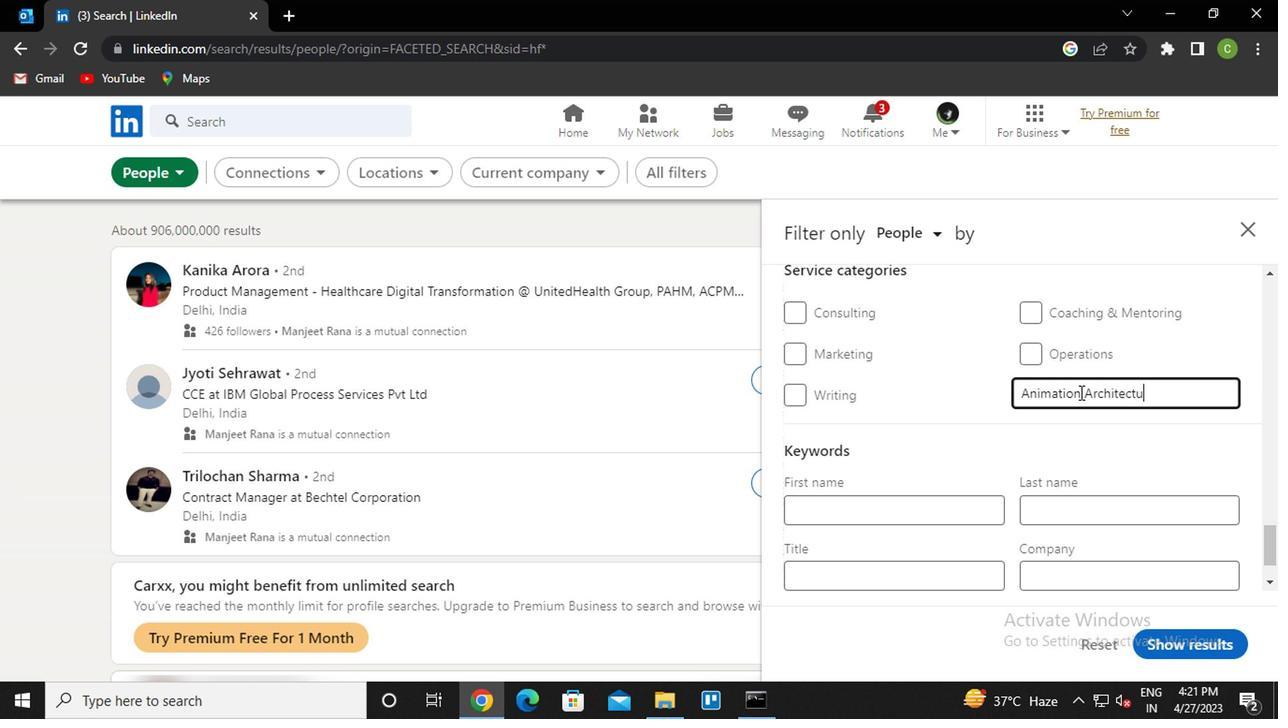 
Action: Mouse scrolled (1075, 390) with delta (0, 0)
Screenshot: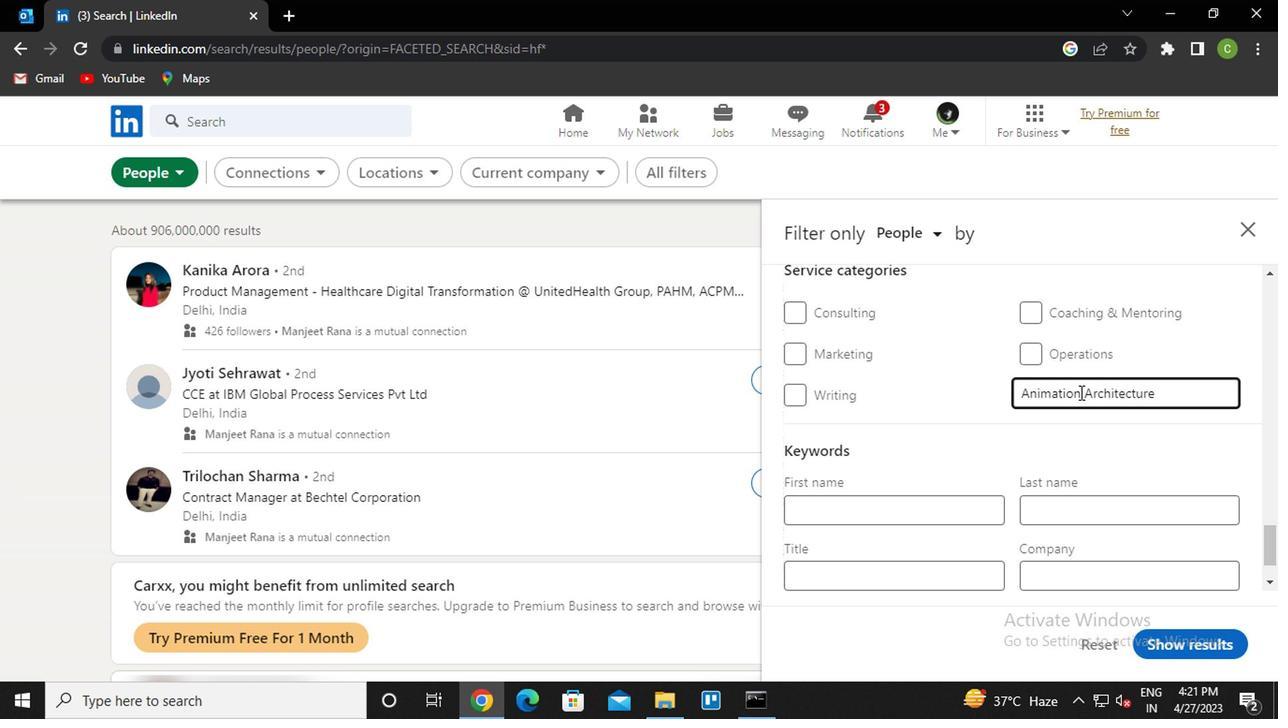 
Action: Mouse scrolled (1075, 390) with delta (0, 0)
Screenshot: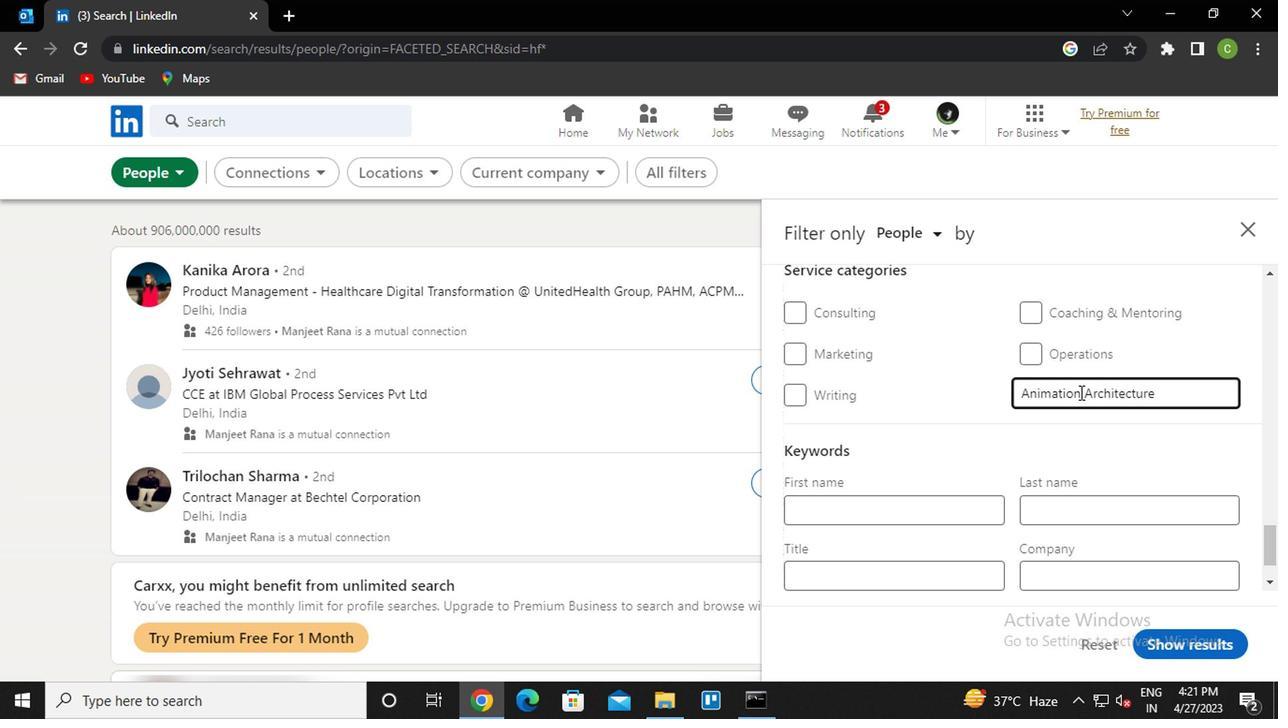 
Action: Mouse moved to (1074, 402)
Screenshot: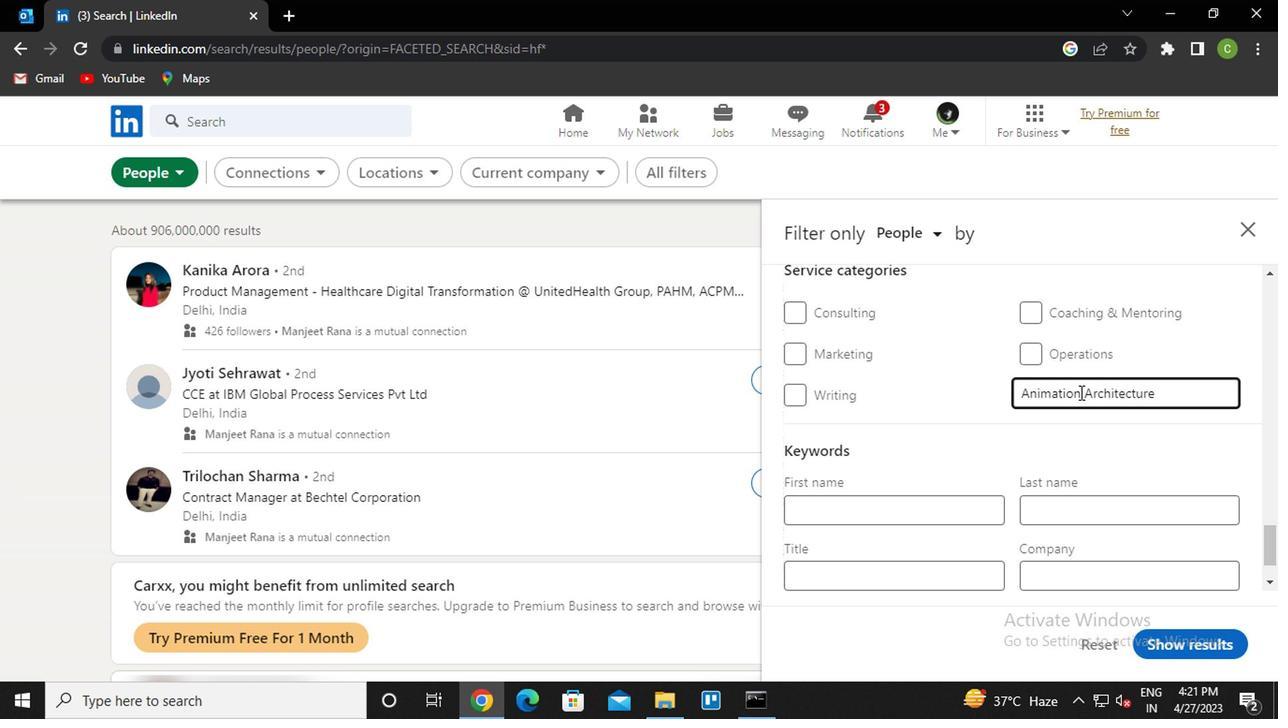 
Action: Mouse scrolled (1074, 402) with delta (0, 0)
Screenshot: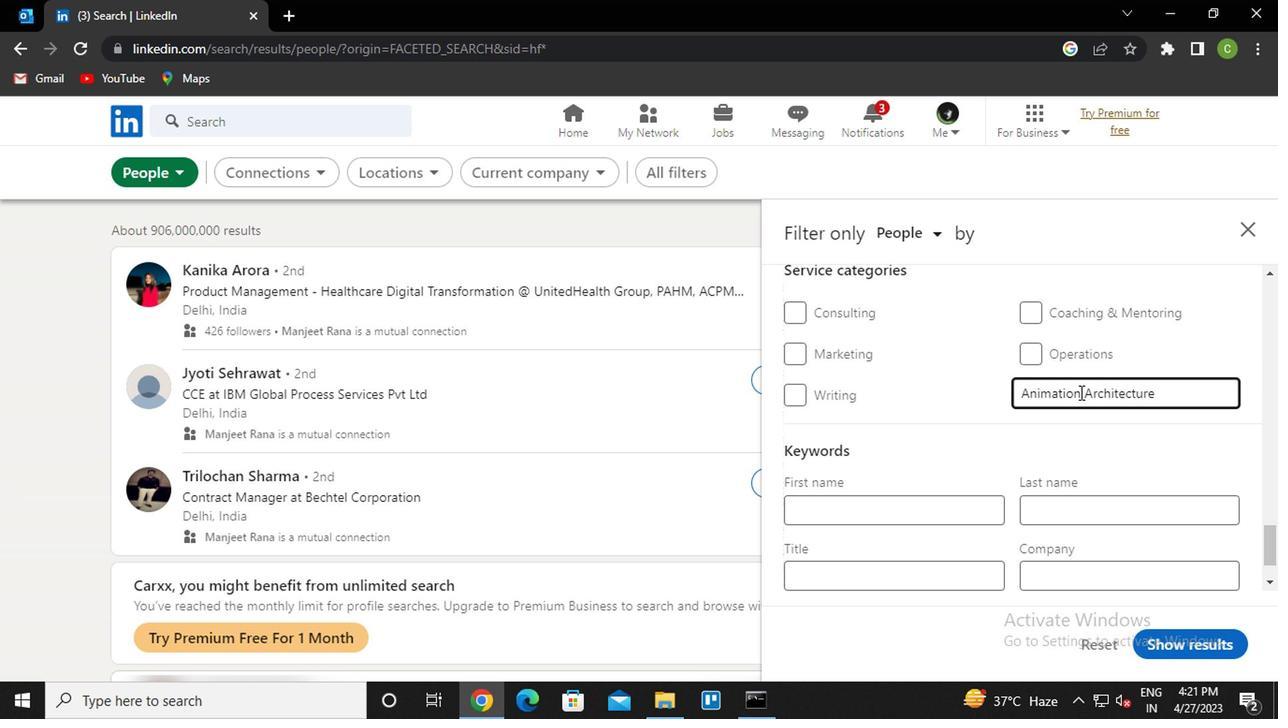
Action: Mouse moved to (908, 499)
Screenshot: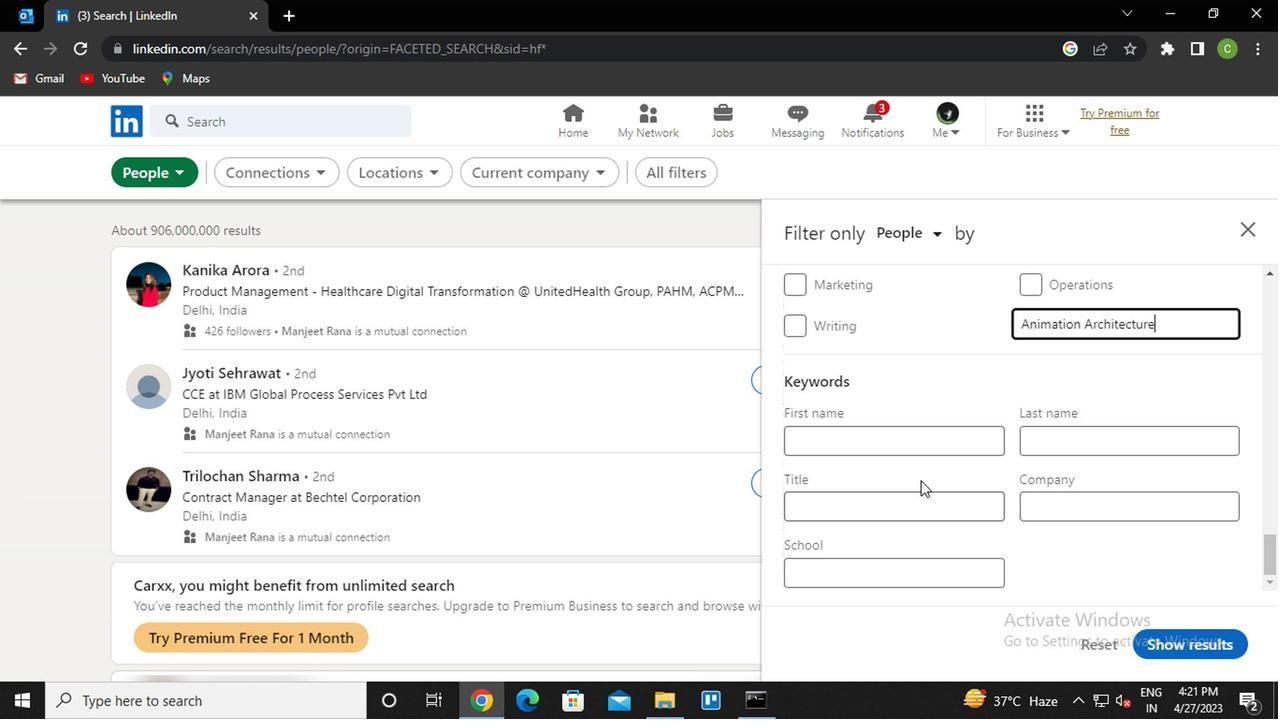 
Action: Mouse pressed left at (908, 499)
Screenshot: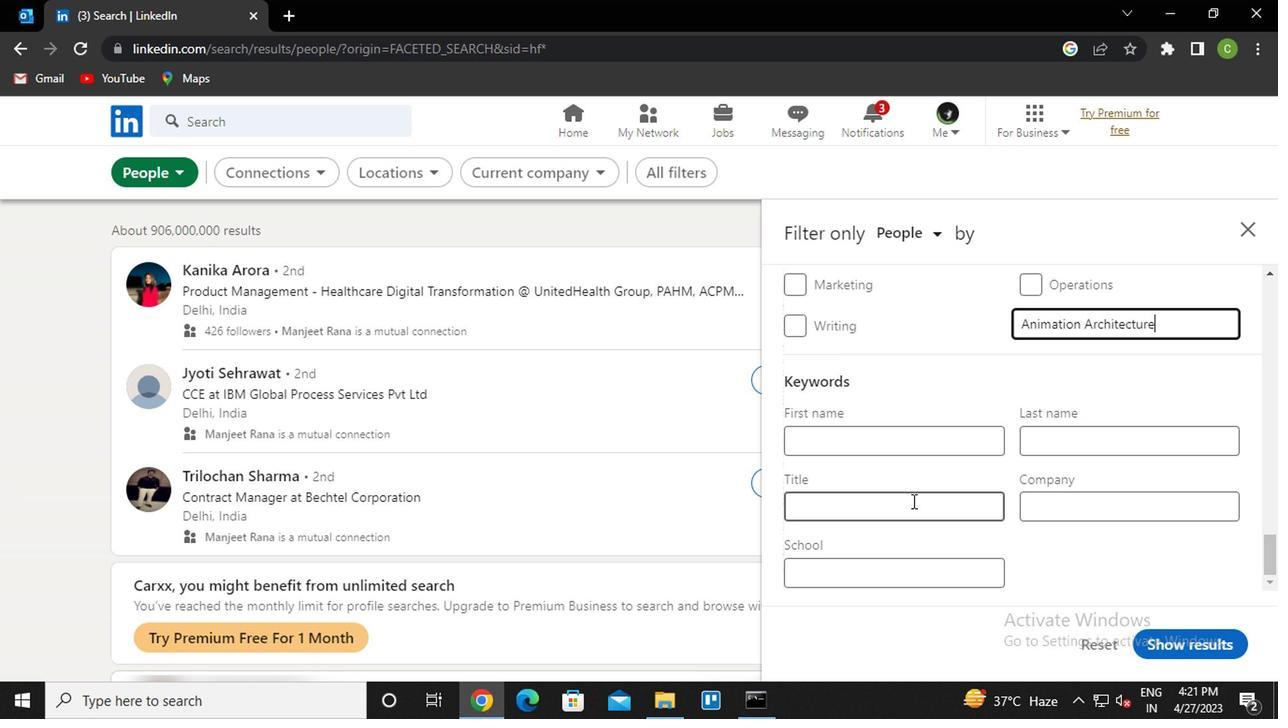 
Action: Key pressed <Key.caps_lock>p<Key.caps_lock>ainter
Screenshot: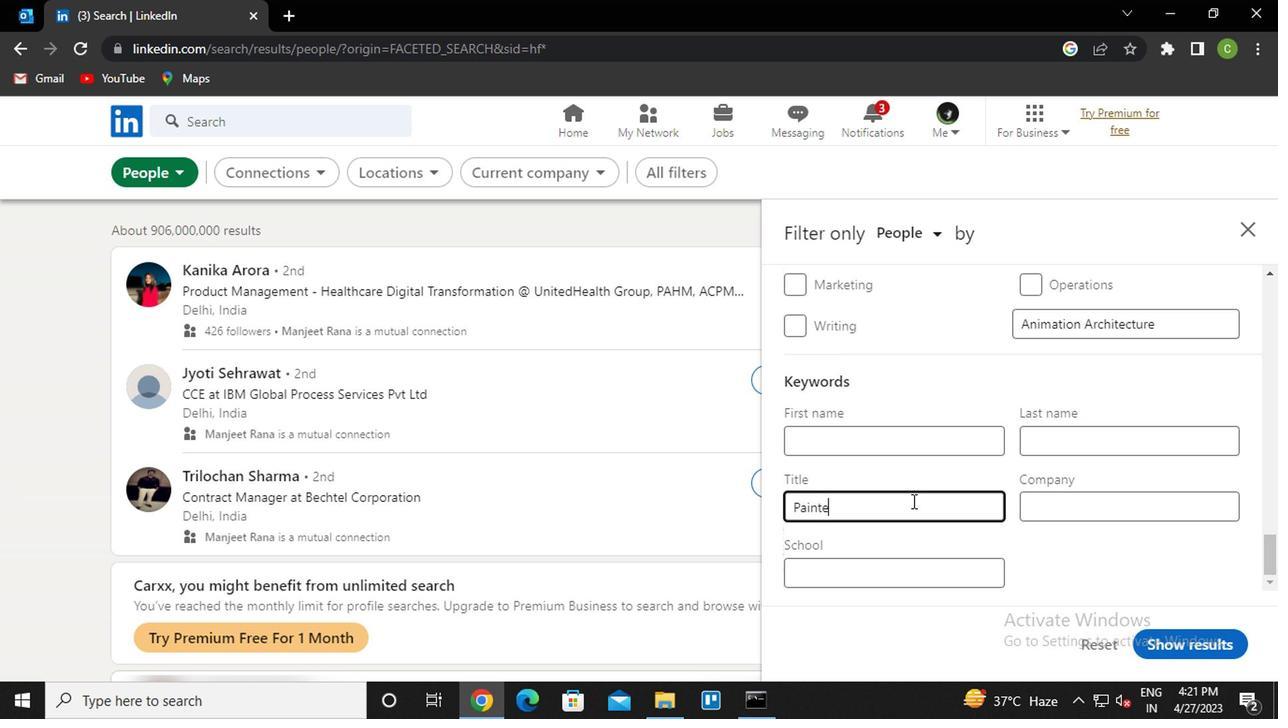 
Action: Mouse moved to (1197, 641)
Screenshot: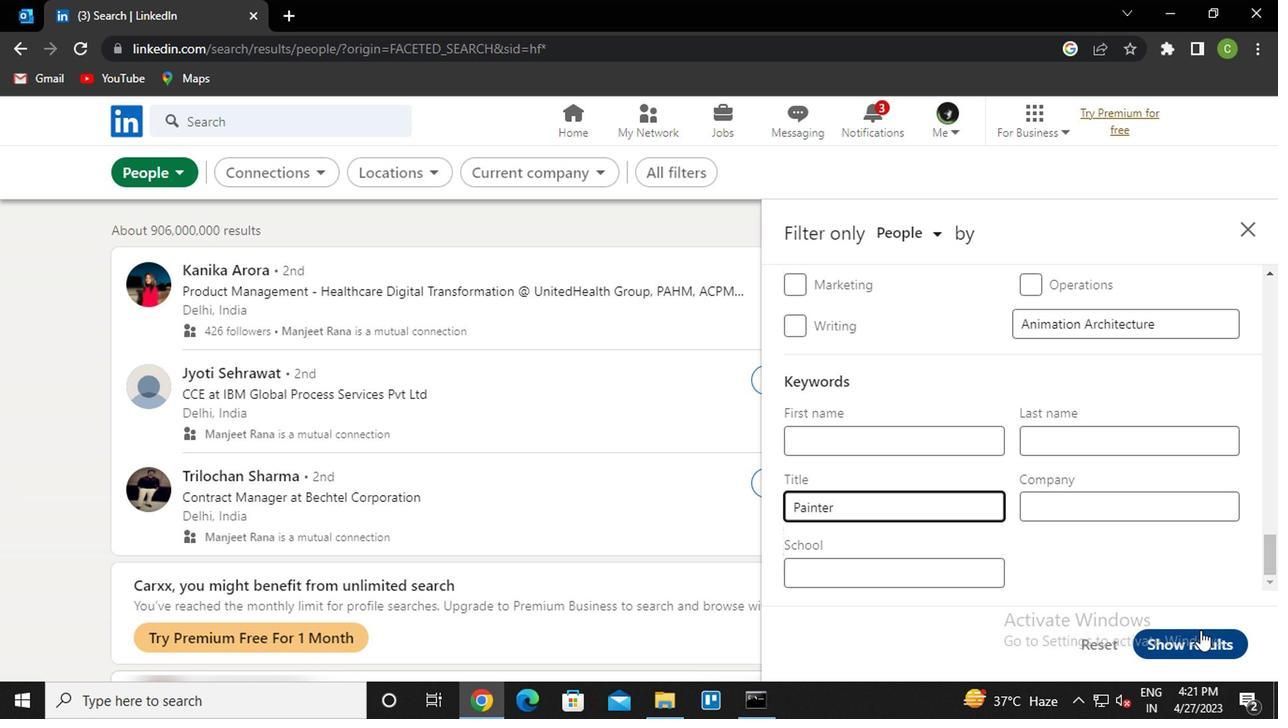 
Action: Mouse pressed left at (1197, 641)
Screenshot: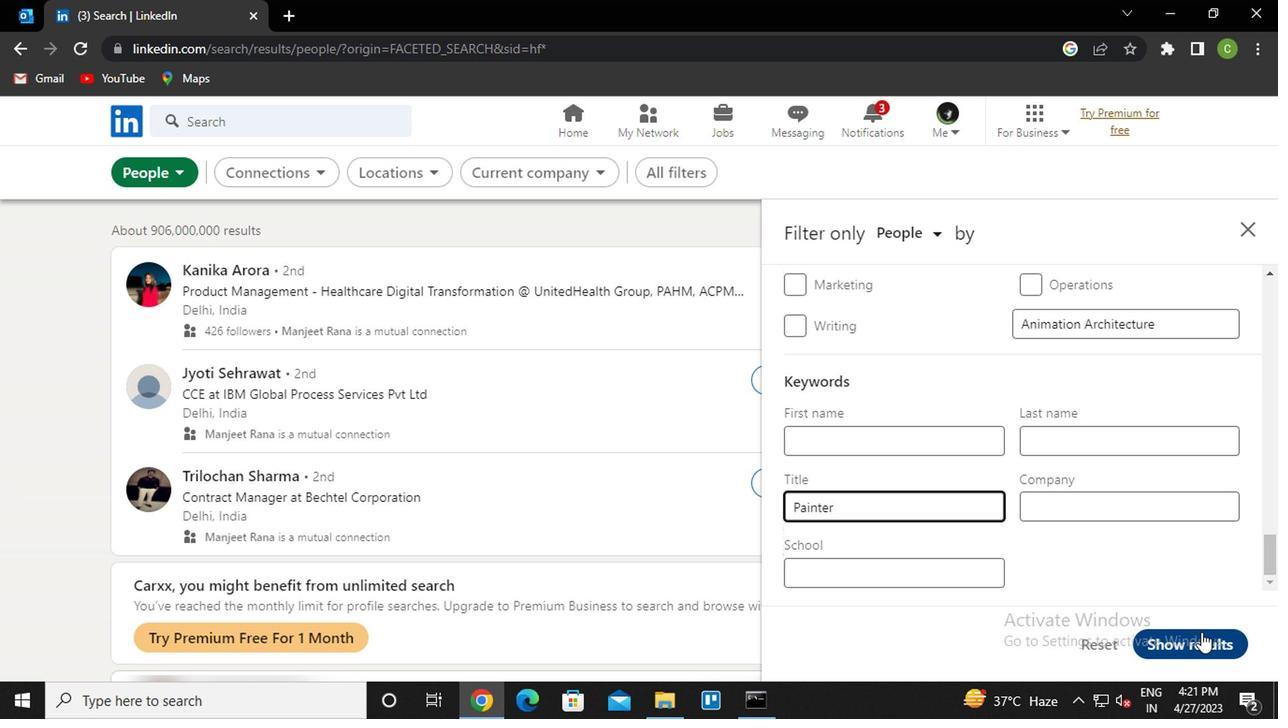 
Action: Mouse moved to (561, 596)
Screenshot: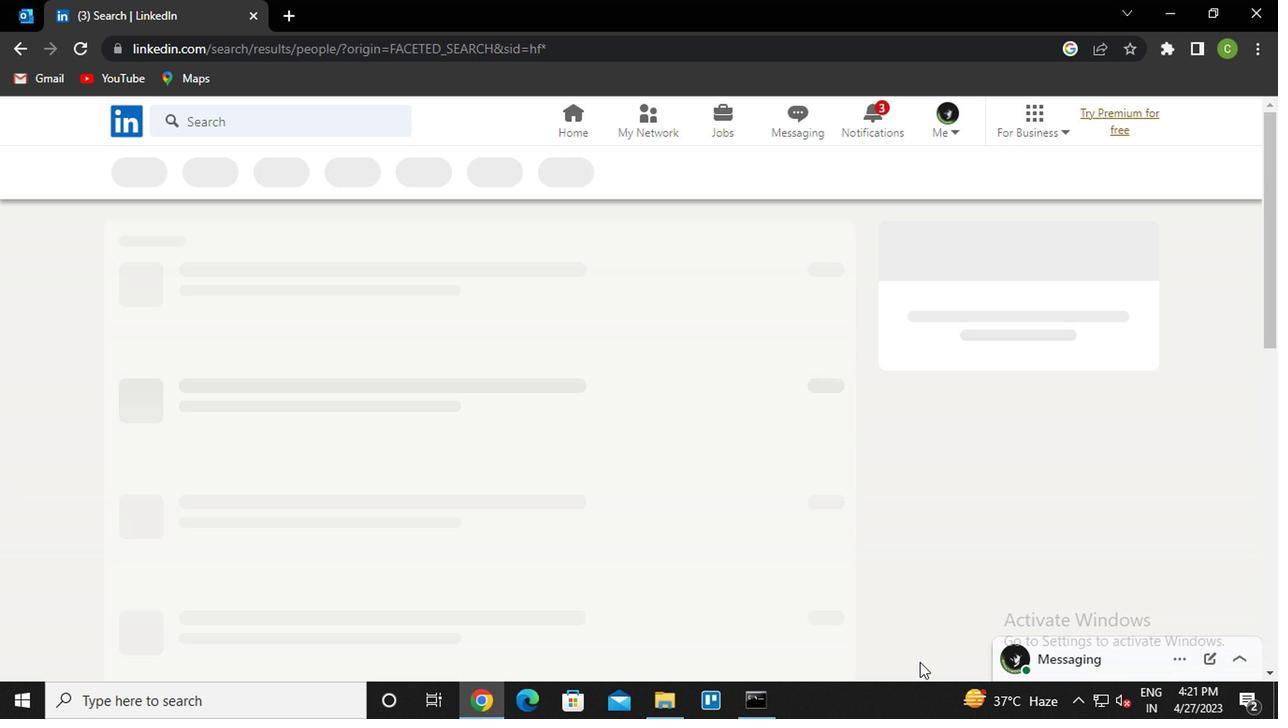 
Action: Key pressed <Key.f8>
Screenshot: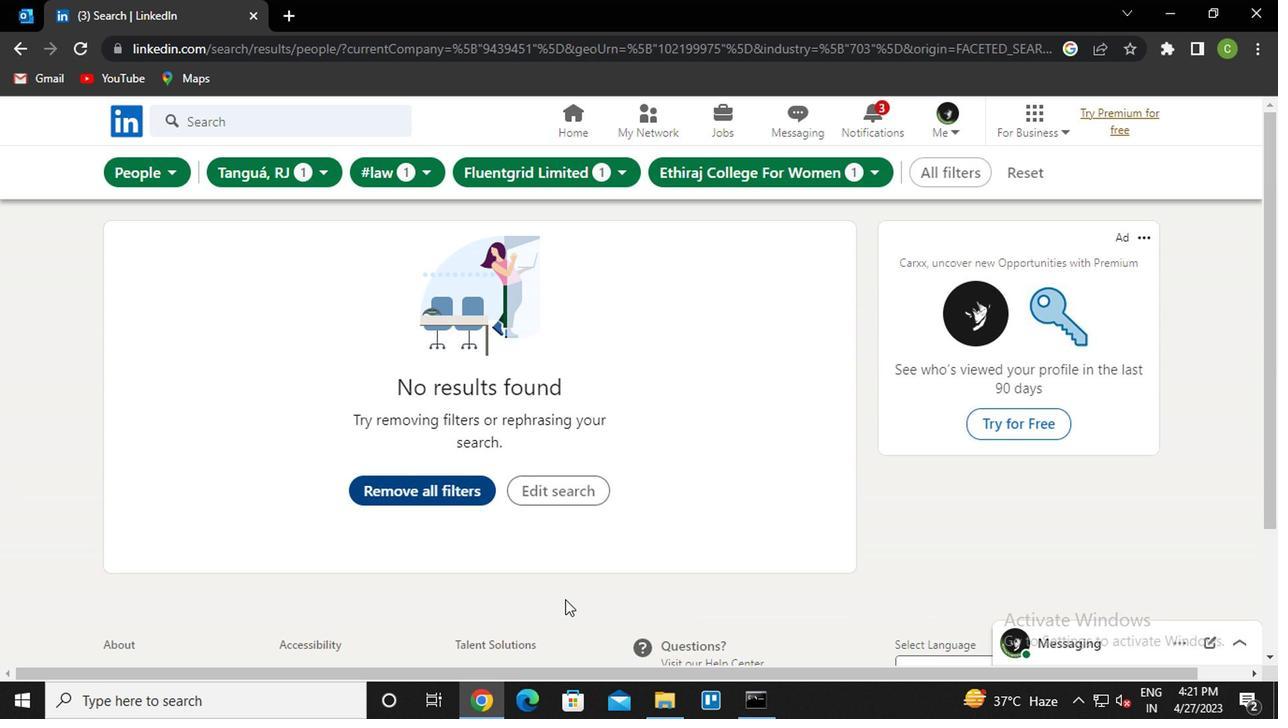 
